 Task: Research Airbnb accommodation in Ustka, Poland from 13th December, 2023 to 17th December, 2023 for 3 adults, 1 child. Place can be room with 3 bedrooms having 4 beds and 2 bathrooms. Property type can be house. Amenities needed are: wifi, washing machine.
Action: Mouse moved to (461, 89)
Screenshot: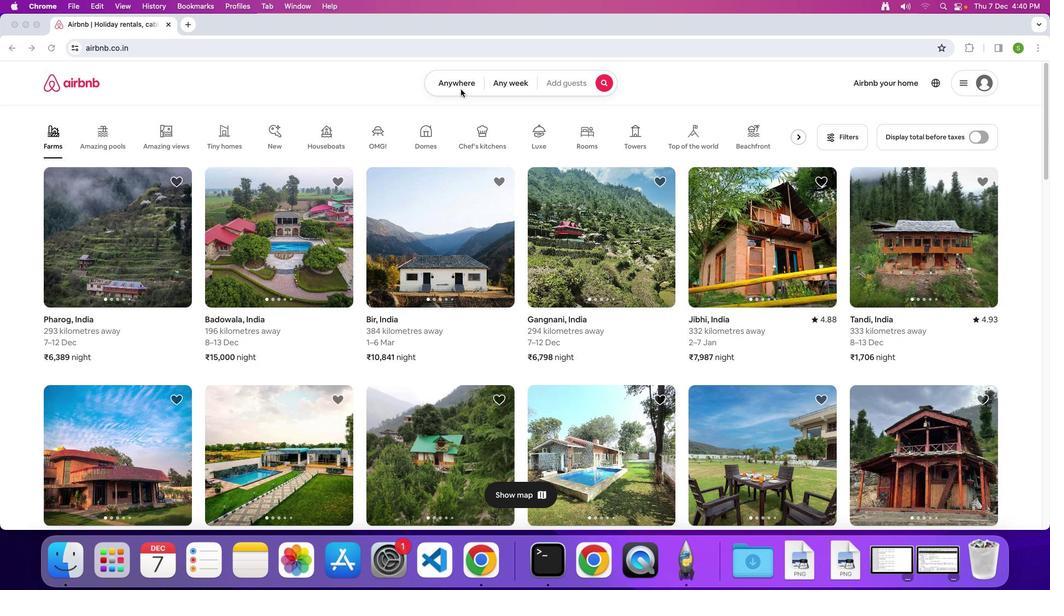 
Action: Mouse pressed left at (461, 89)
Screenshot: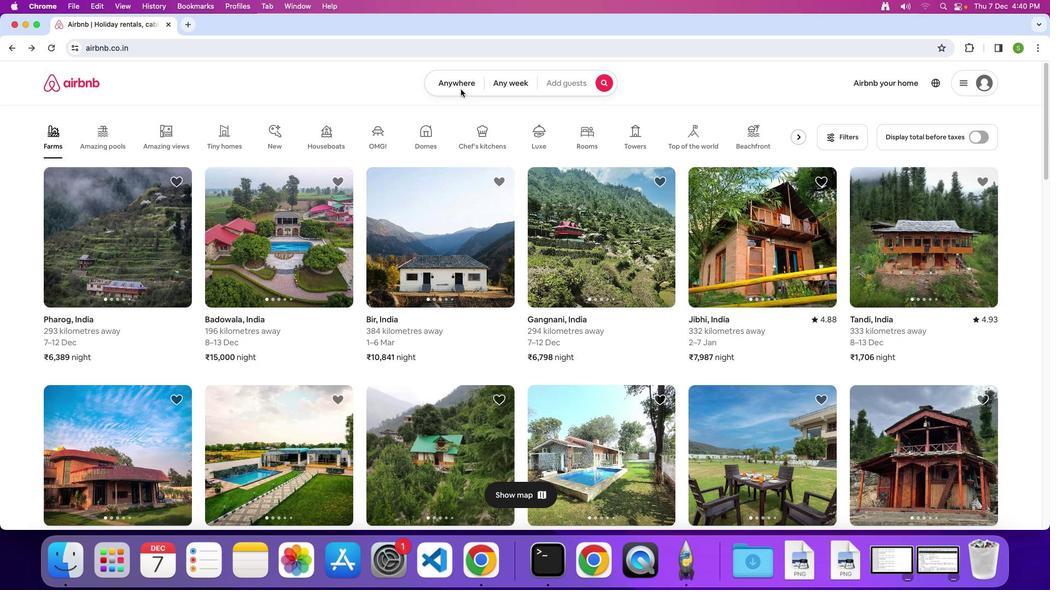 
Action: Mouse moved to (462, 87)
Screenshot: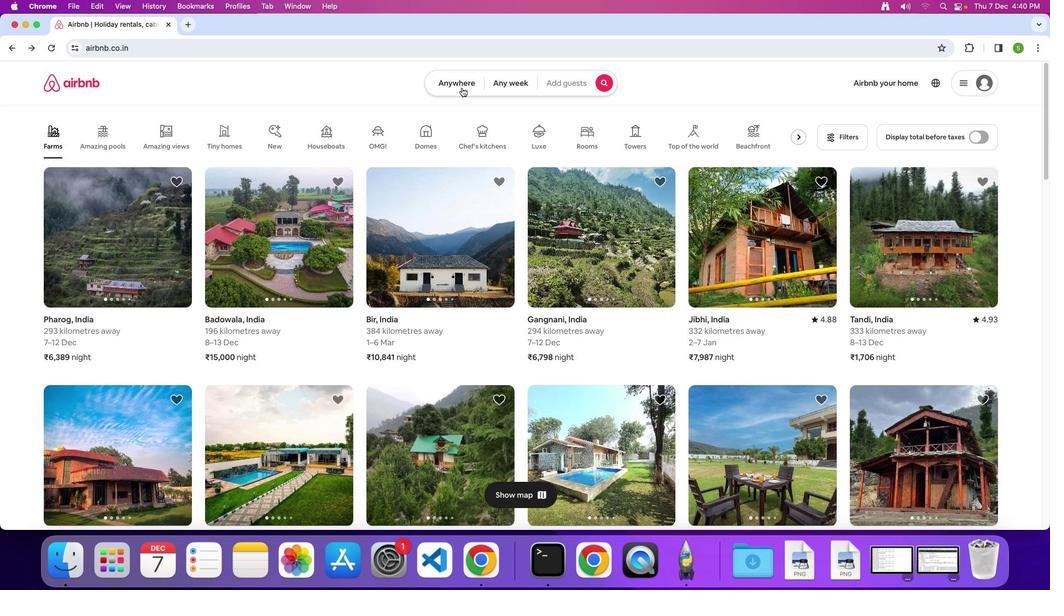 
Action: Mouse pressed left at (462, 87)
Screenshot: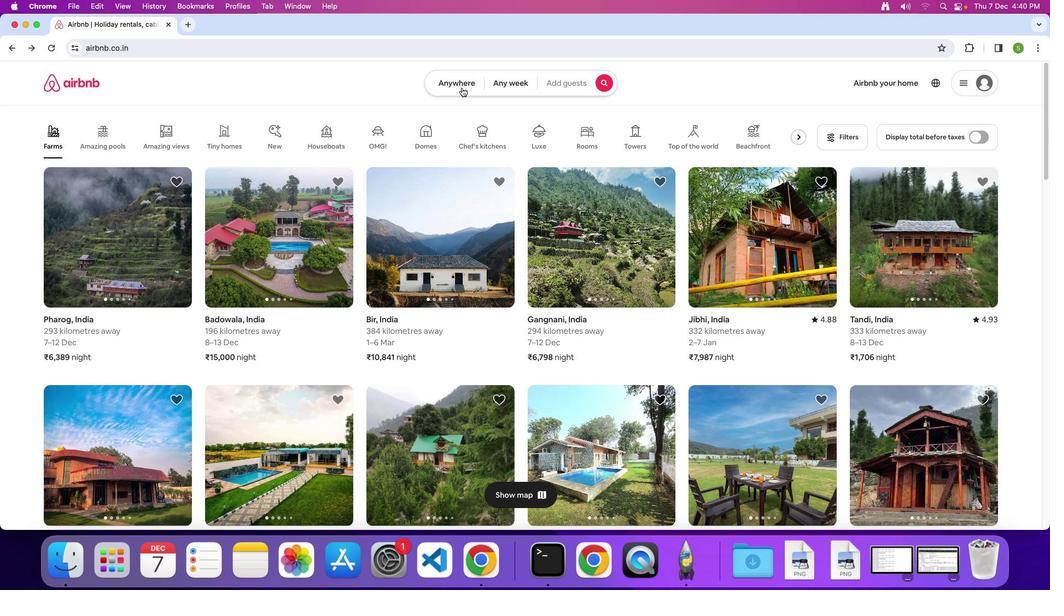 
Action: Mouse moved to (422, 115)
Screenshot: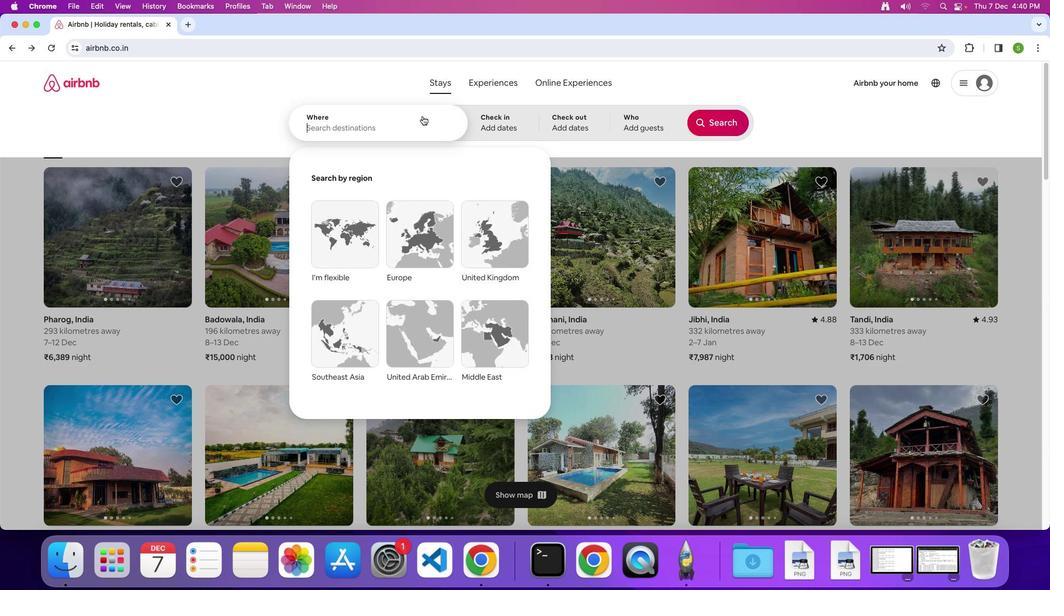 
Action: Mouse pressed left at (422, 115)
Screenshot: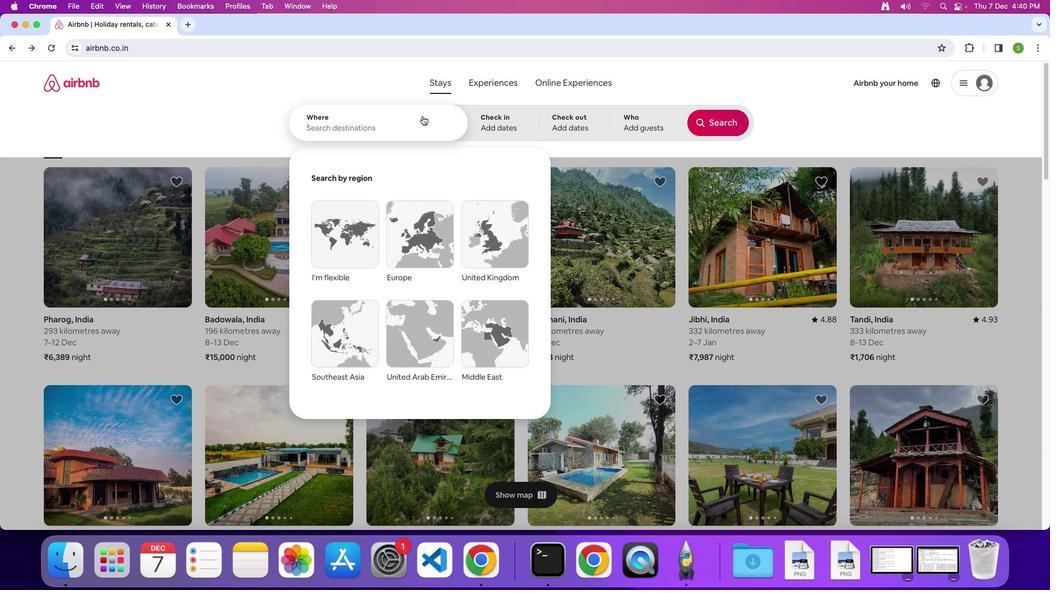 
Action: Mouse moved to (429, 114)
Screenshot: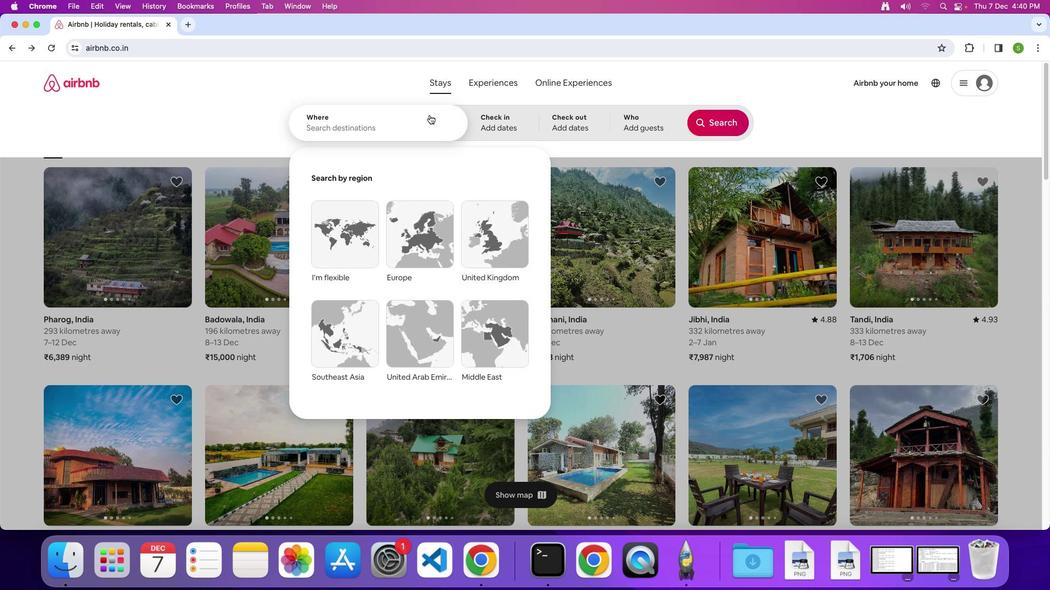 
Action: Key pressed 'U'Key.caps_lock's''t''k''a'','Key.spaceKey.shift'P''o''l''a''n''d'Key.enter
Screenshot: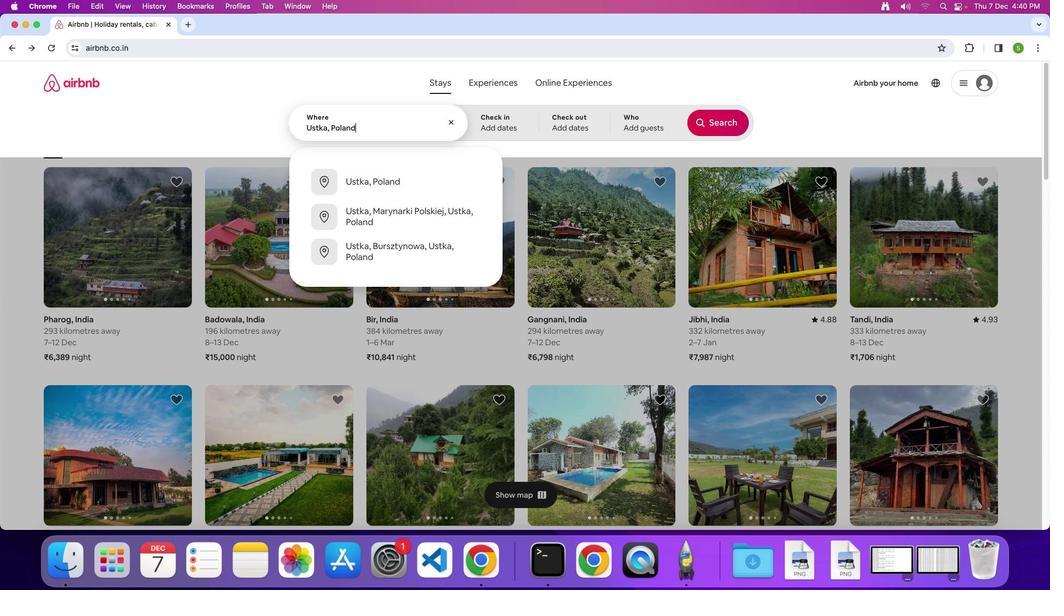 
Action: Mouse moved to (416, 316)
Screenshot: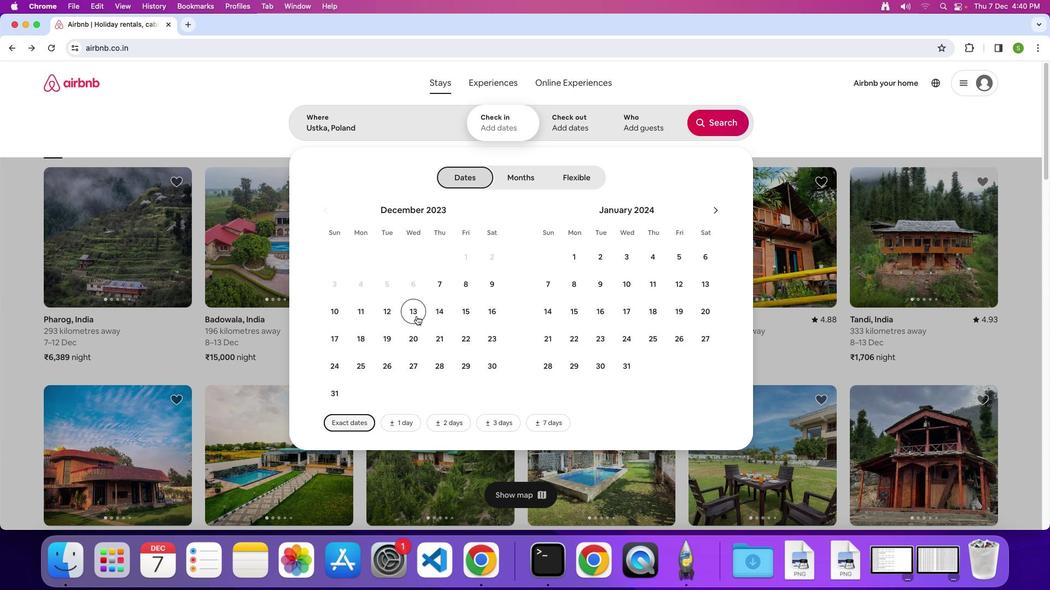 
Action: Mouse pressed left at (416, 316)
Screenshot: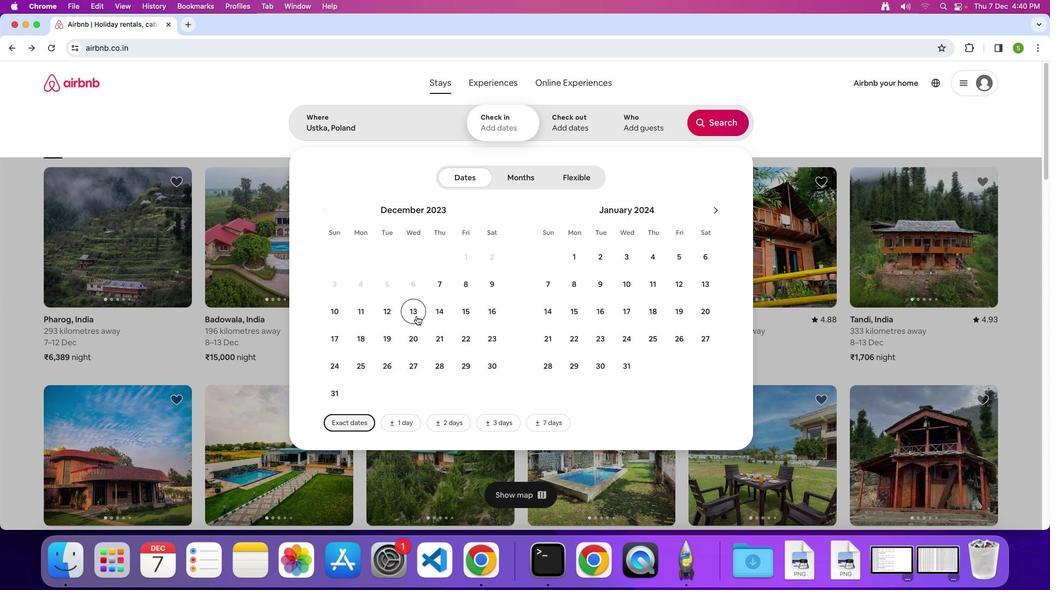 
Action: Mouse moved to (341, 341)
Screenshot: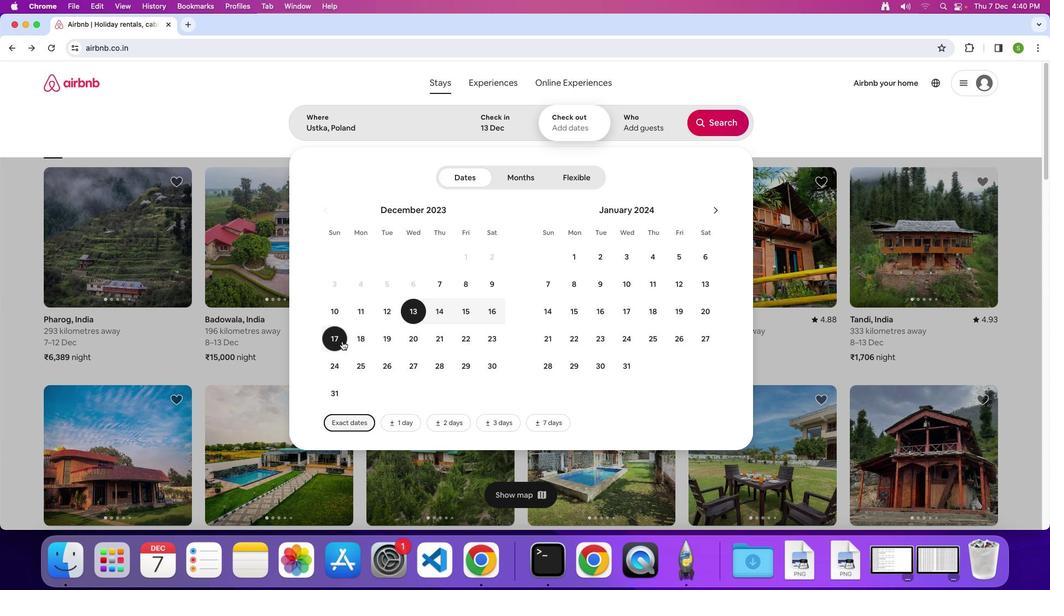 
Action: Mouse pressed left at (341, 341)
Screenshot: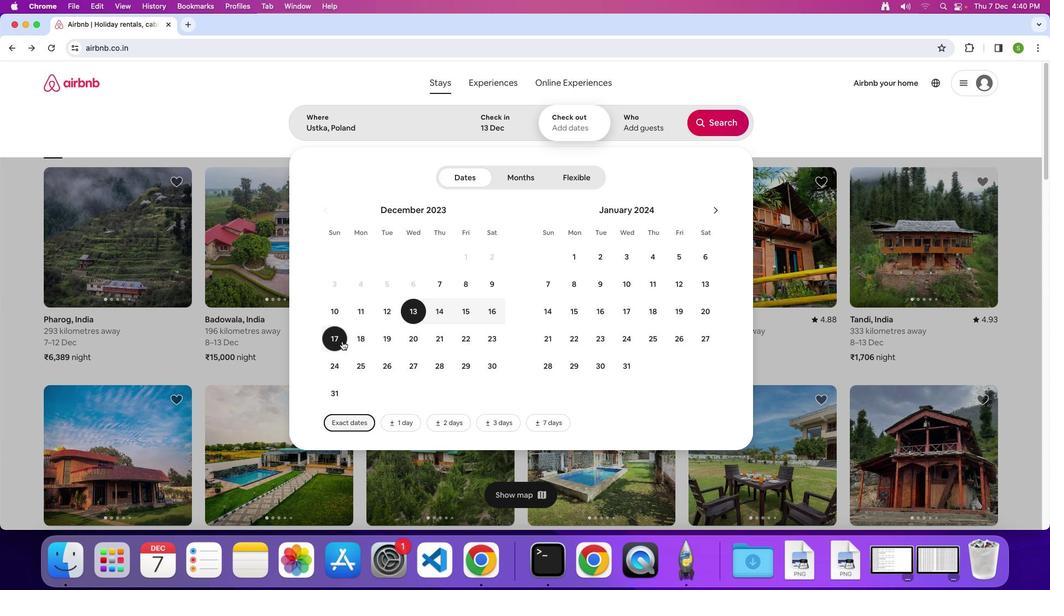 
Action: Mouse moved to (647, 125)
Screenshot: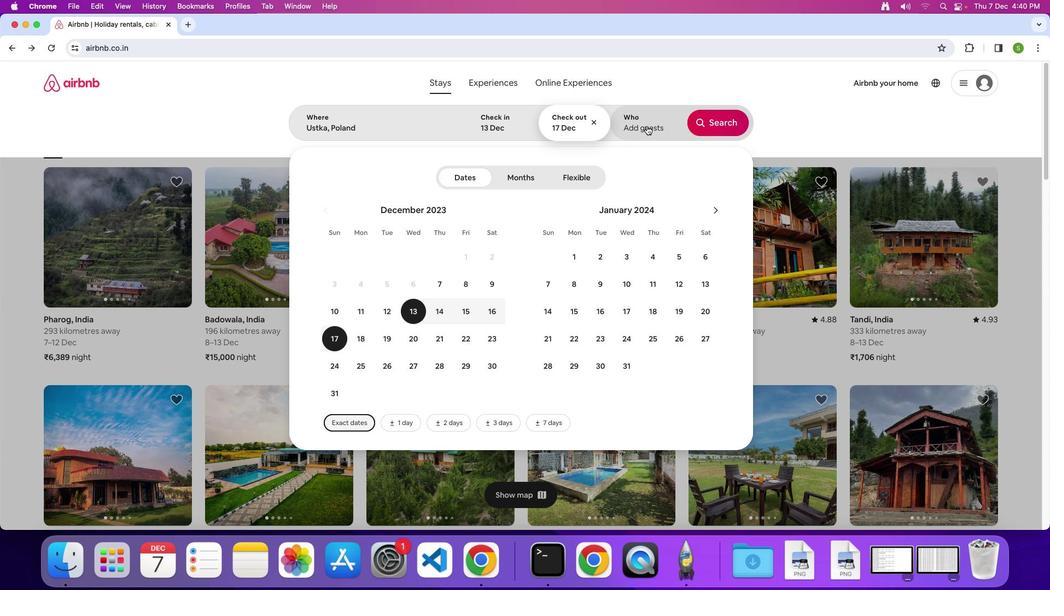 
Action: Mouse pressed left at (647, 125)
Screenshot: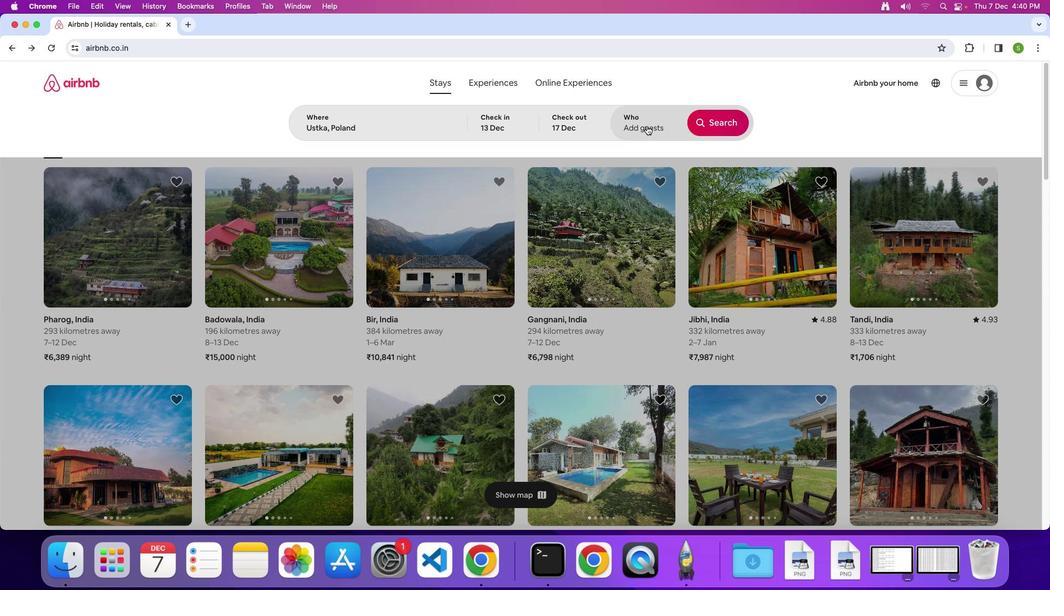 
Action: Mouse moved to (716, 186)
Screenshot: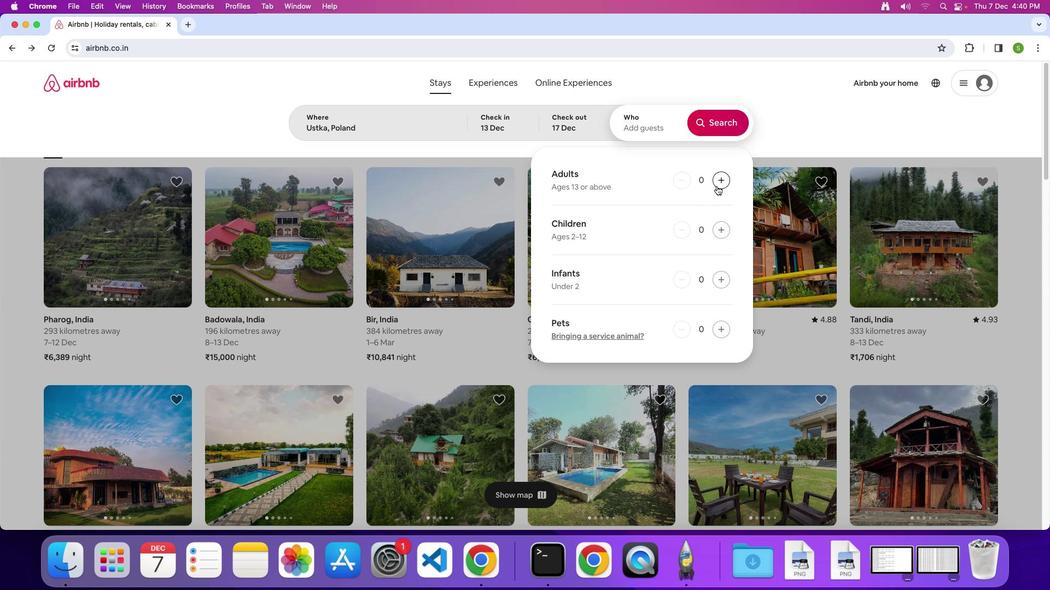 
Action: Mouse pressed left at (716, 186)
Screenshot: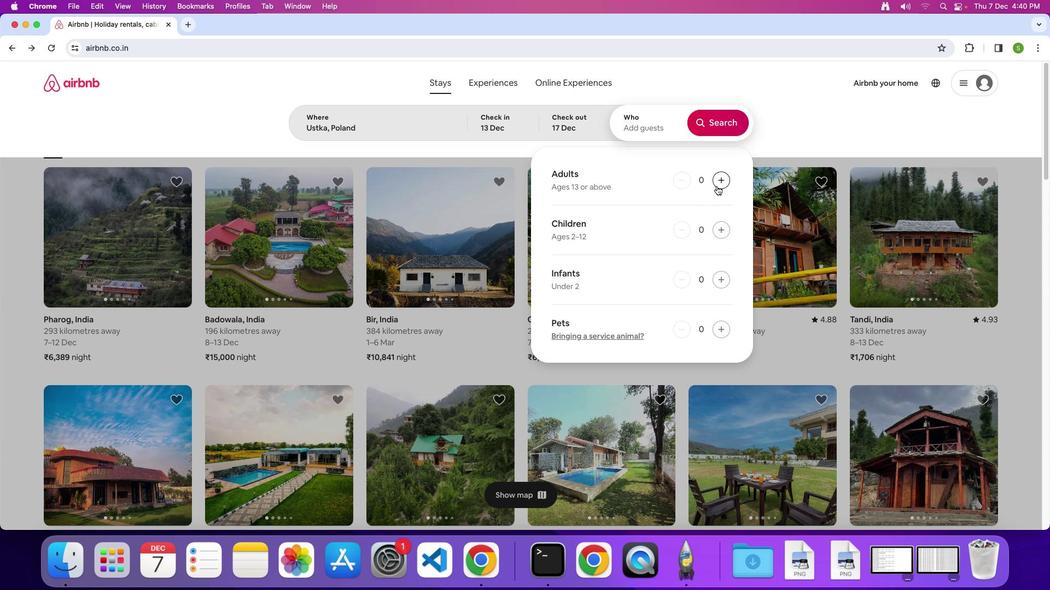 
Action: Mouse moved to (719, 184)
Screenshot: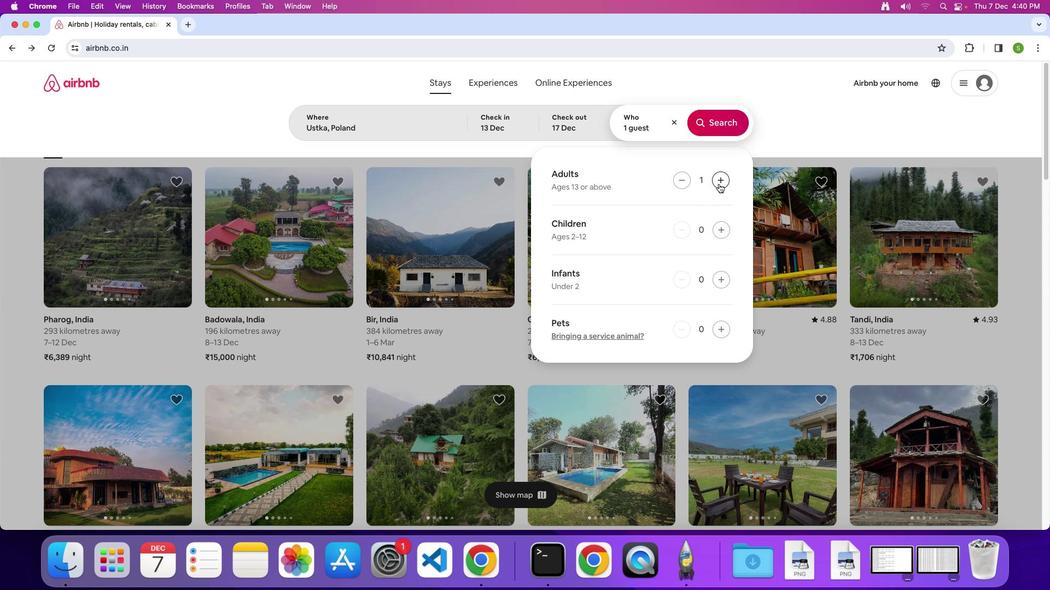 
Action: Mouse pressed left at (719, 184)
Screenshot: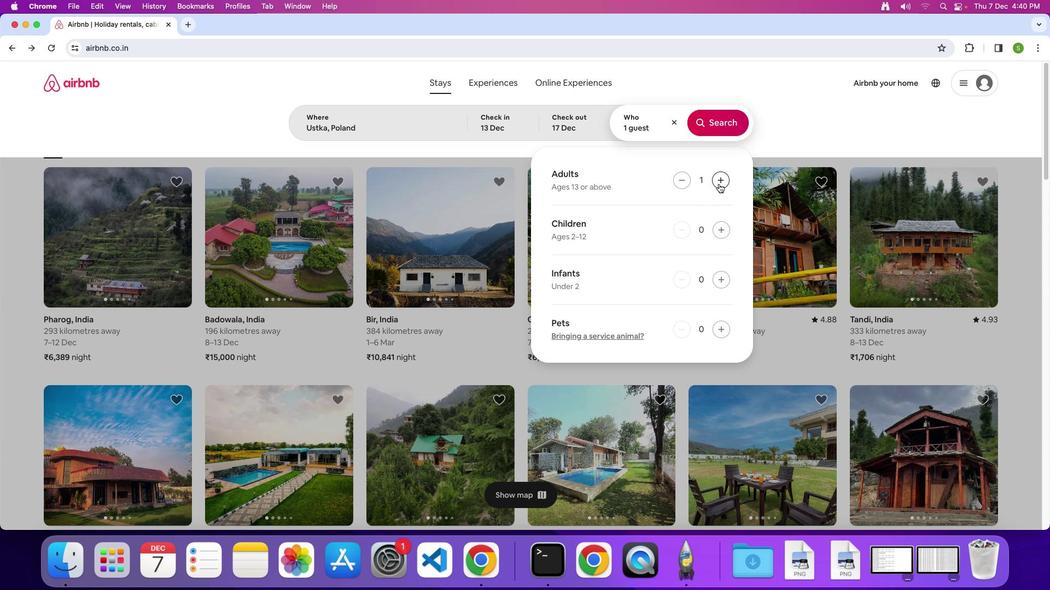 
Action: Mouse pressed left at (719, 184)
Screenshot: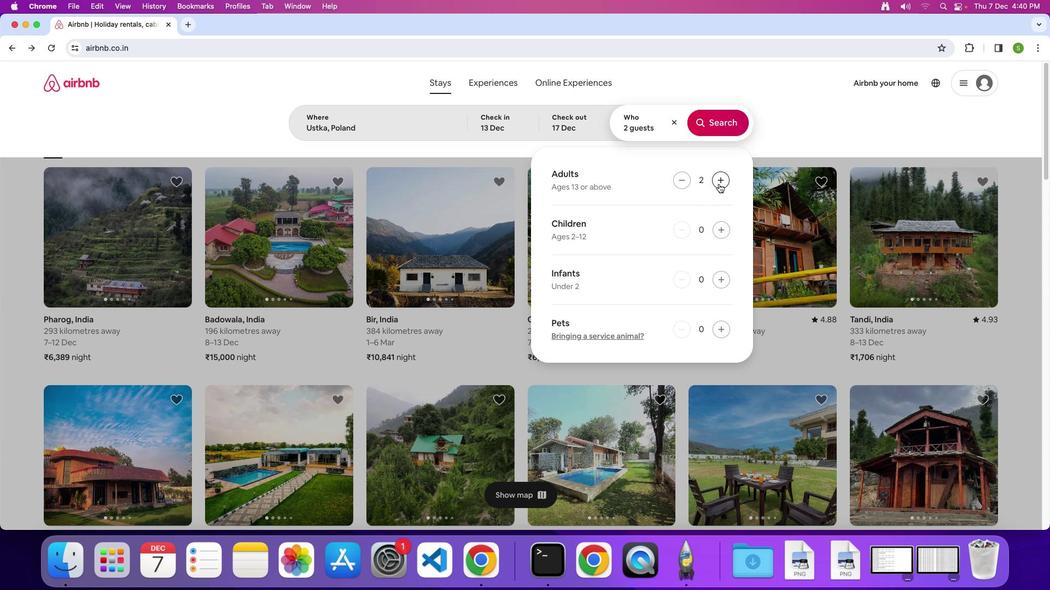 
Action: Mouse moved to (720, 236)
Screenshot: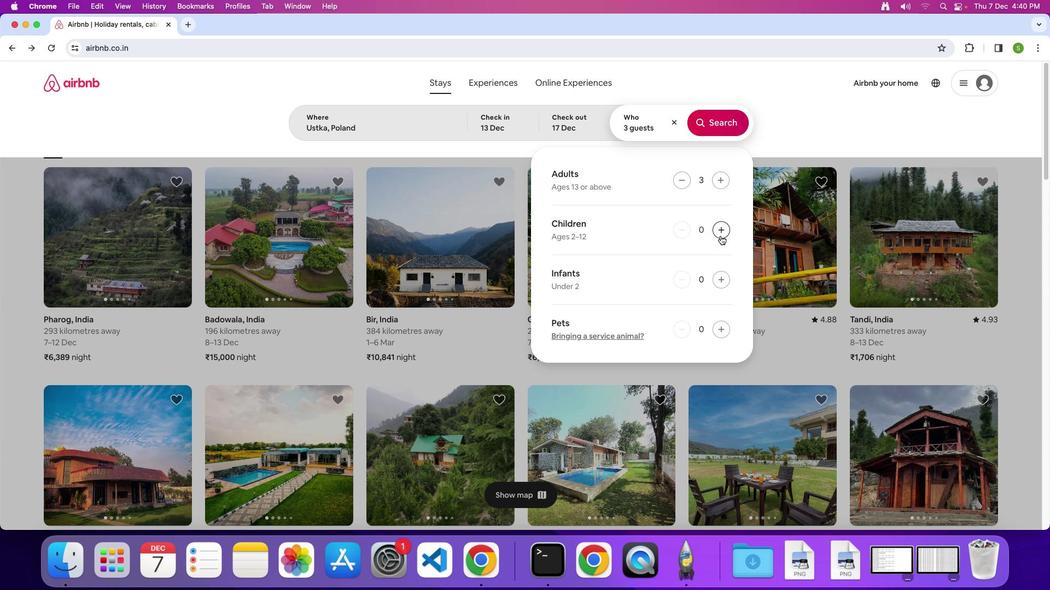 
Action: Mouse pressed left at (720, 236)
Screenshot: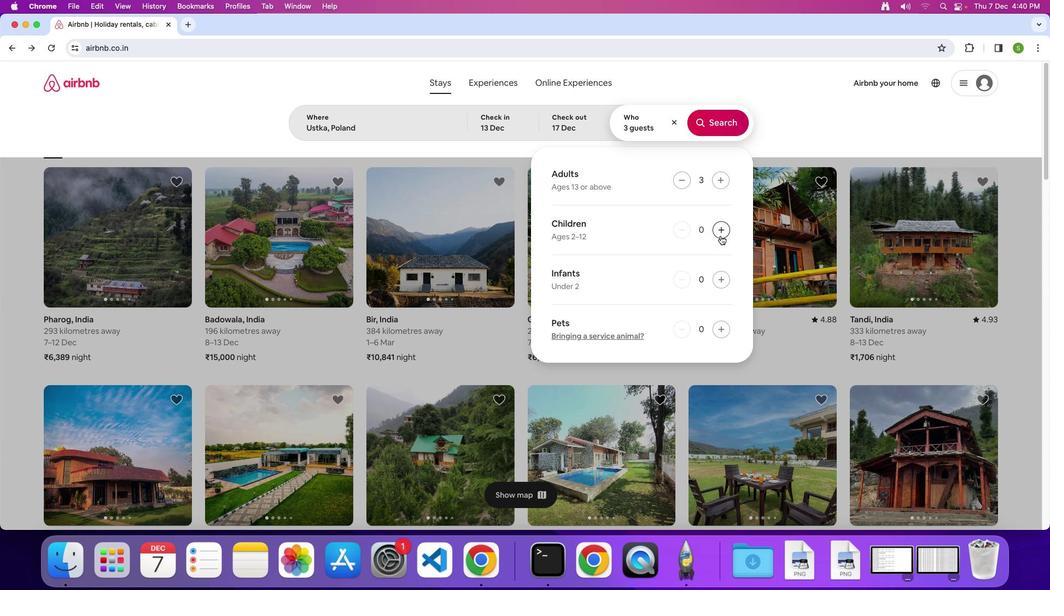 
Action: Mouse moved to (711, 123)
Screenshot: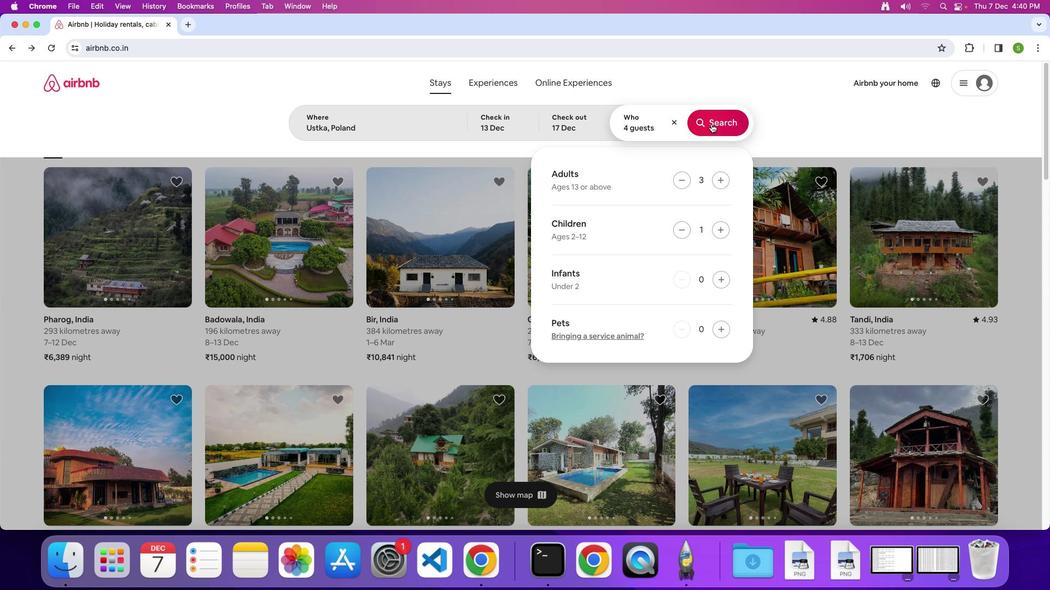 
Action: Mouse pressed left at (711, 123)
Screenshot: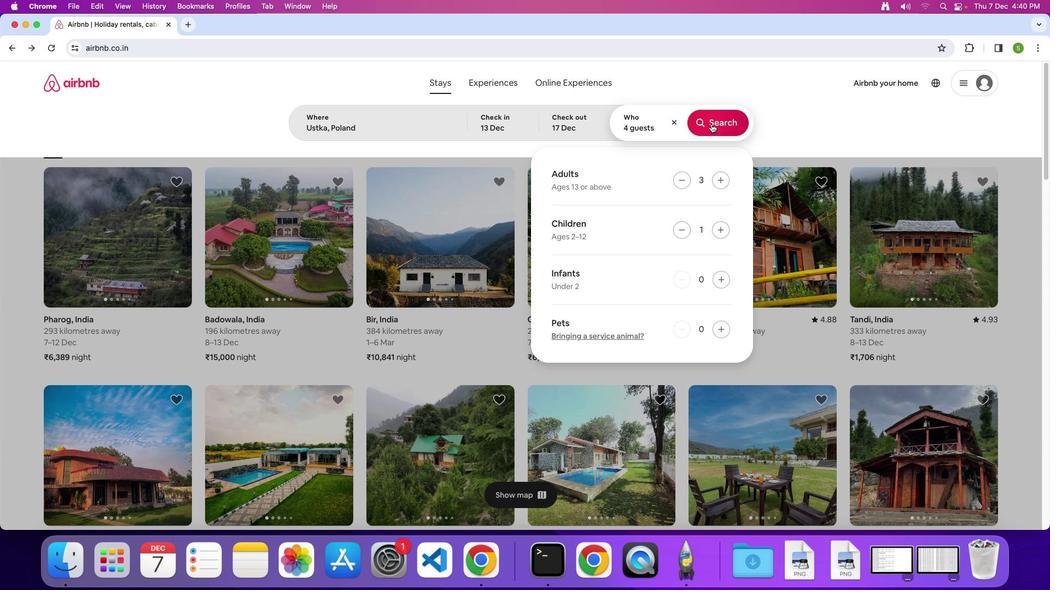 
Action: Mouse moved to (872, 131)
Screenshot: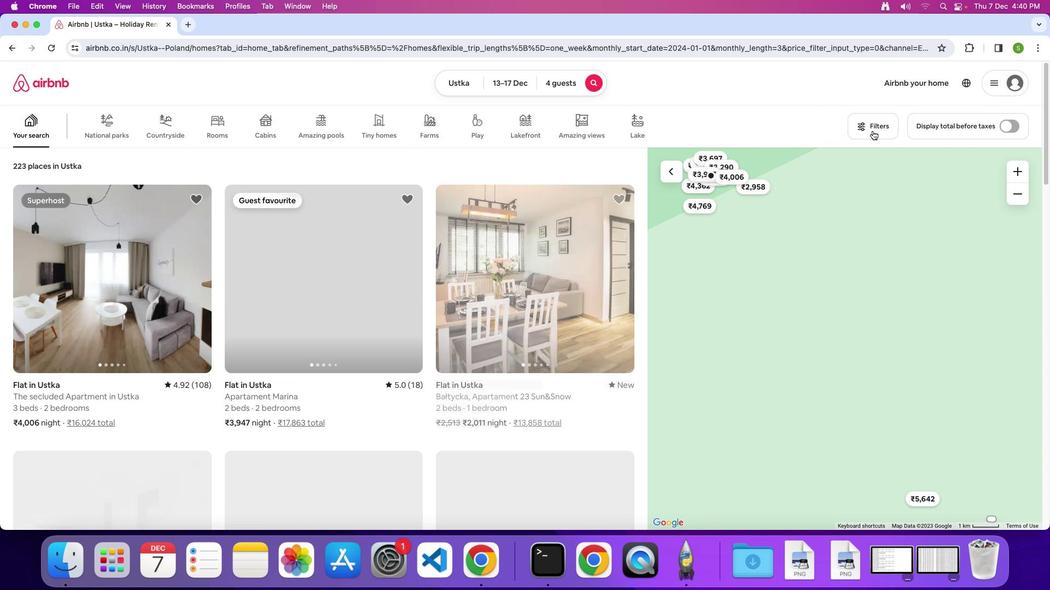 
Action: Mouse pressed left at (872, 131)
Screenshot: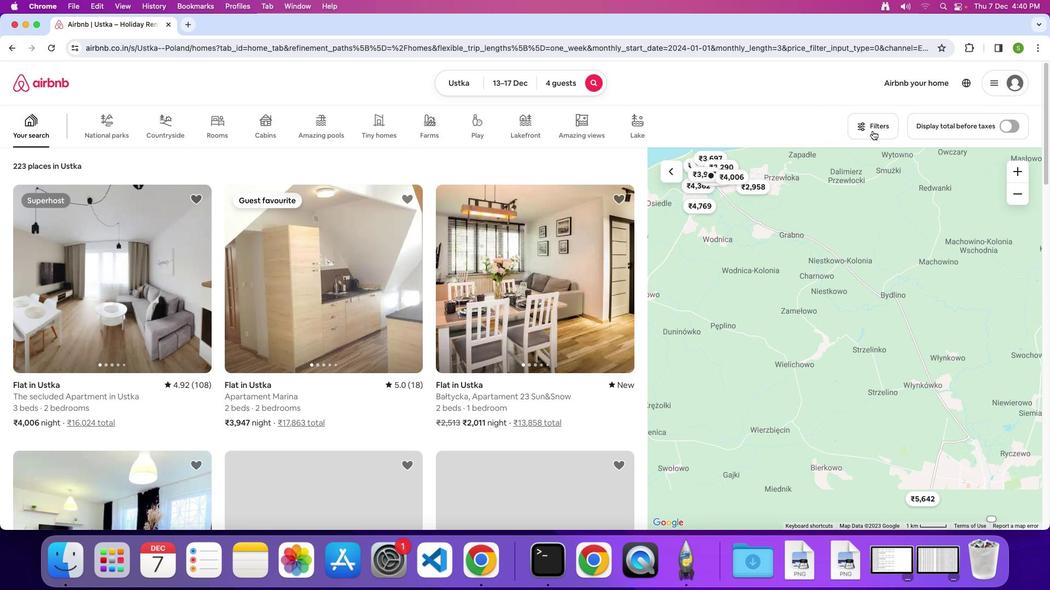 
Action: Mouse moved to (544, 194)
Screenshot: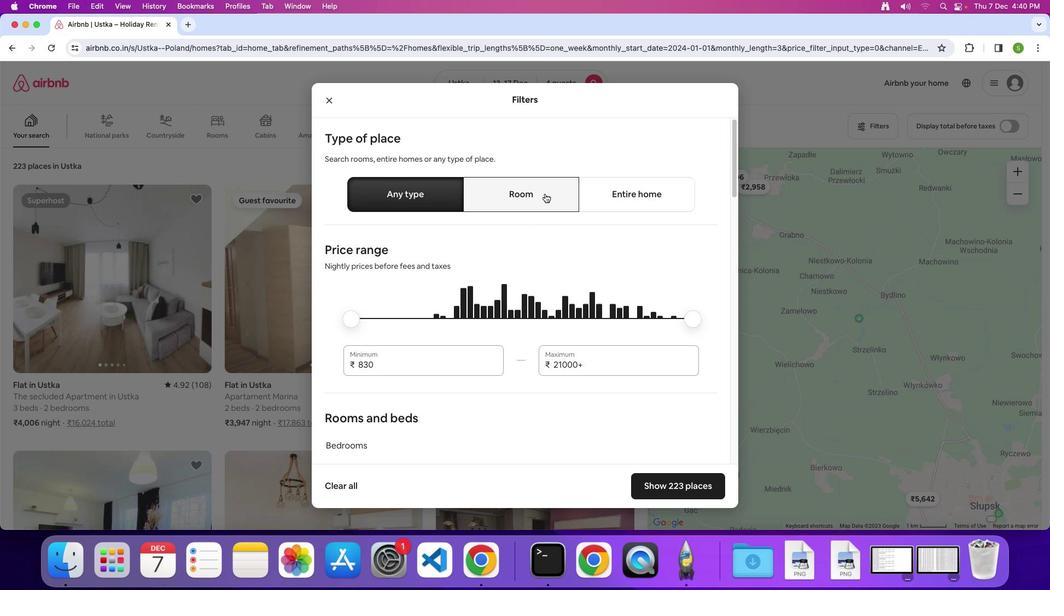 
Action: Mouse pressed left at (544, 194)
Screenshot: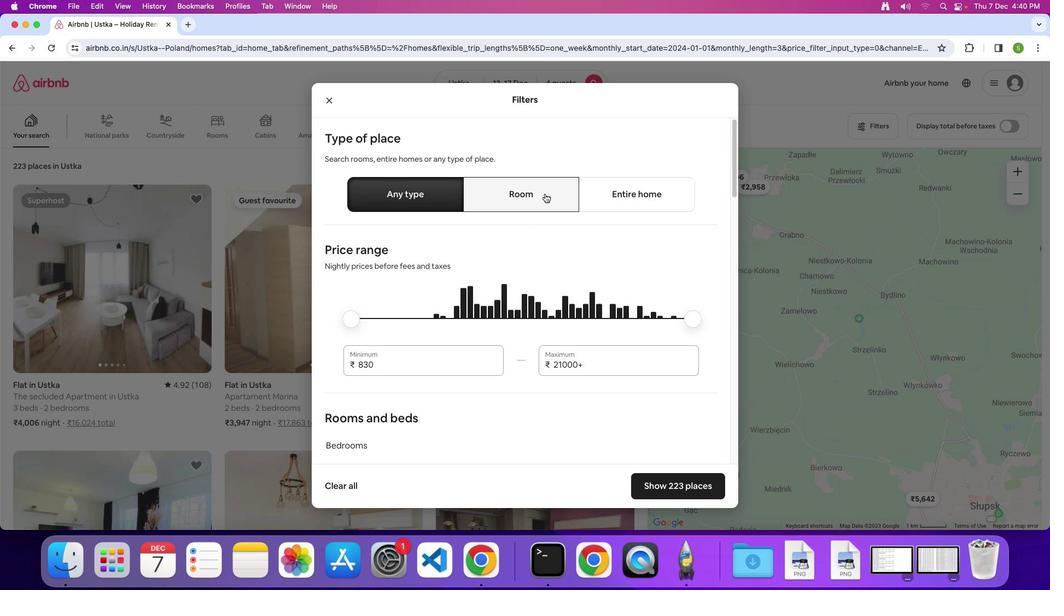 
Action: Mouse moved to (565, 296)
Screenshot: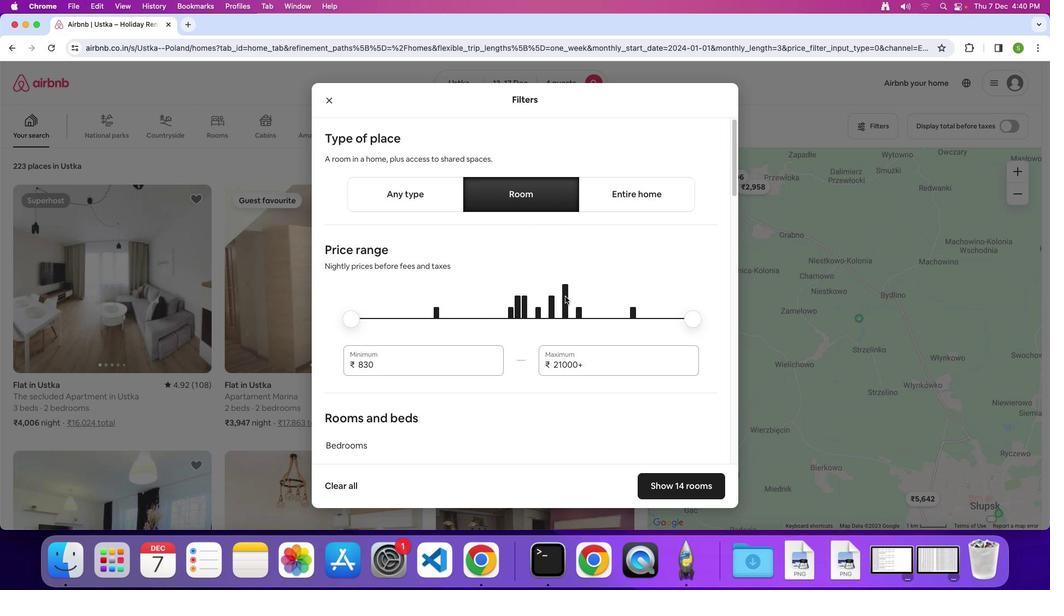 
Action: Mouse scrolled (565, 296) with delta (0, 0)
Screenshot: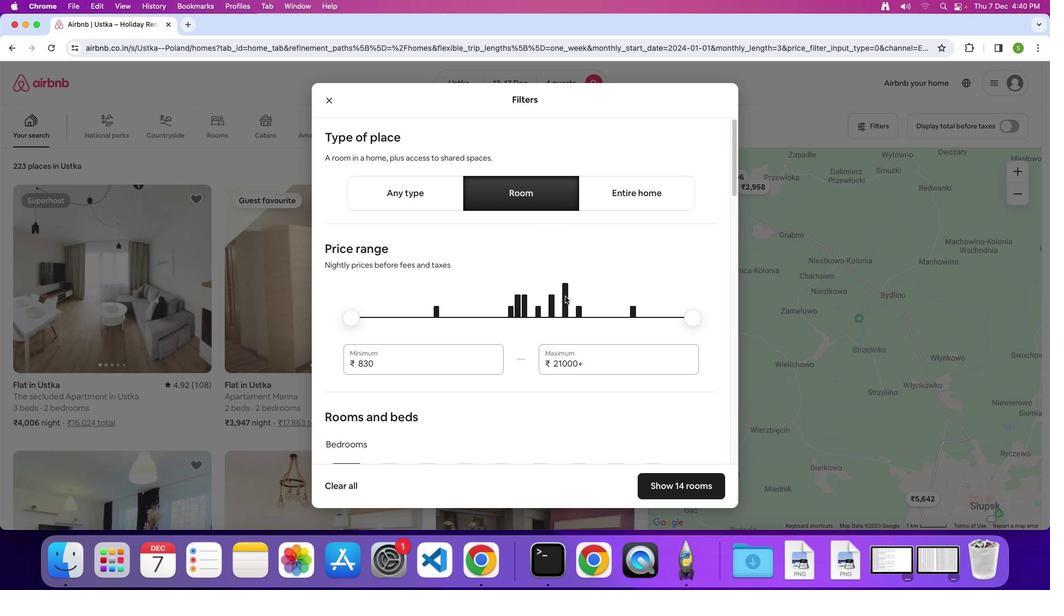 
Action: Mouse scrolled (565, 296) with delta (0, 0)
Screenshot: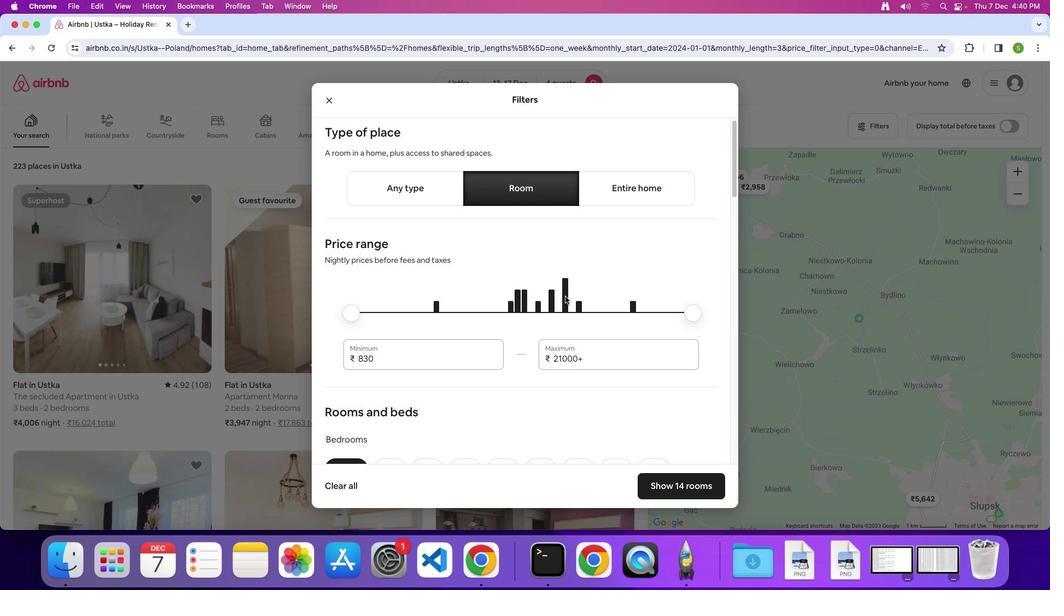 
Action: Mouse scrolled (565, 296) with delta (0, 0)
Screenshot: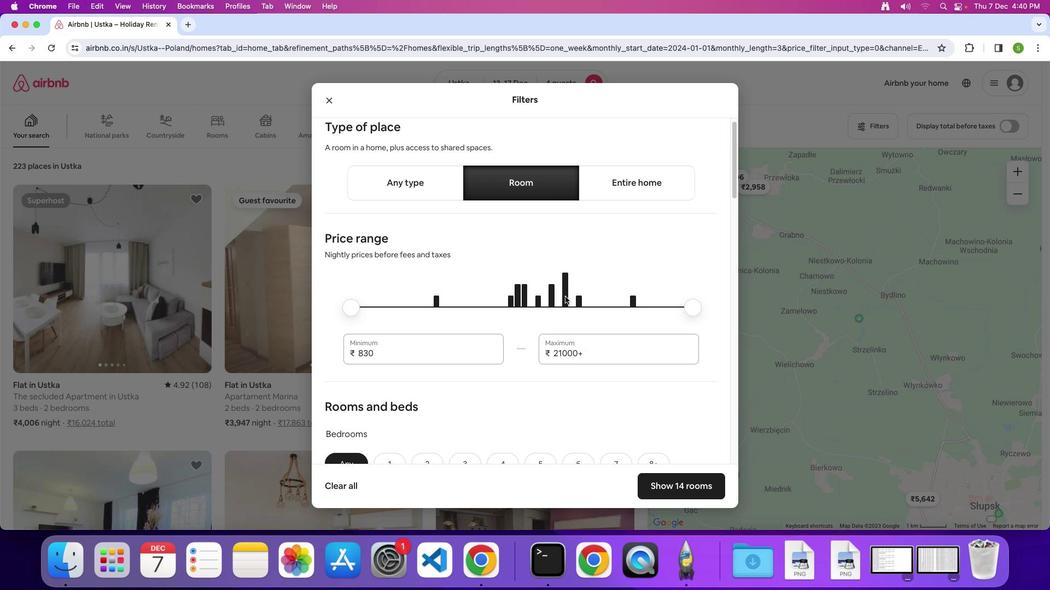 
Action: Mouse scrolled (565, 296) with delta (0, 0)
Screenshot: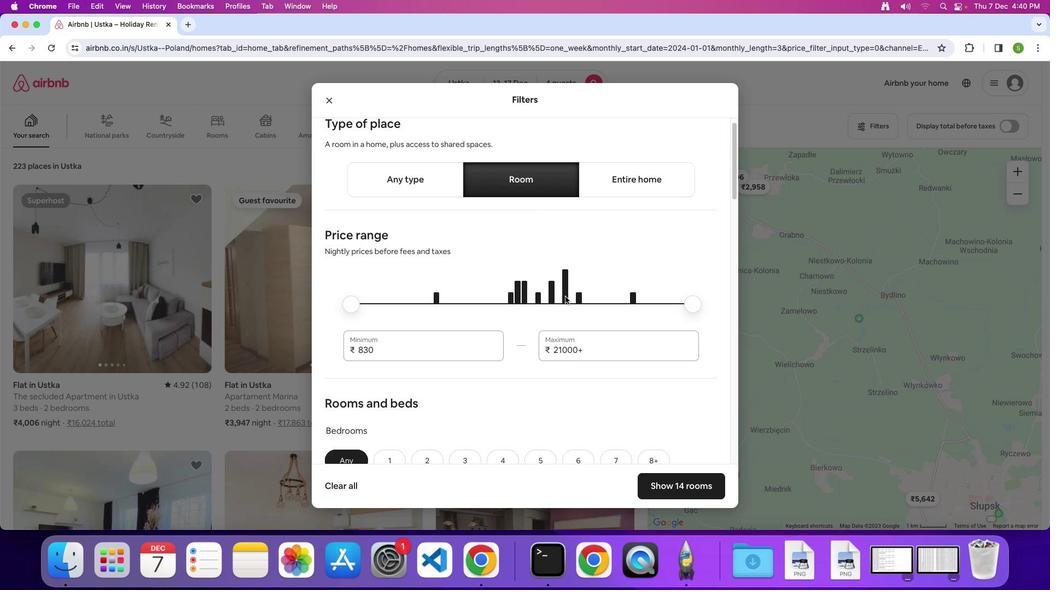 
Action: Mouse moved to (565, 297)
Screenshot: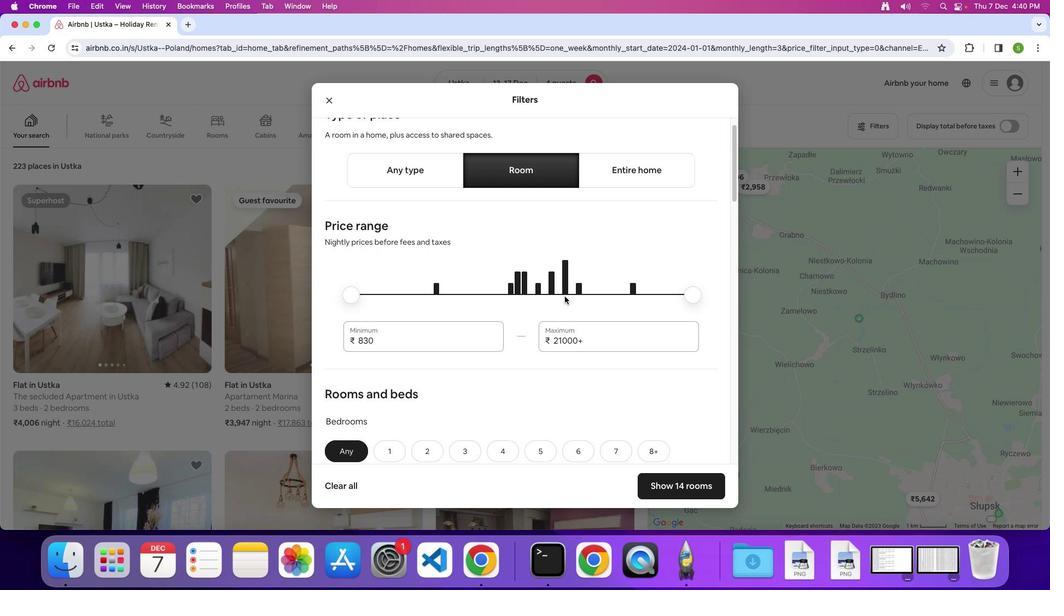
Action: Mouse scrolled (565, 297) with delta (0, 0)
Screenshot: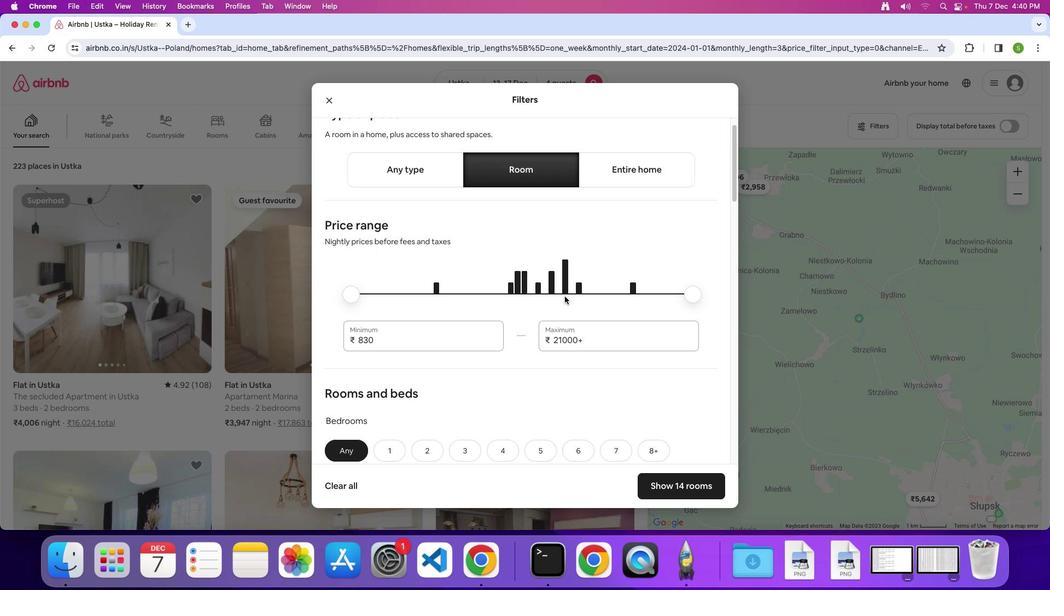 
Action: Mouse scrolled (565, 297) with delta (0, 0)
Screenshot: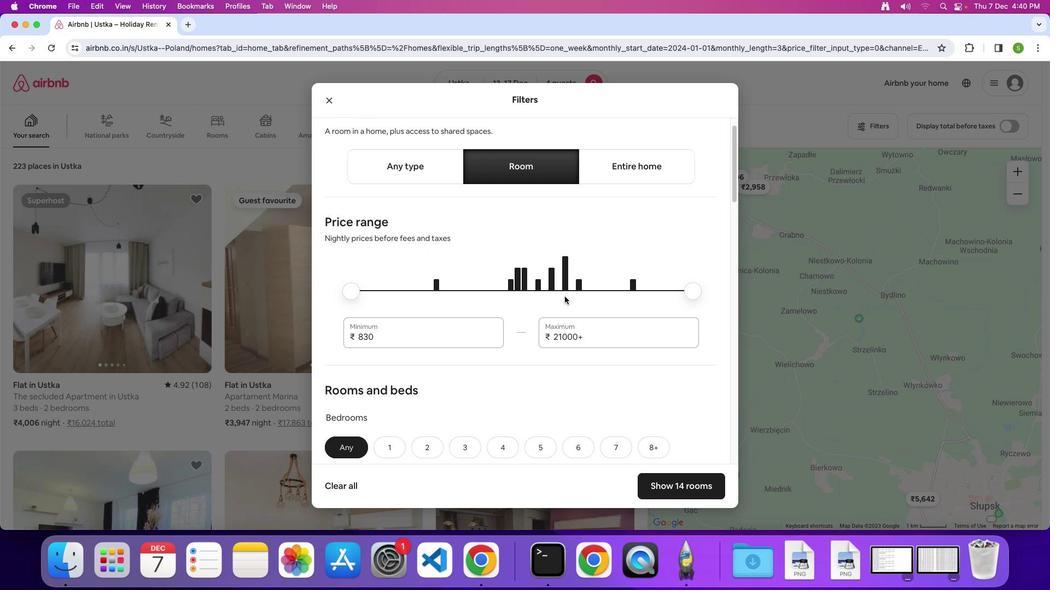 
Action: Mouse scrolled (565, 297) with delta (0, 0)
Screenshot: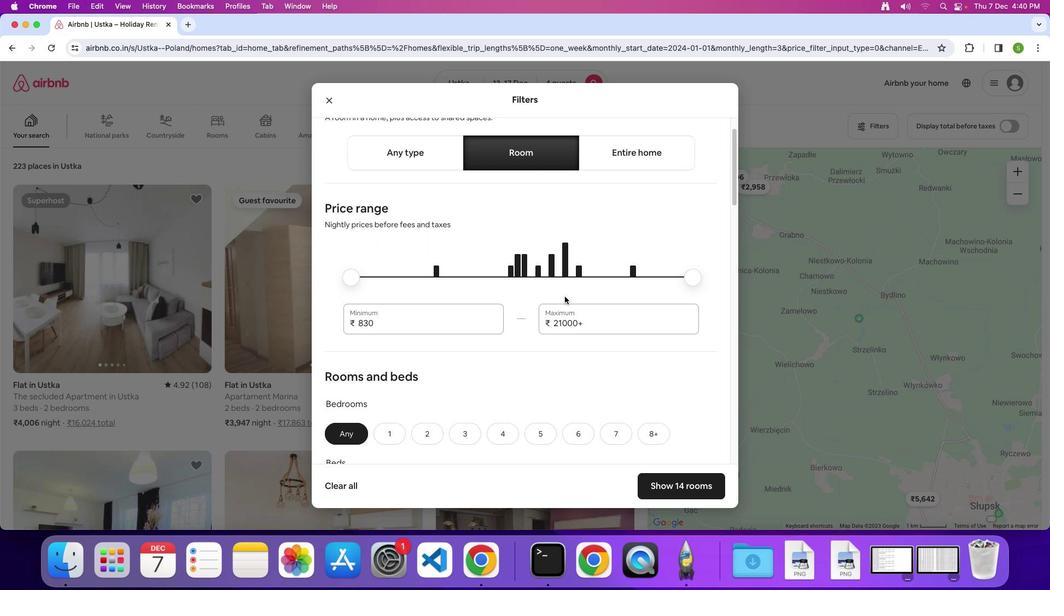 
Action: Mouse scrolled (565, 297) with delta (0, 0)
Screenshot: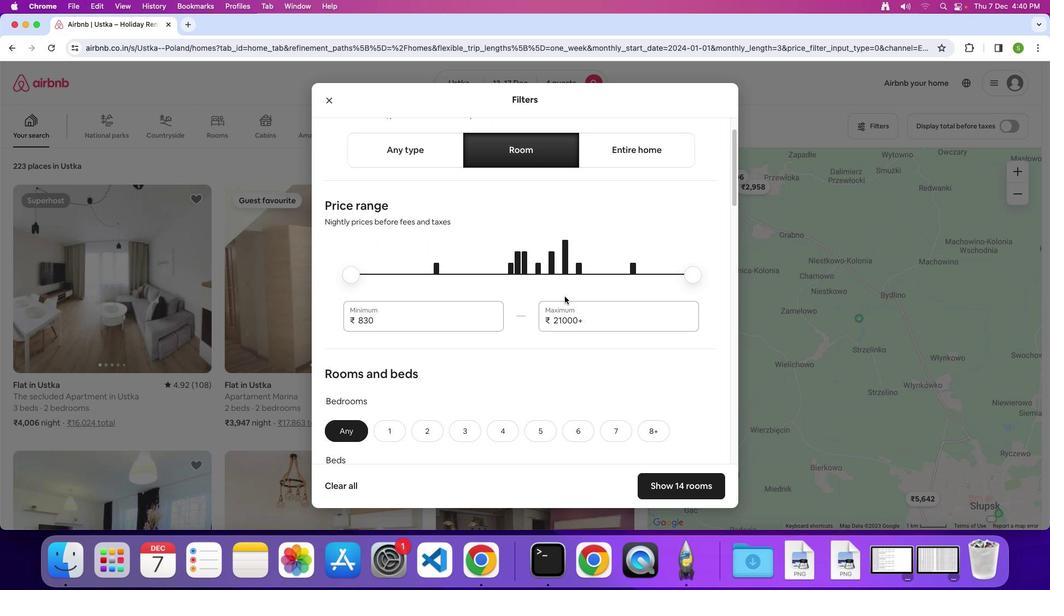 
Action: Mouse scrolled (565, 297) with delta (0, -1)
Screenshot: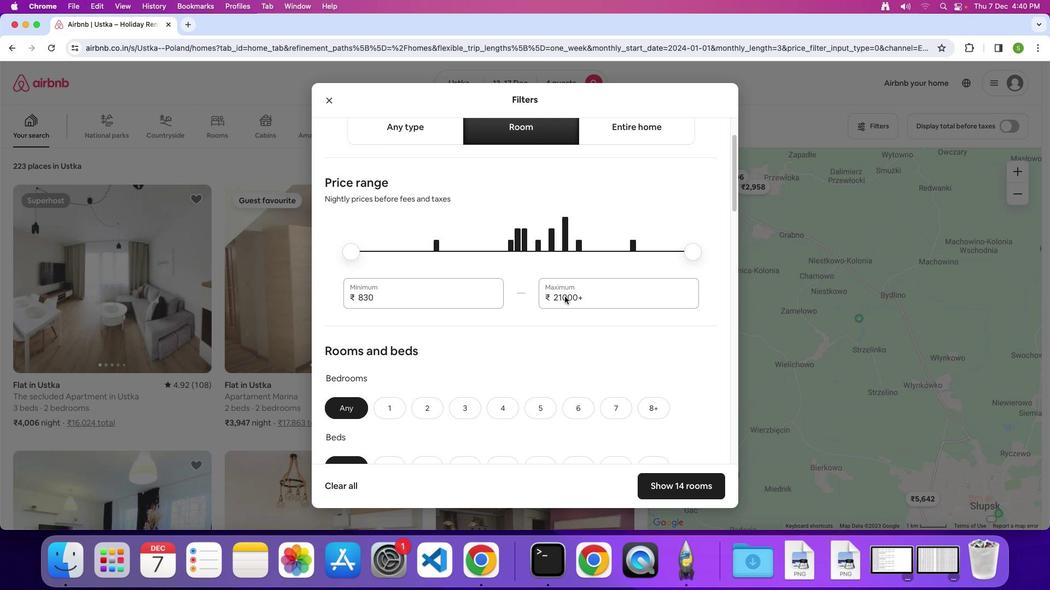 
Action: Mouse scrolled (565, 297) with delta (0, 0)
Screenshot: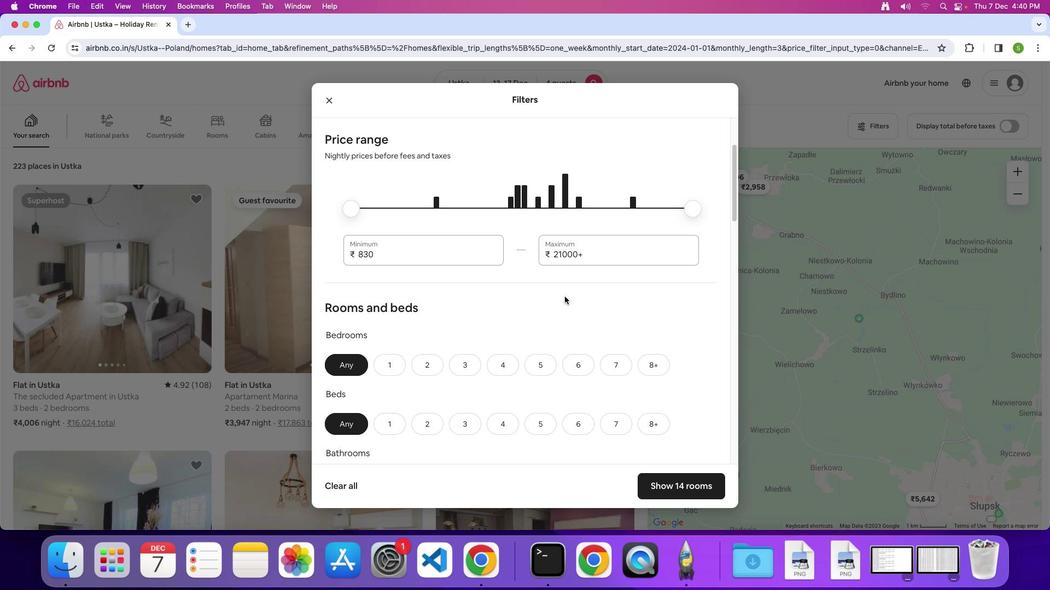 
Action: Mouse scrolled (565, 297) with delta (0, 0)
Screenshot: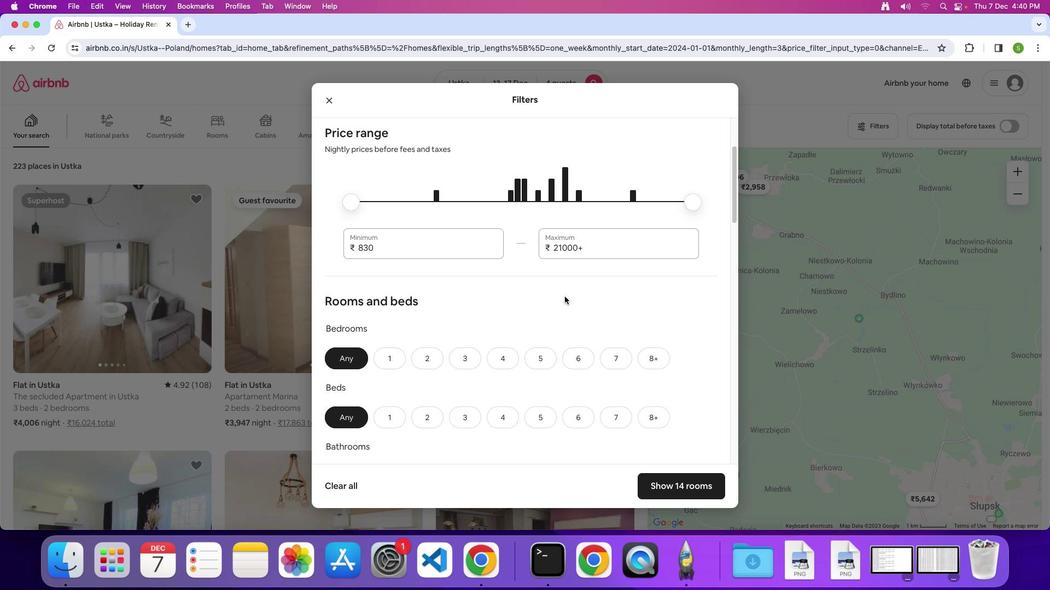 
Action: Mouse scrolled (565, 297) with delta (0, 0)
Screenshot: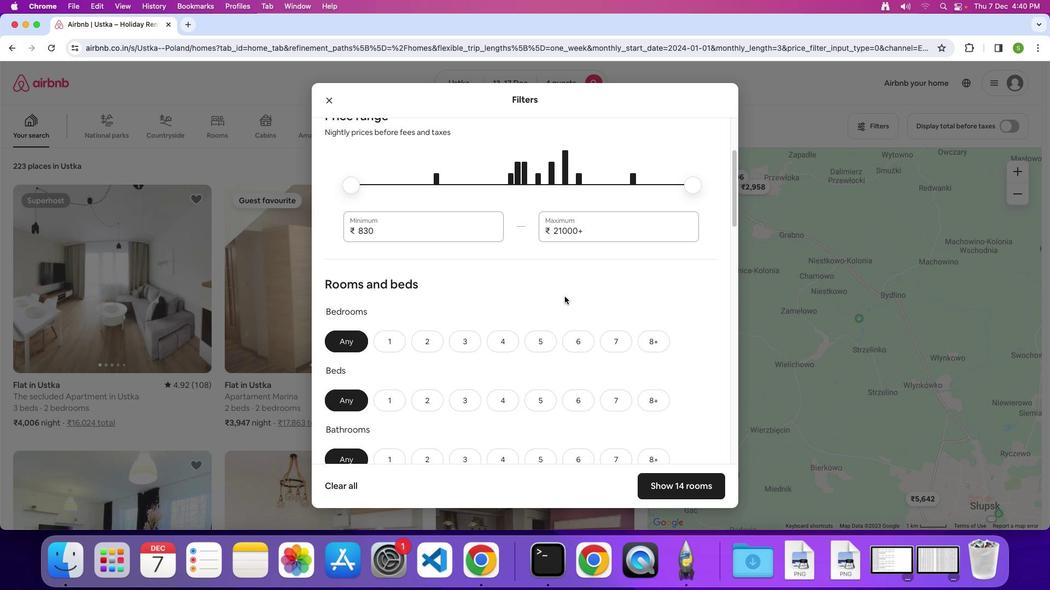 
Action: Mouse scrolled (565, 297) with delta (0, 0)
Screenshot: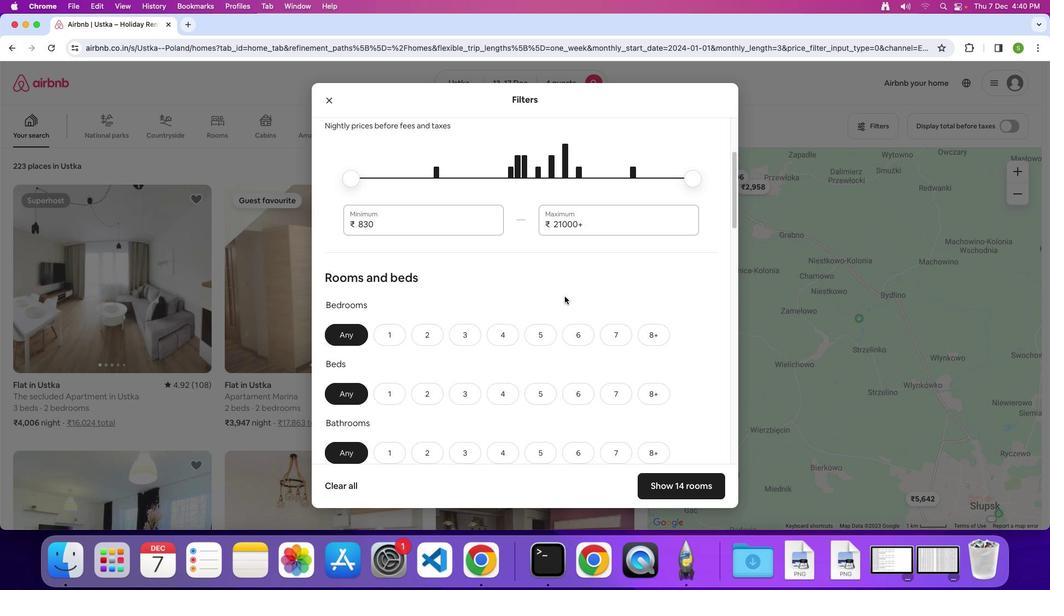 
Action: Mouse scrolled (565, 297) with delta (0, 0)
Screenshot: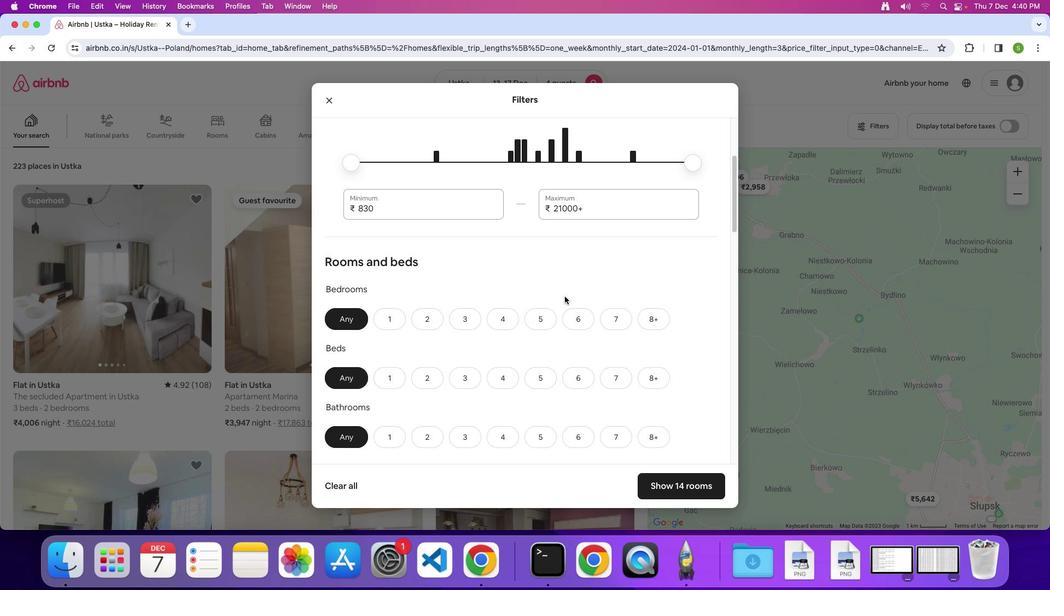
Action: Mouse scrolled (565, 297) with delta (0, 0)
Screenshot: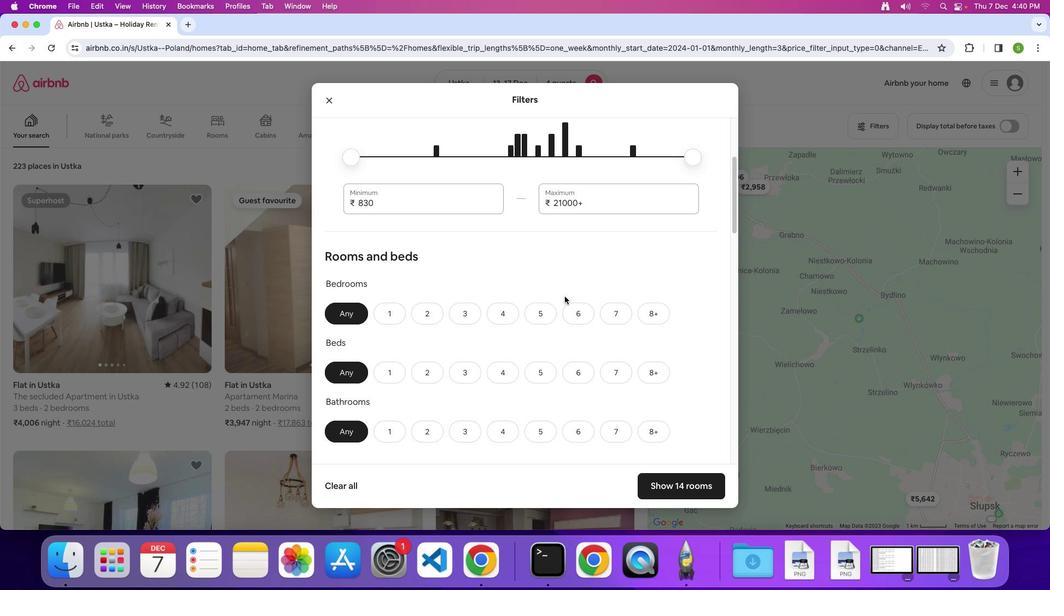 
Action: Mouse scrolled (565, 297) with delta (0, 0)
Screenshot: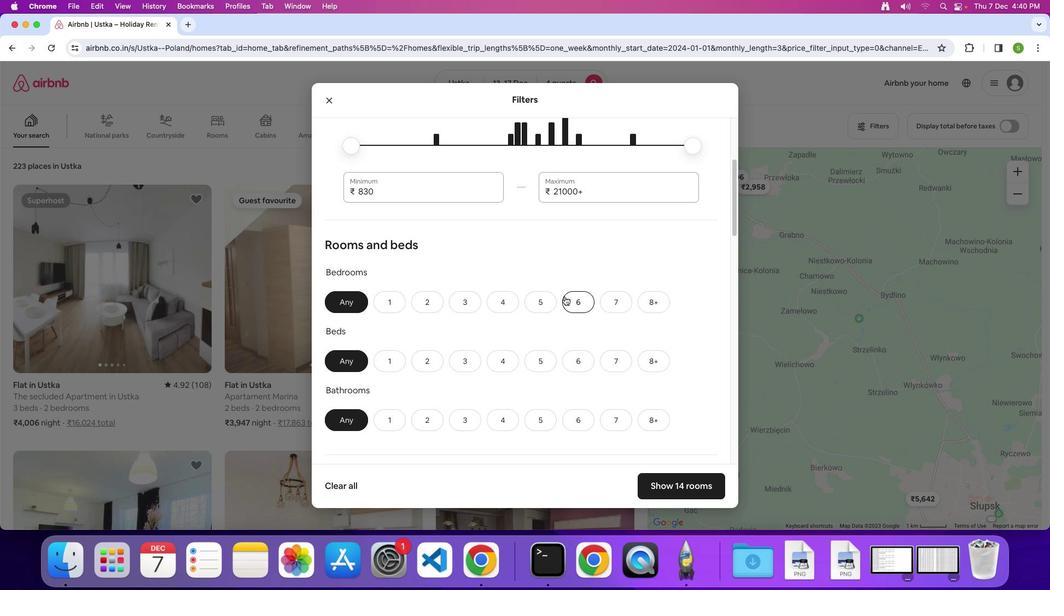 
Action: Mouse scrolled (565, 297) with delta (0, 0)
Screenshot: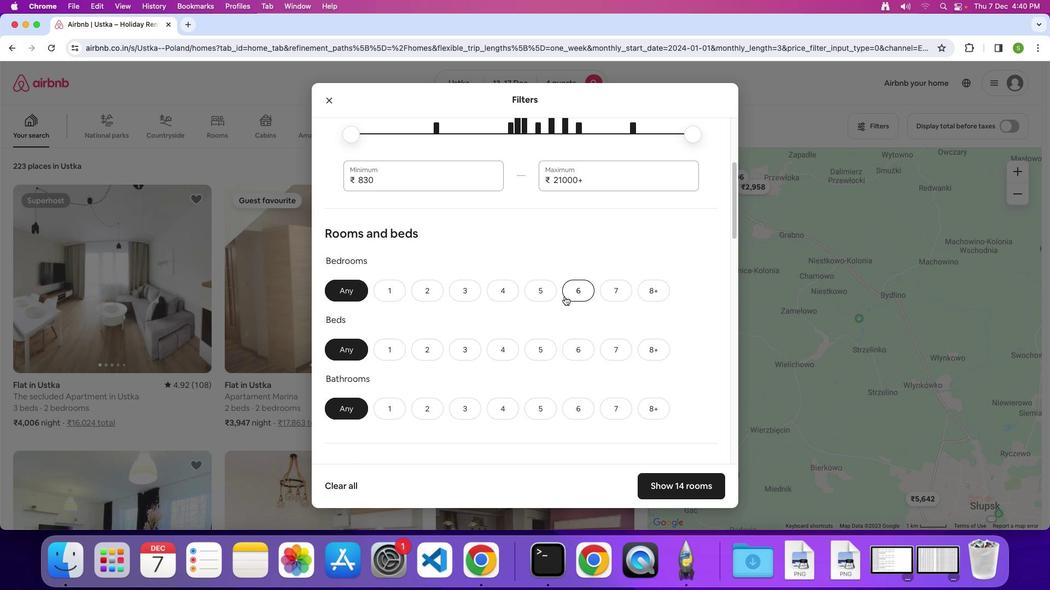 
Action: Mouse scrolled (565, 297) with delta (0, -1)
Screenshot: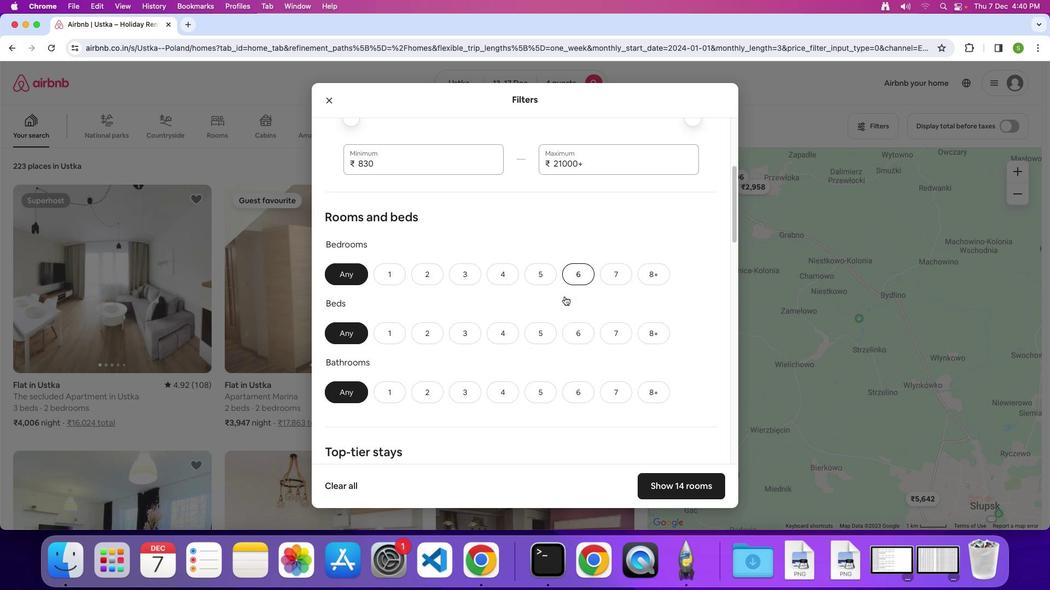 
Action: Mouse moved to (469, 225)
Screenshot: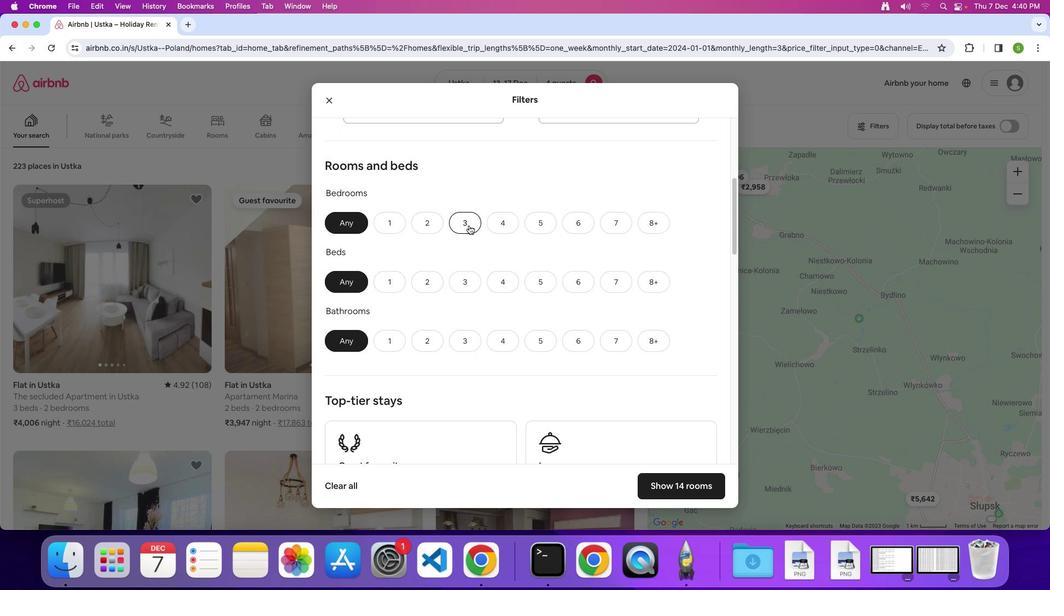 
Action: Mouse pressed left at (469, 225)
Screenshot: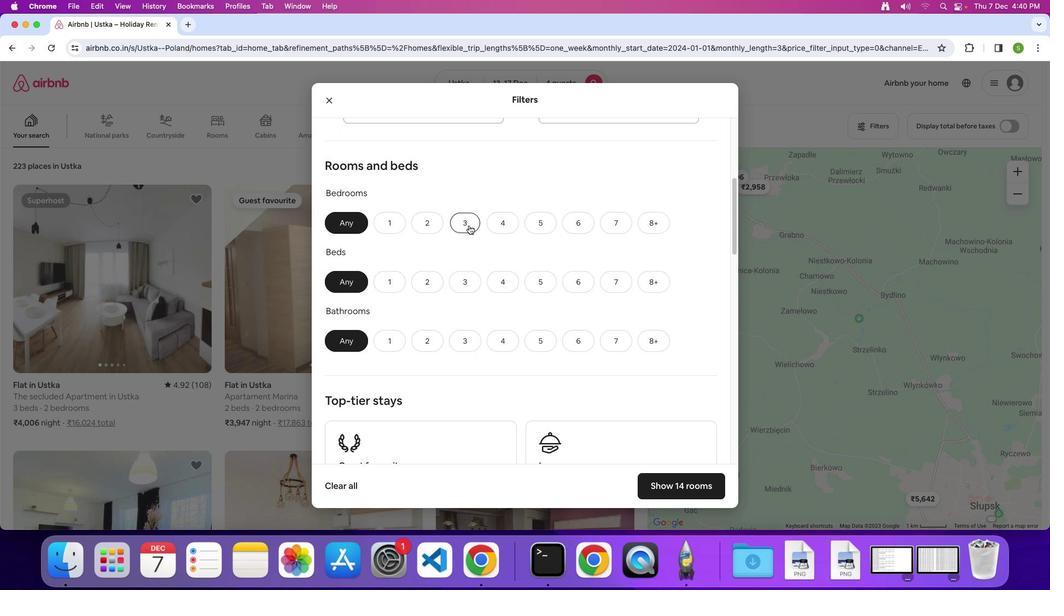 
Action: Mouse moved to (496, 278)
Screenshot: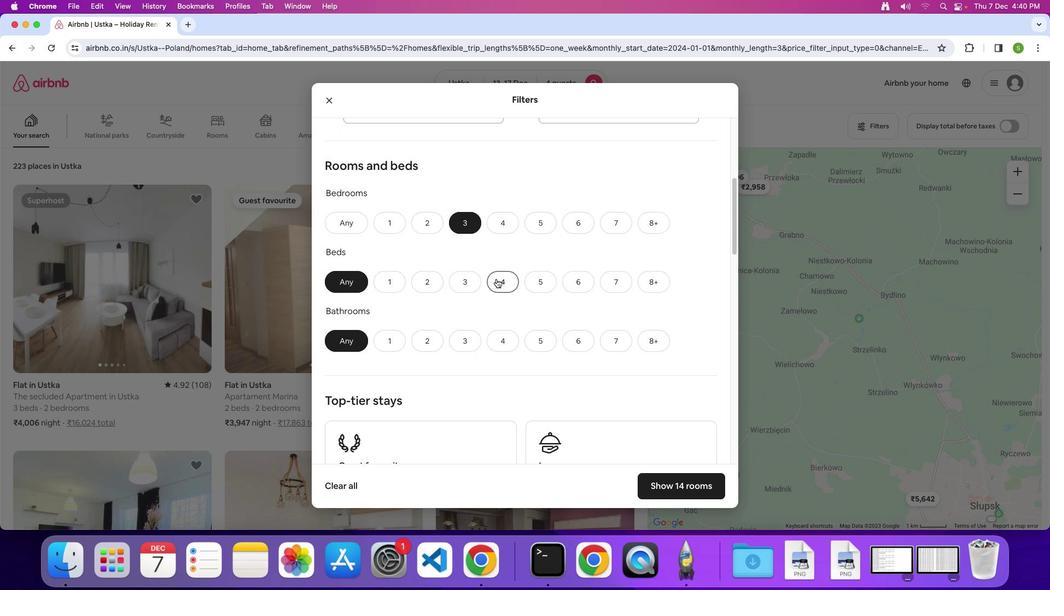 
Action: Mouse pressed left at (496, 278)
Screenshot: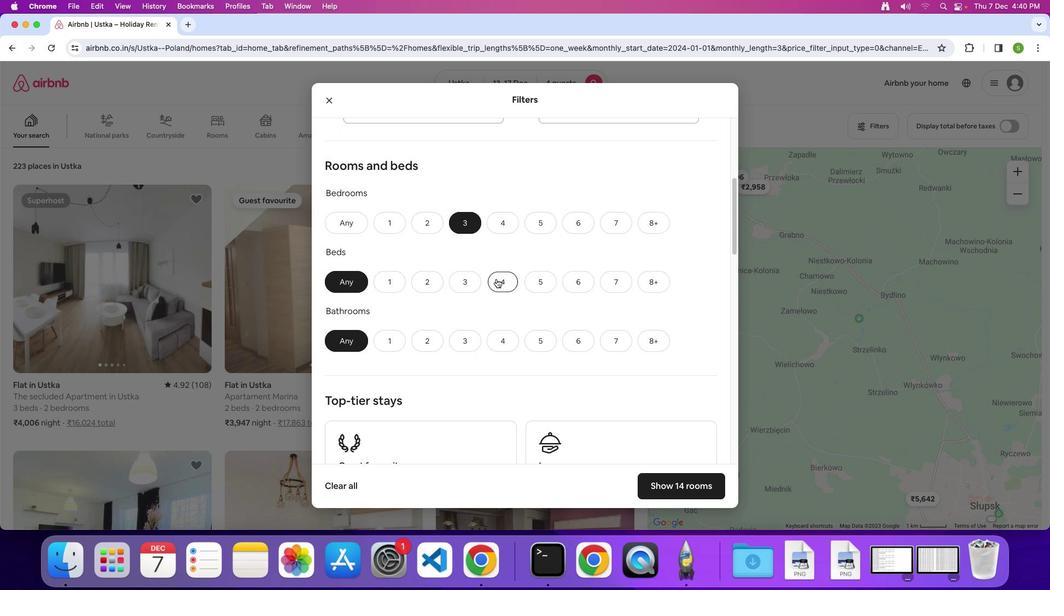
Action: Mouse moved to (427, 339)
Screenshot: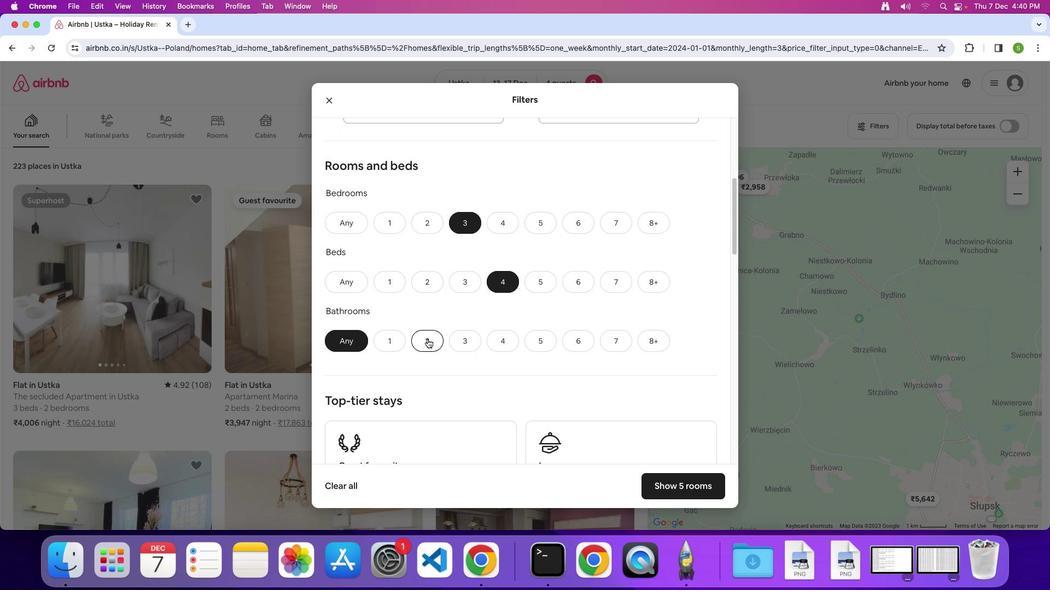
Action: Mouse pressed left at (427, 339)
Screenshot: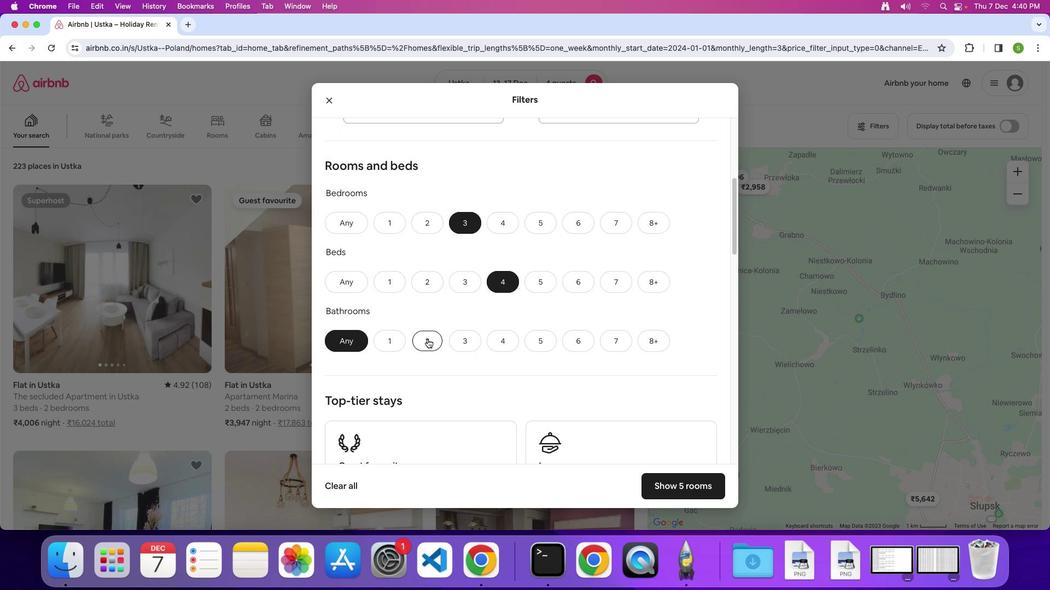 
Action: Mouse moved to (548, 349)
Screenshot: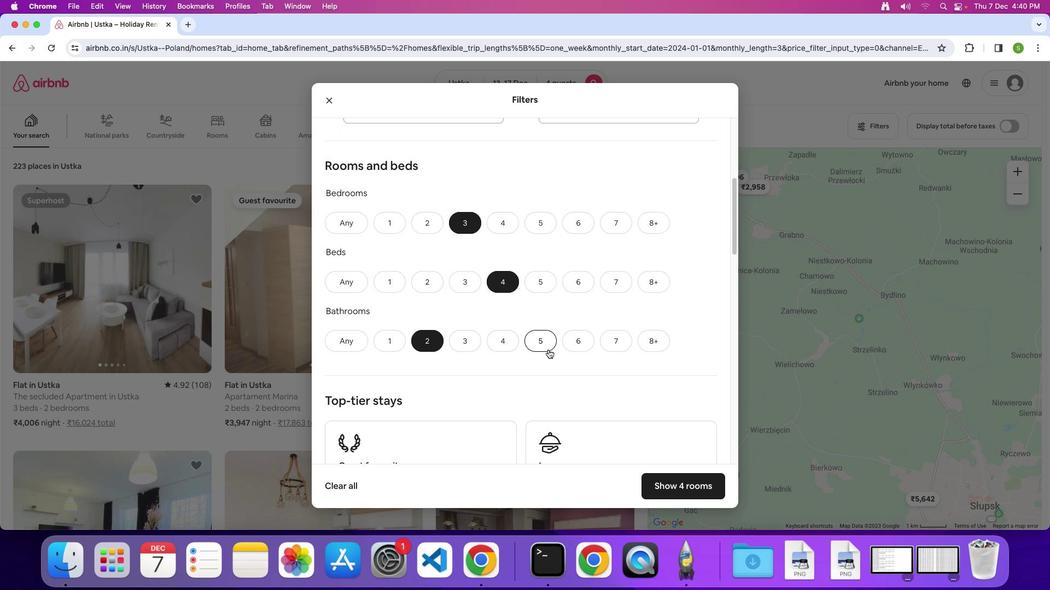 
Action: Mouse scrolled (548, 349) with delta (0, 0)
Screenshot: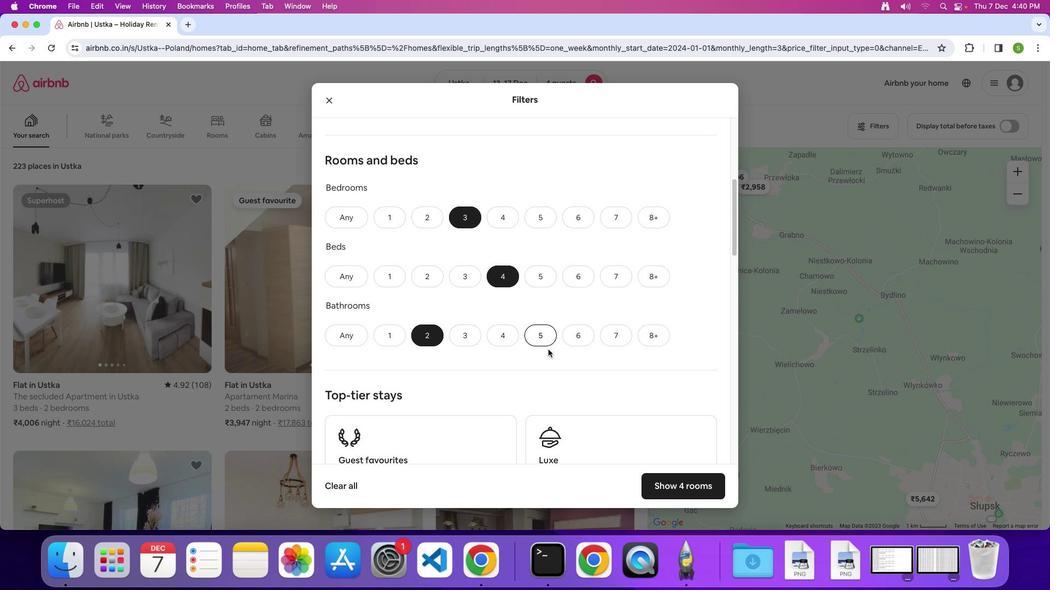 
Action: Mouse scrolled (548, 349) with delta (0, 0)
Screenshot: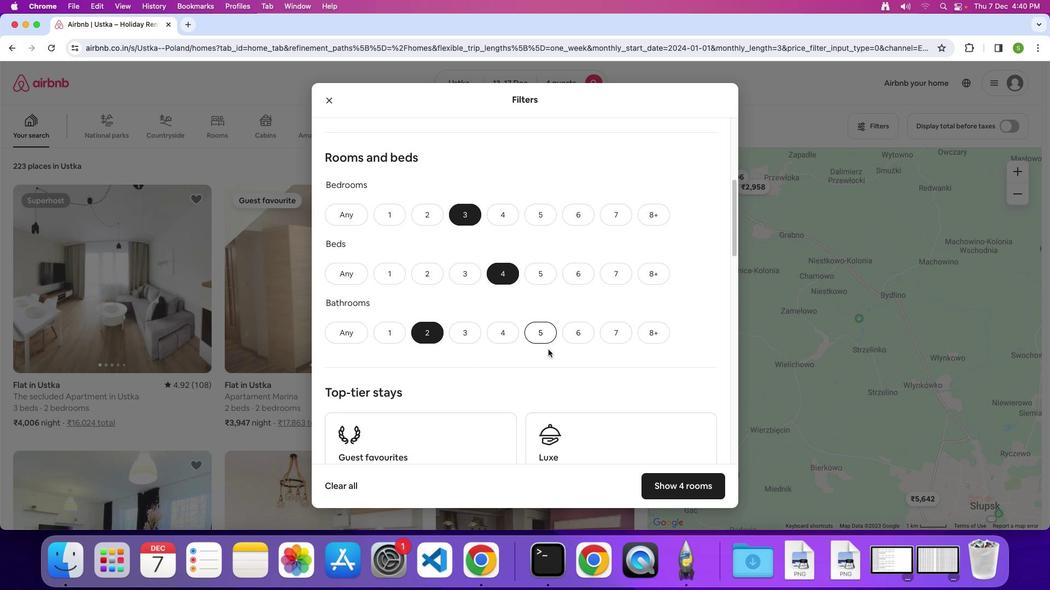 
Action: Mouse scrolled (548, 349) with delta (0, -1)
Screenshot: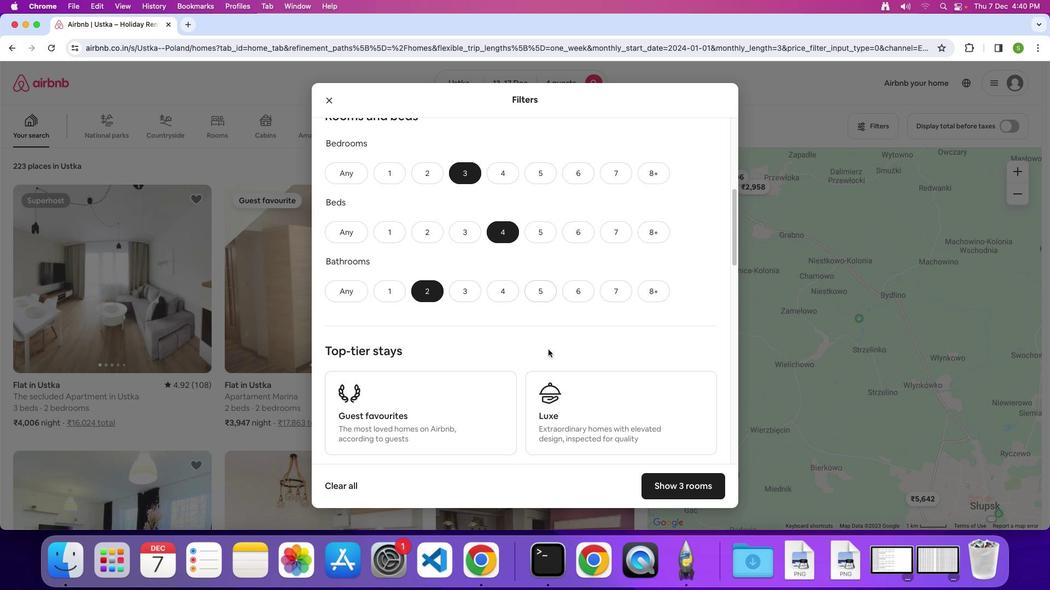 
Action: Mouse scrolled (548, 349) with delta (0, 0)
Screenshot: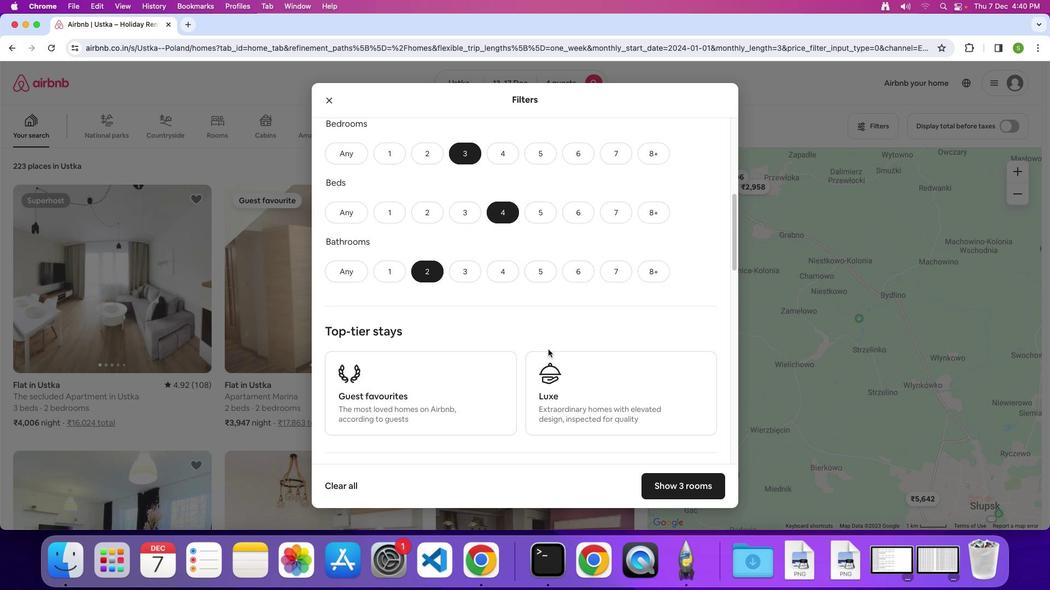 
Action: Mouse scrolled (548, 349) with delta (0, 0)
Screenshot: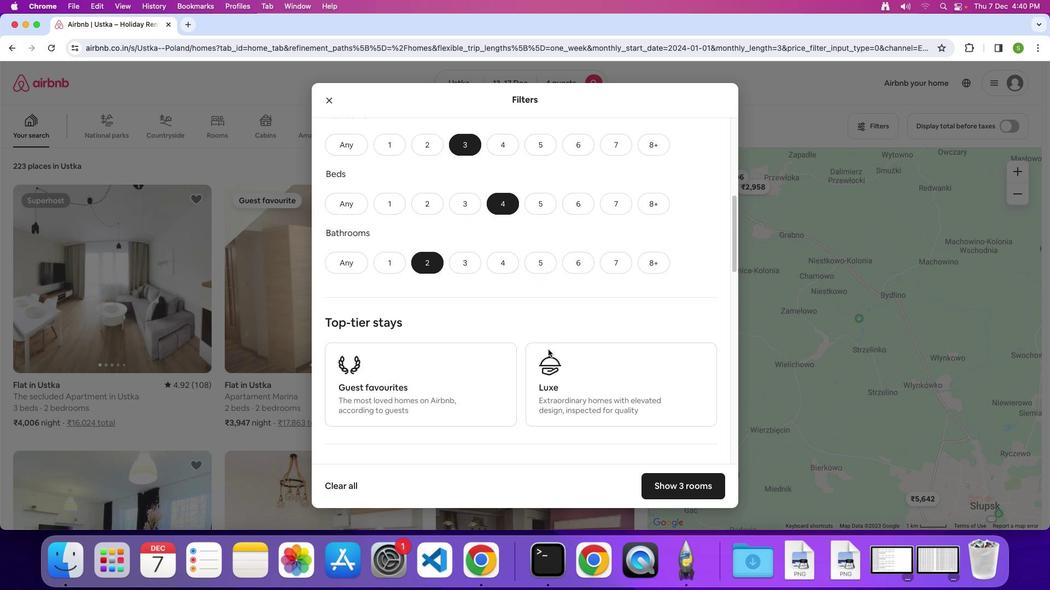 
Action: Mouse scrolled (548, 349) with delta (0, 0)
Screenshot: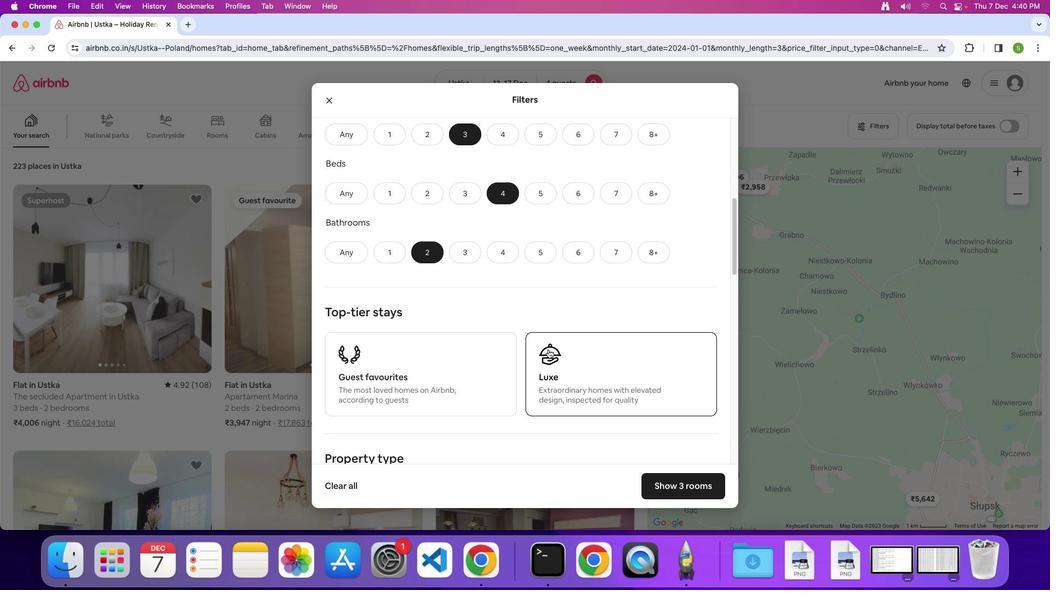 
Action: Mouse scrolled (548, 349) with delta (0, 0)
Screenshot: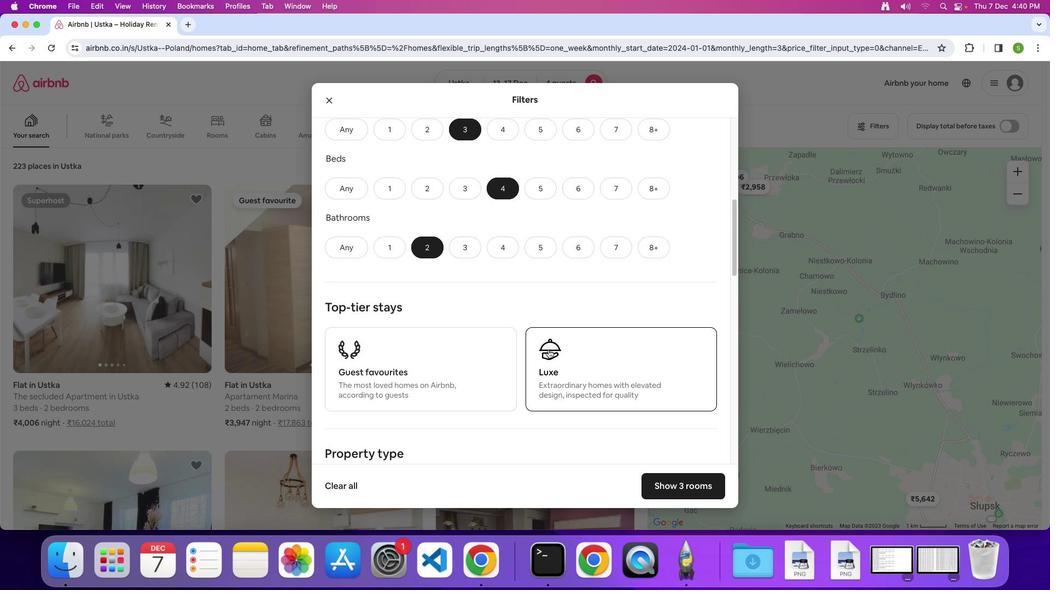 
Action: Mouse scrolled (548, 349) with delta (0, 0)
Screenshot: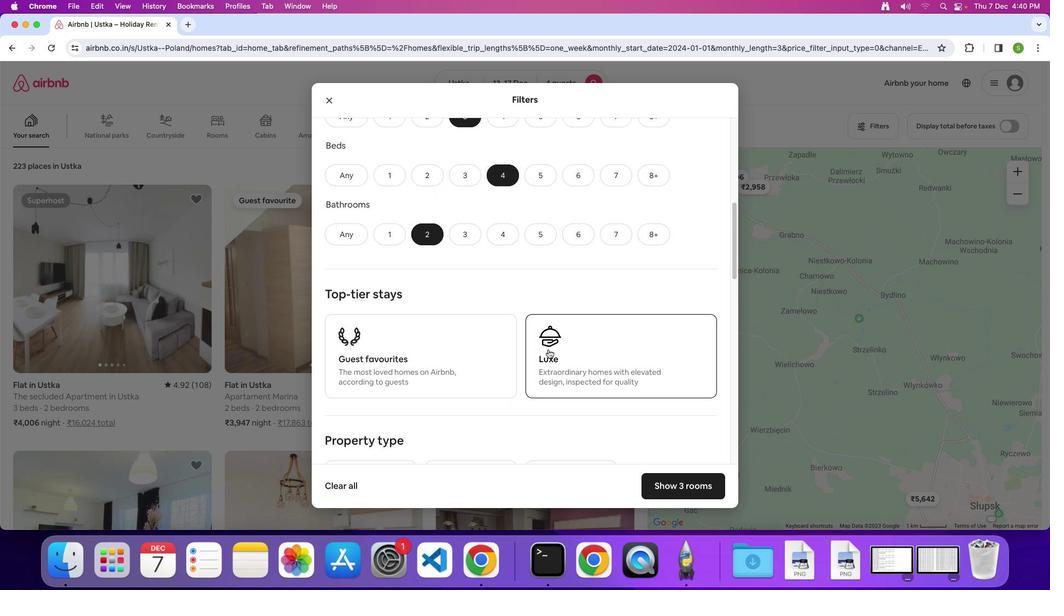 
Action: Mouse scrolled (548, 349) with delta (0, 0)
Screenshot: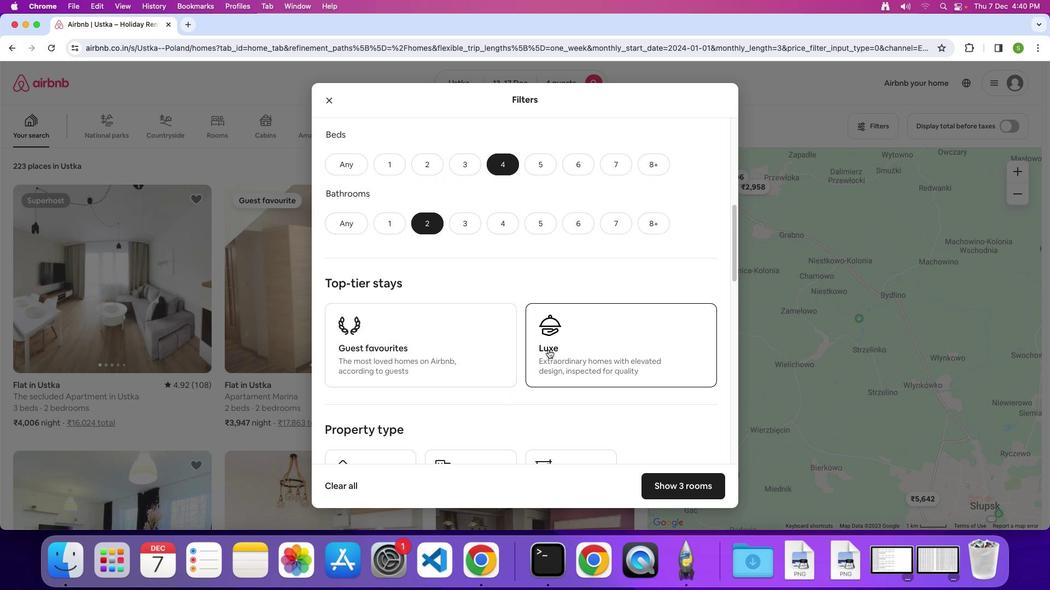 
Action: Mouse scrolled (548, 349) with delta (0, 0)
Screenshot: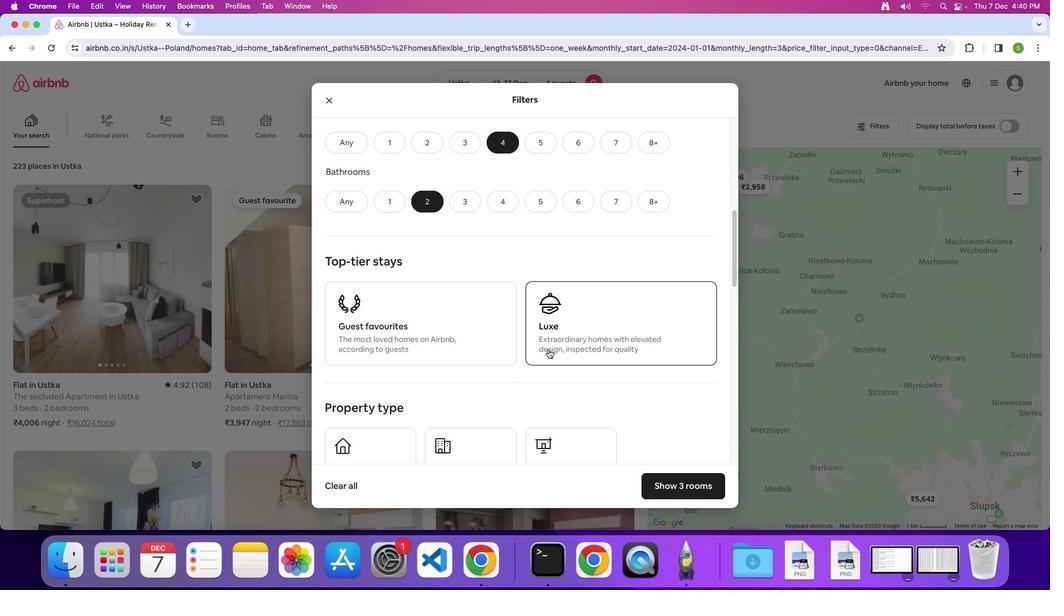 
Action: Mouse scrolled (548, 349) with delta (0, 0)
Screenshot: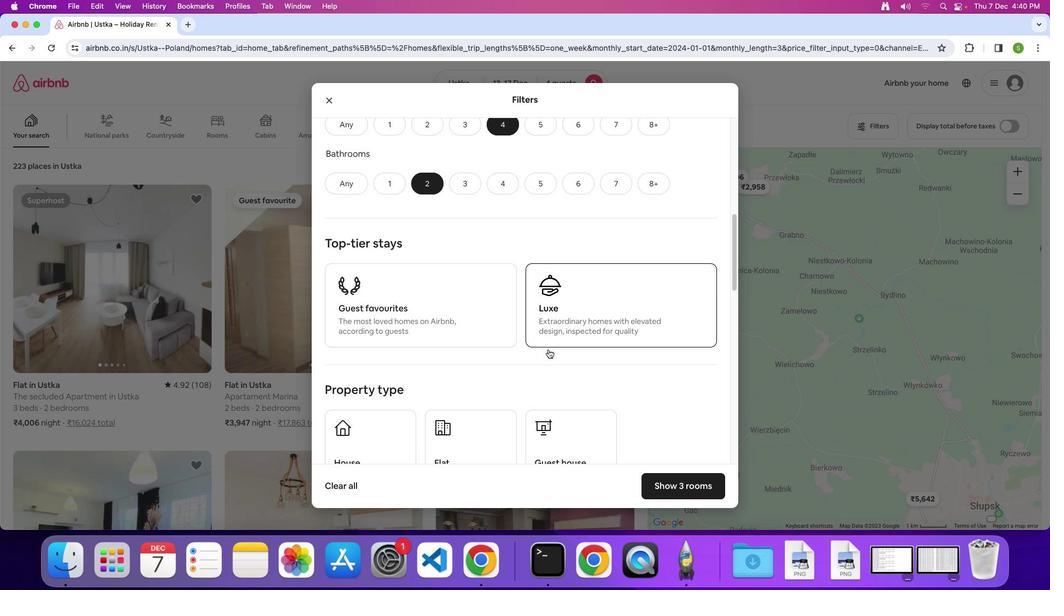 
Action: Mouse scrolled (548, 349) with delta (0, 0)
Screenshot: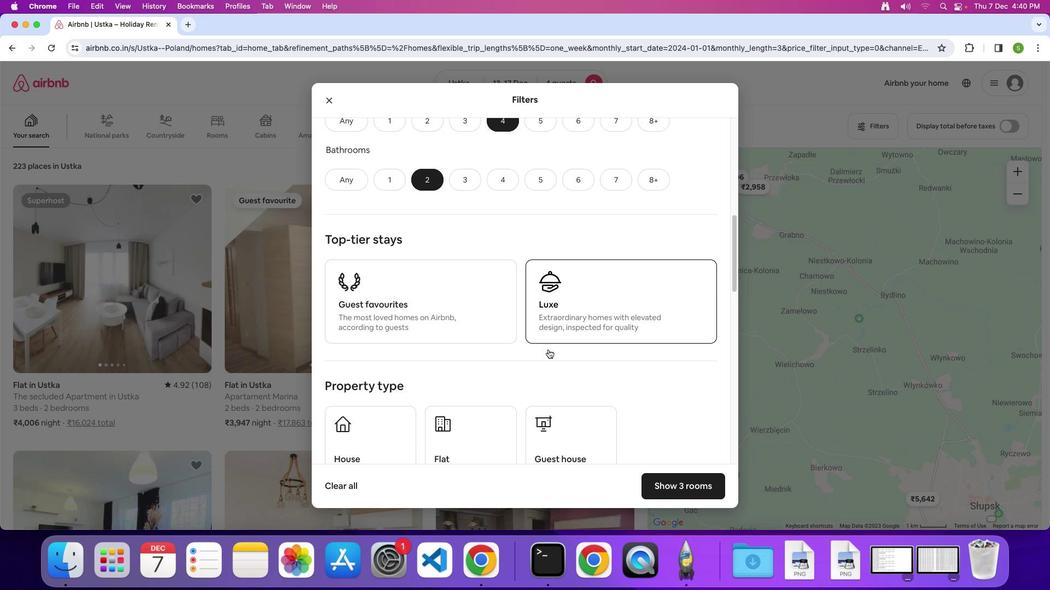 
Action: Mouse moved to (373, 400)
Screenshot: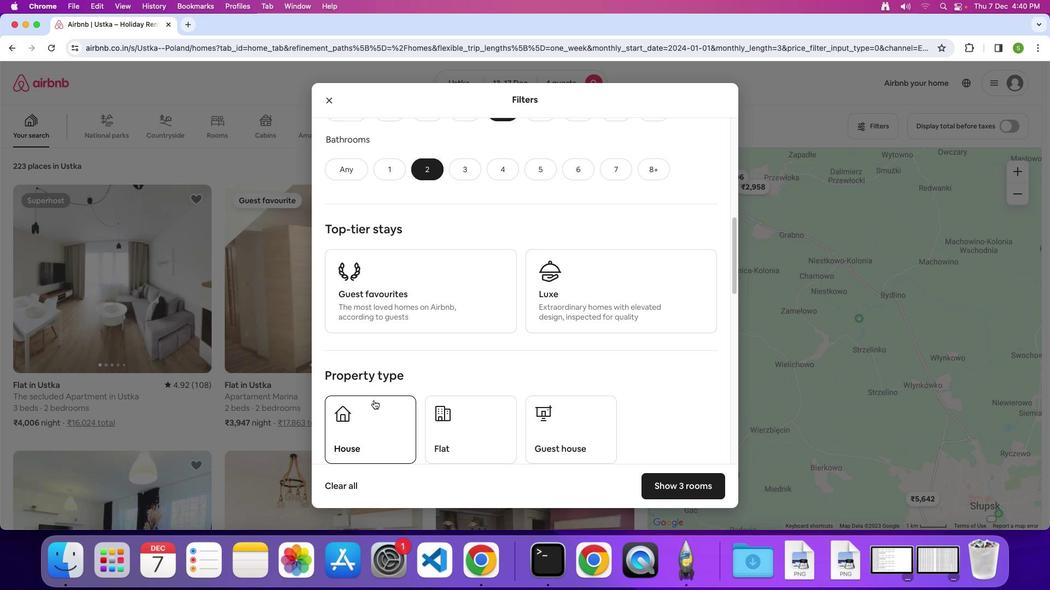 
Action: Mouse pressed left at (373, 400)
Screenshot: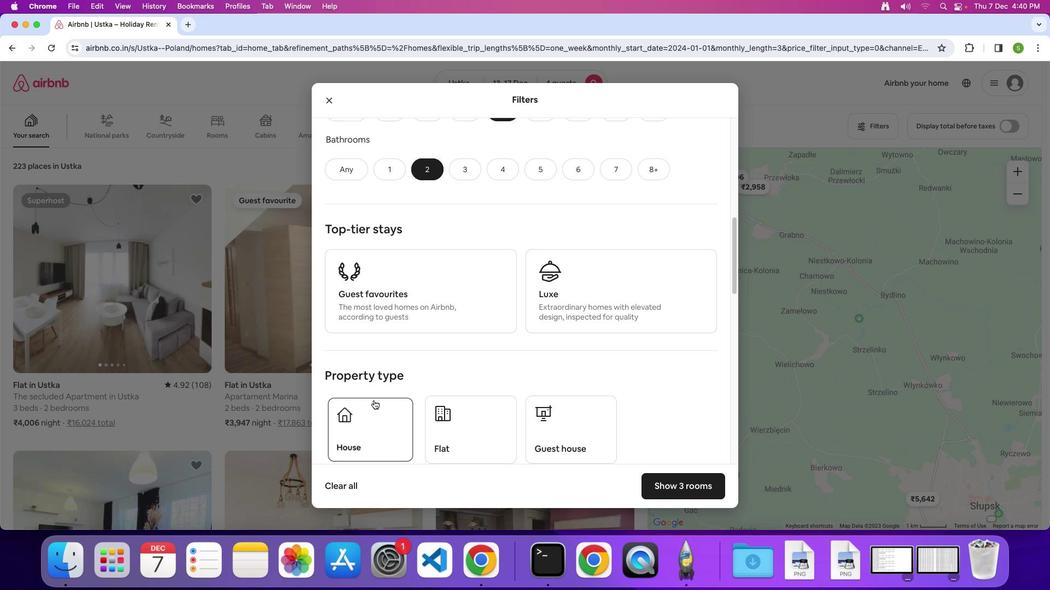 
Action: Mouse moved to (525, 349)
Screenshot: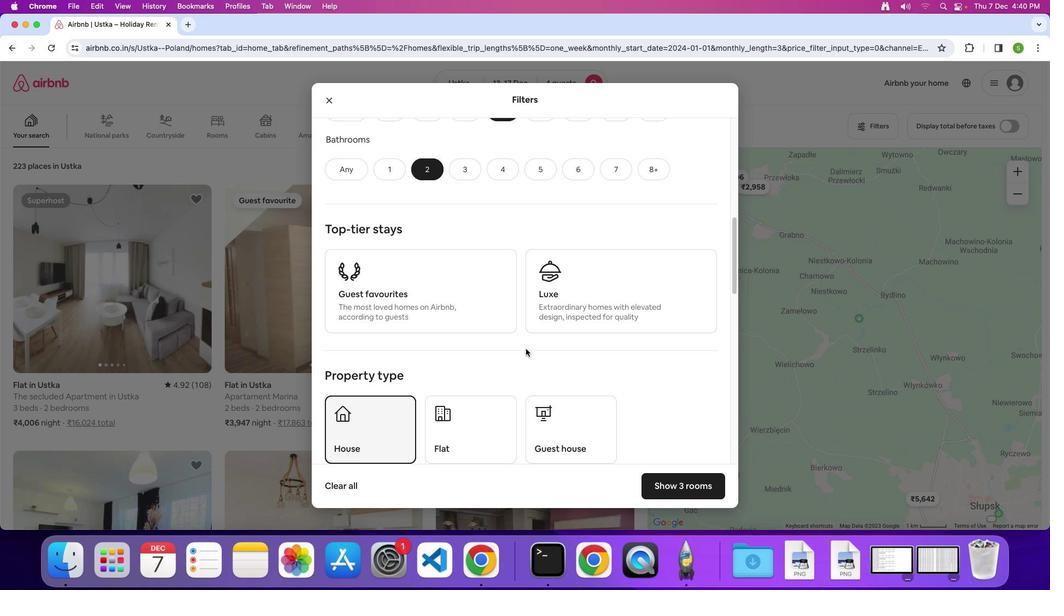 
Action: Mouse scrolled (525, 349) with delta (0, 0)
Screenshot: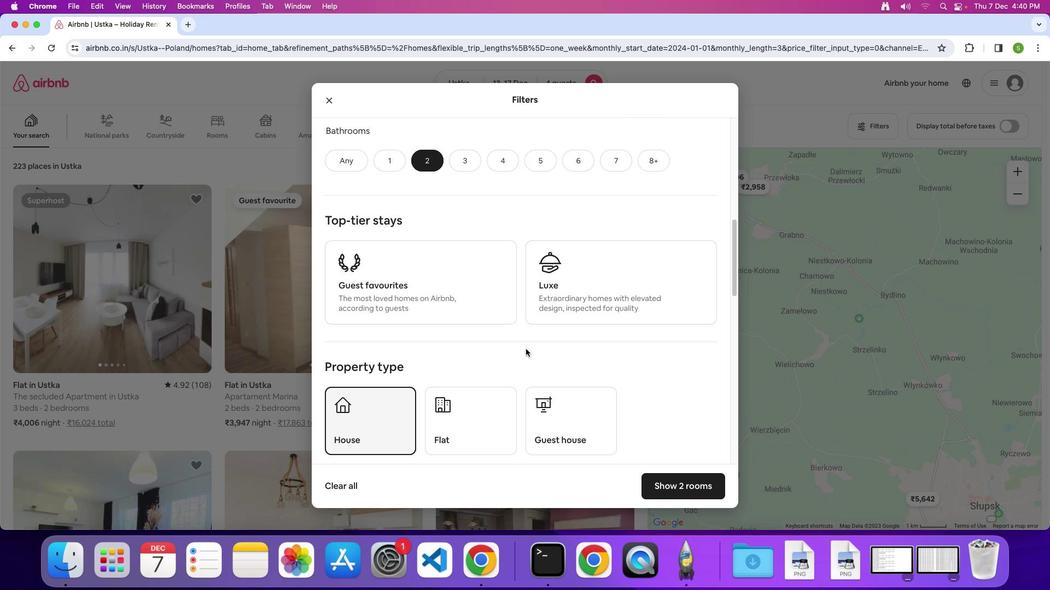
Action: Mouse scrolled (525, 349) with delta (0, 0)
Screenshot: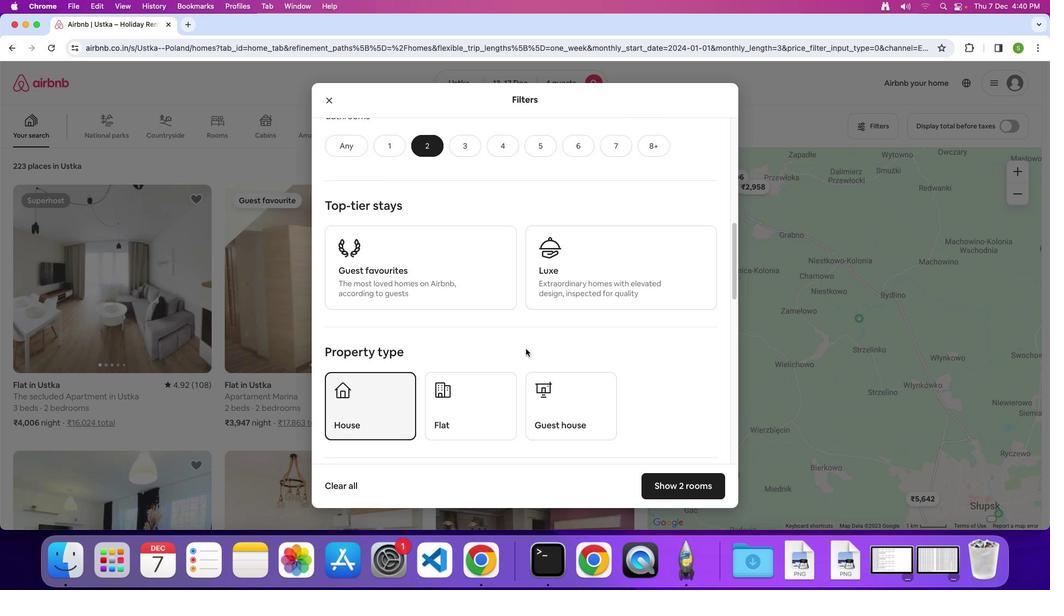 
Action: Mouse scrolled (525, 349) with delta (0, -1)
Screenshot: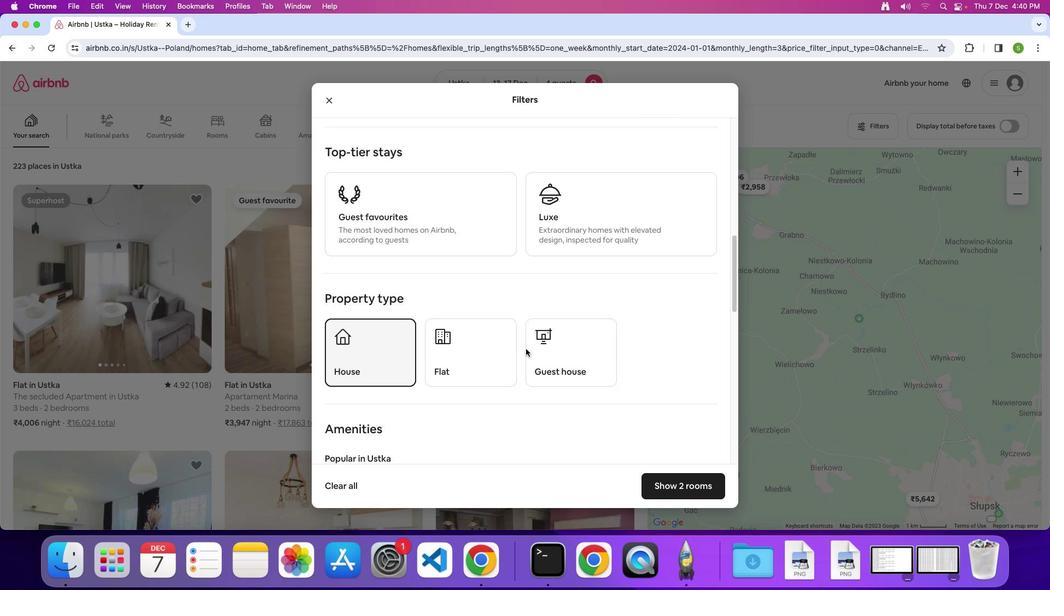 
Action: Mouse scrolled (525, 349) with delta (0, 0)
Screenshot: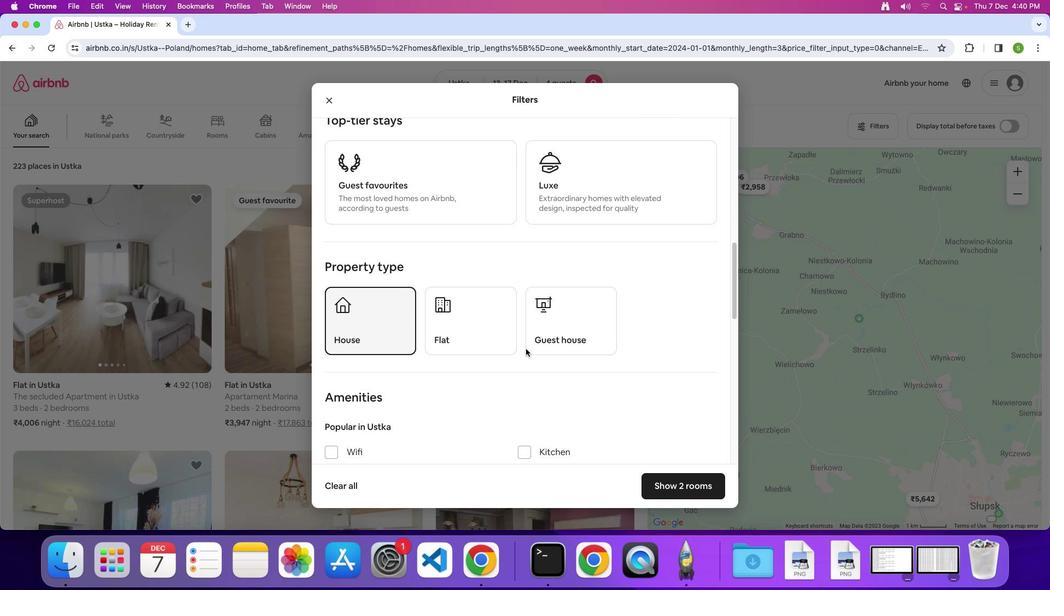 
Action: Mouse scrolled (525, 349) with delta (0, 0)
Screenshot: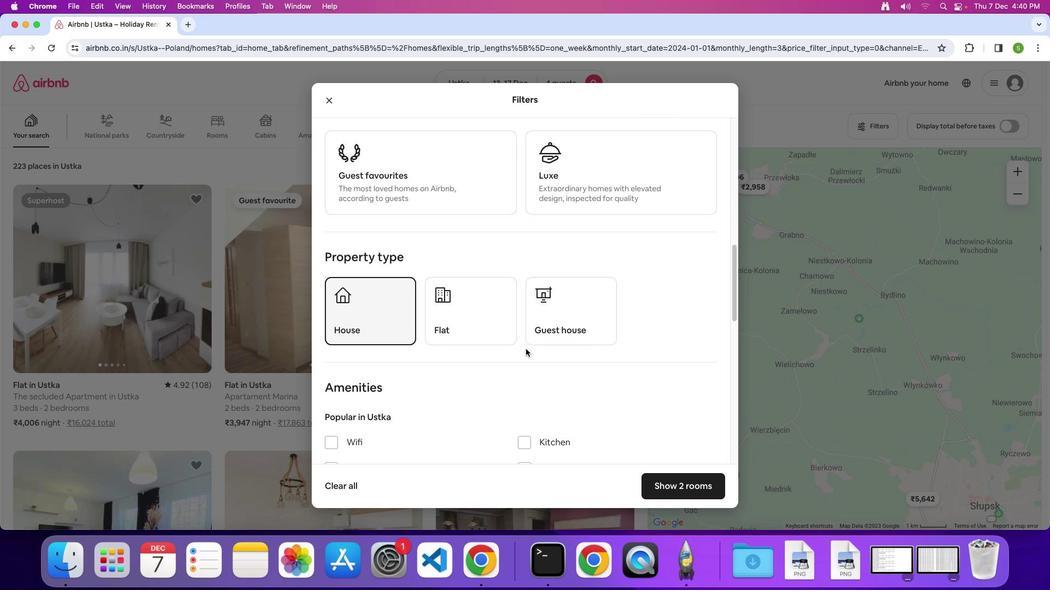 
Action: Mouse scrolled (525, 349) with delta (0, 0)
Screenshot: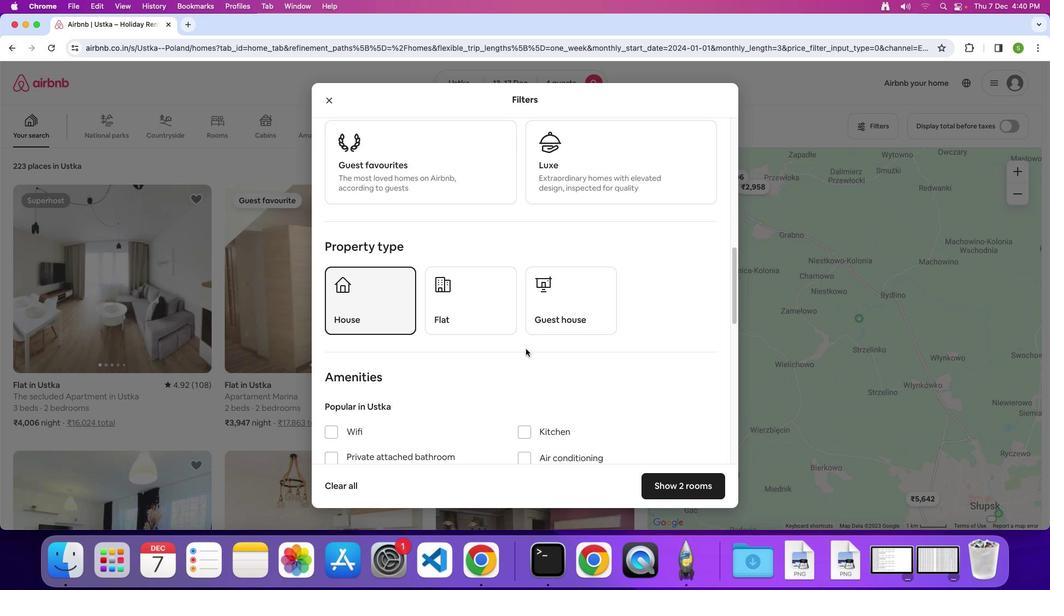 
Action: Mouse scrolled (525, 349) with delta (0, 0)
Screenshot: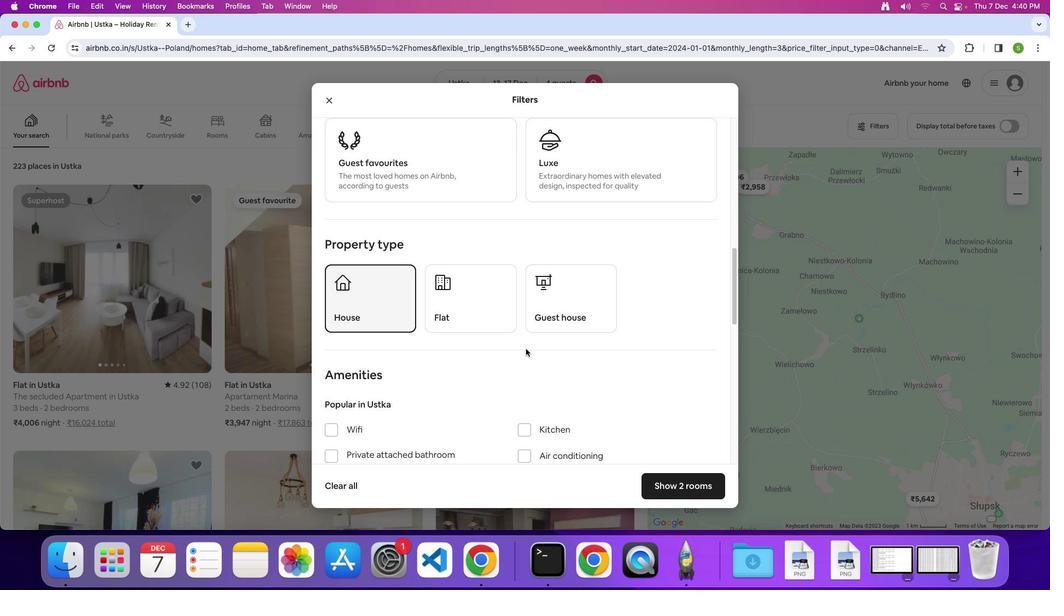 
Action: Mouse scrolled (525, 349) with delta (0, 0)
Screenshot: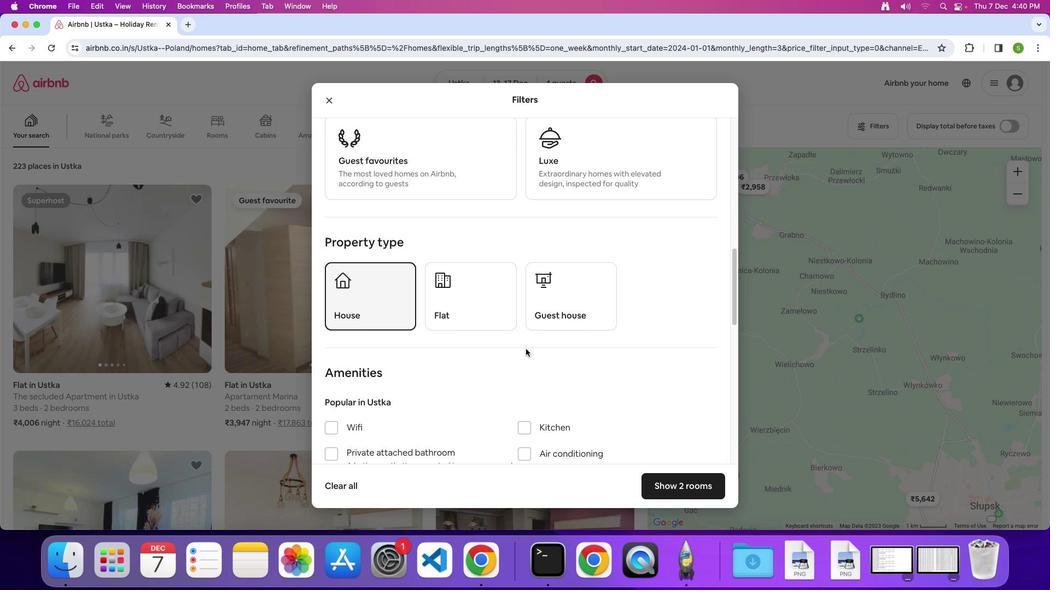 
Action: Mouse scrolled (525, 349) with delta (0, 0)
Screenshot: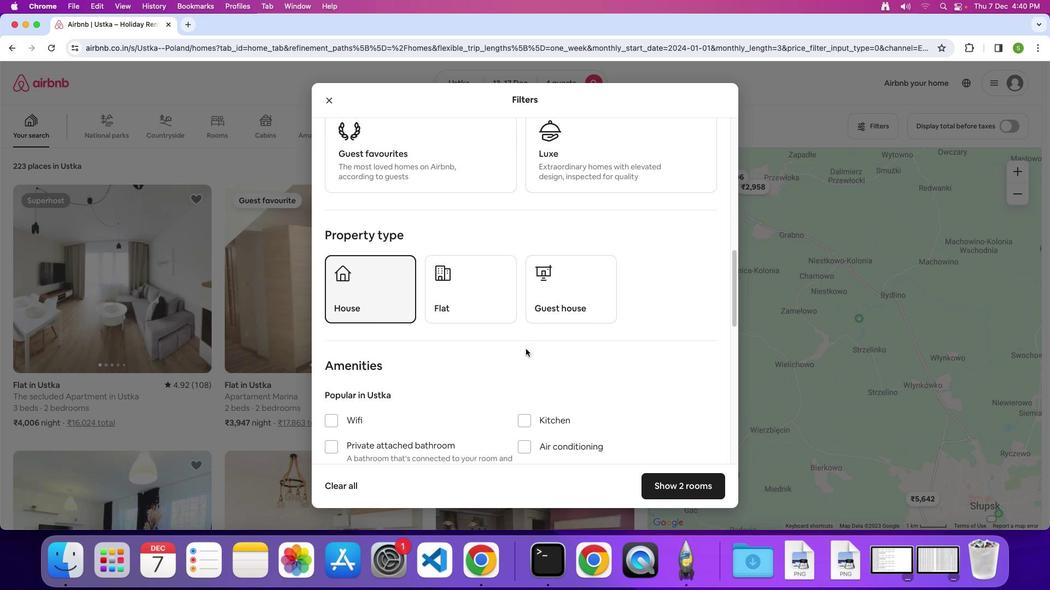 
Action: Mouse scrolled (525, 349) with delta (0, 0)
Screenshot: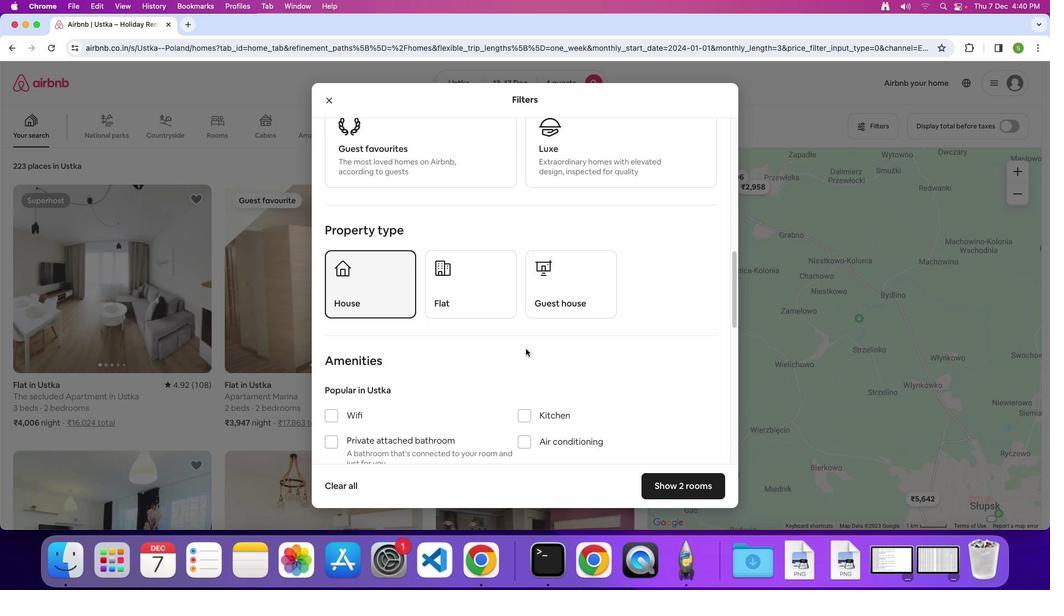 
Action: Mouse scrolled (525, 349) with delta (0, 0)
Screenshot: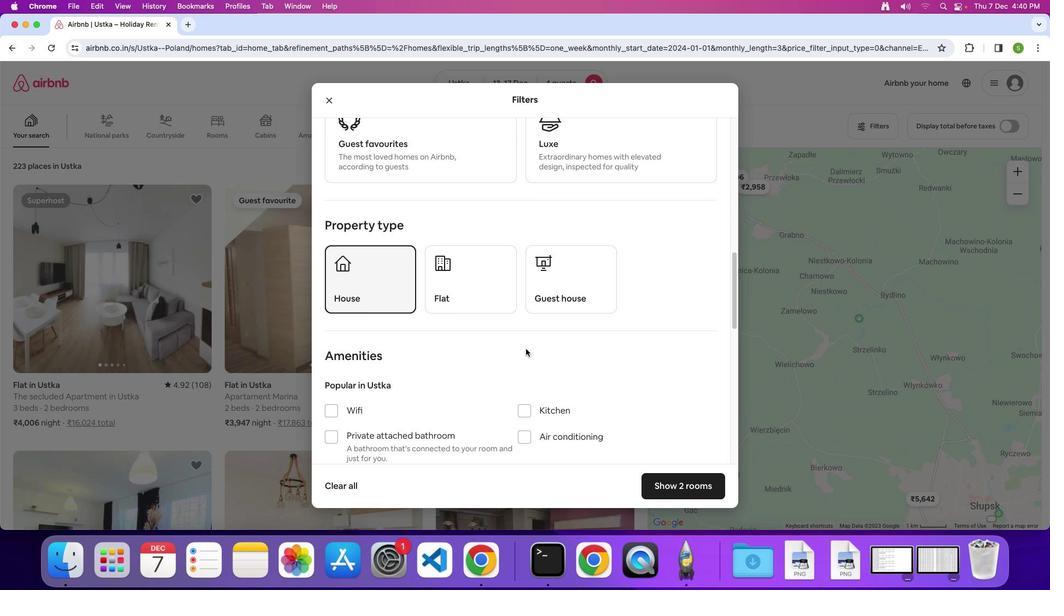 
Action: Mouse scrolled (525, 349) with delta (0, 0)
Screenshot: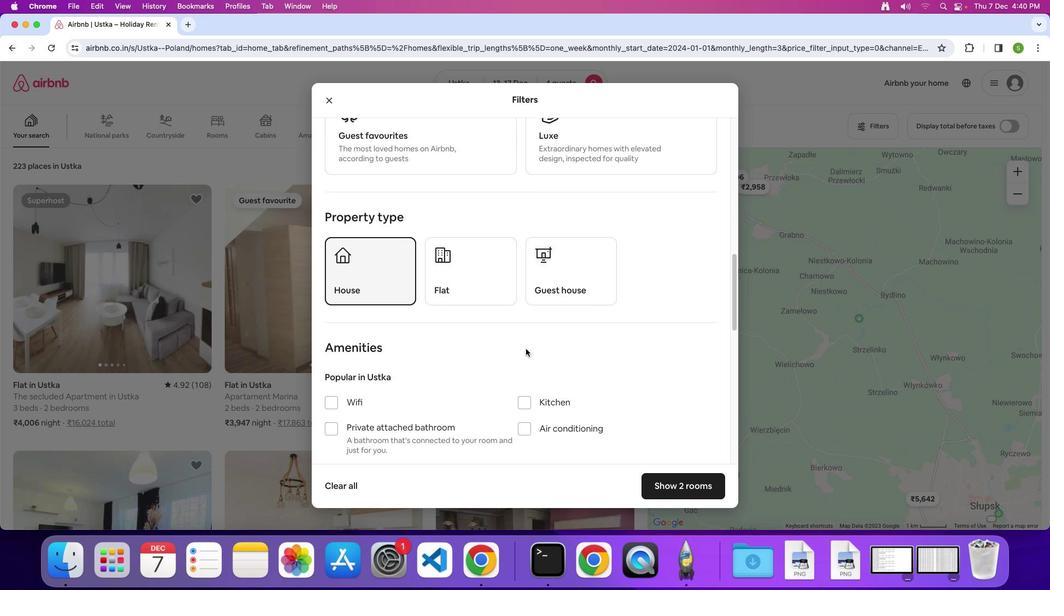 
Action: Mouse scrolled (525, 349) with delta (0, 0)
Screenshot: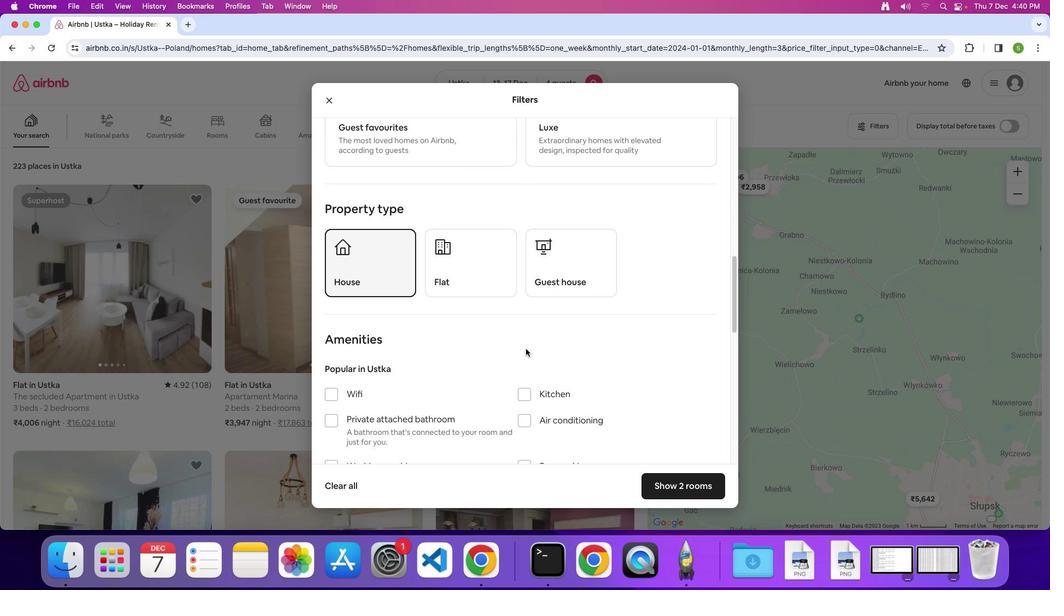 
Action: Mouse scrolled (525, 349) with delta (0, 0)
Screenshot: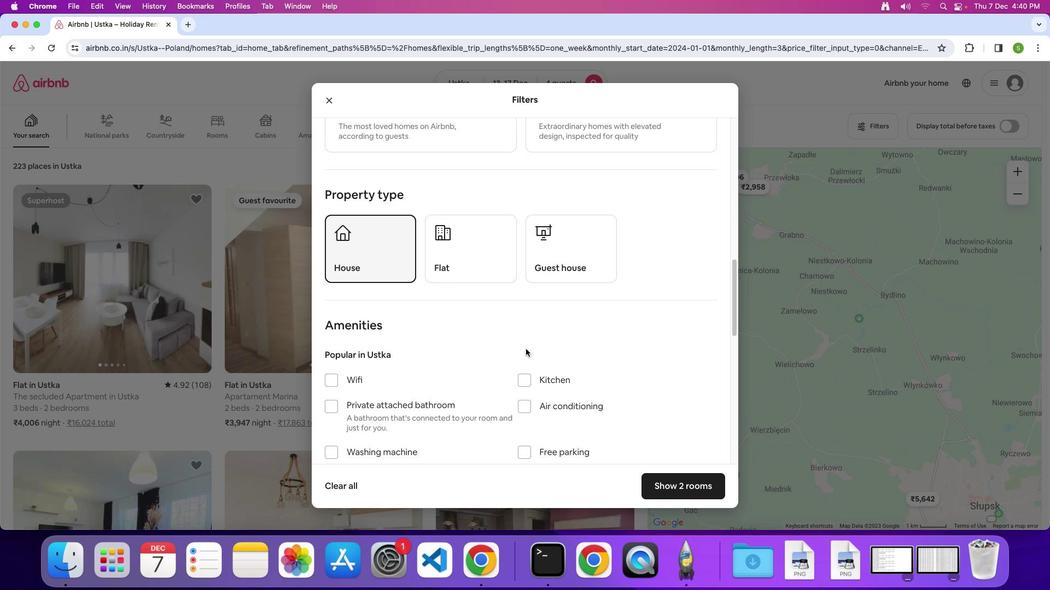 
Action: Mouse scrolled (525, 349) with delta (0, 0)
Screenshot: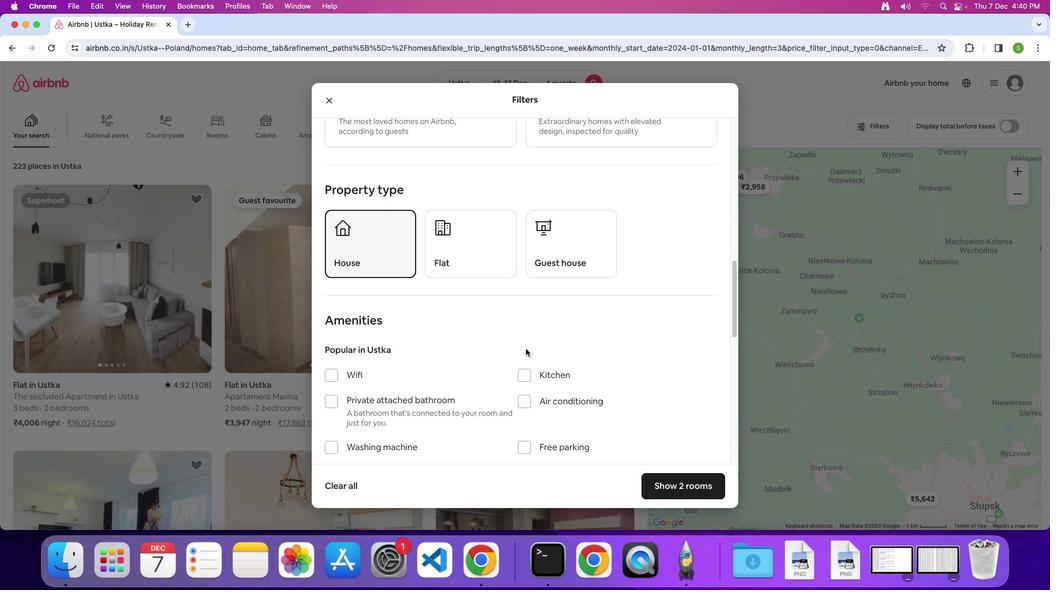 
Action: Mouse scrolled (525, 349) with delta (0, 0)
Screenshot: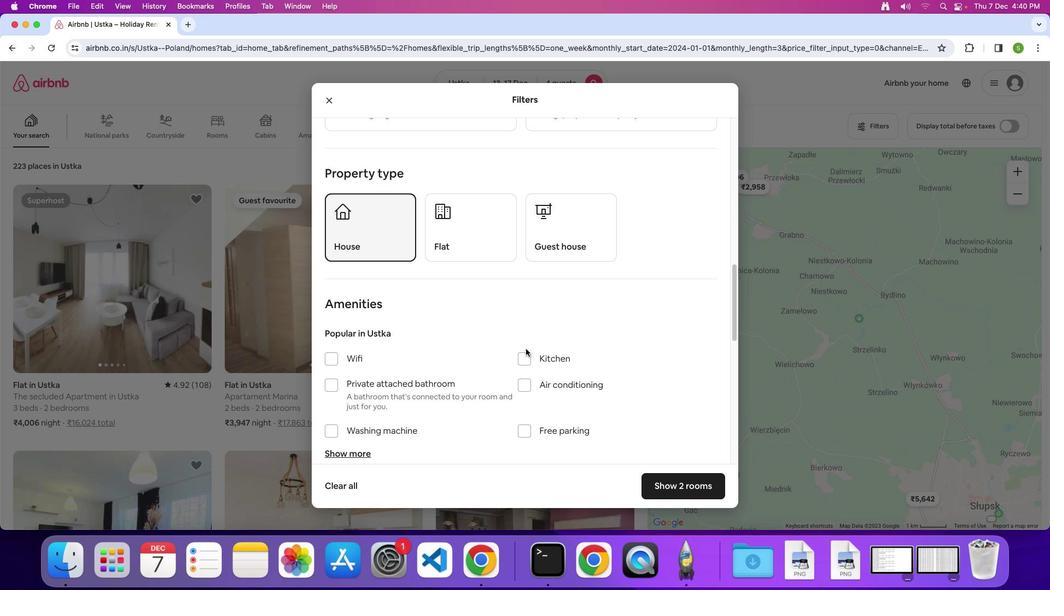 
Action: Mouse scrolled (525, 349) with delta (0, 0)
Screenshot: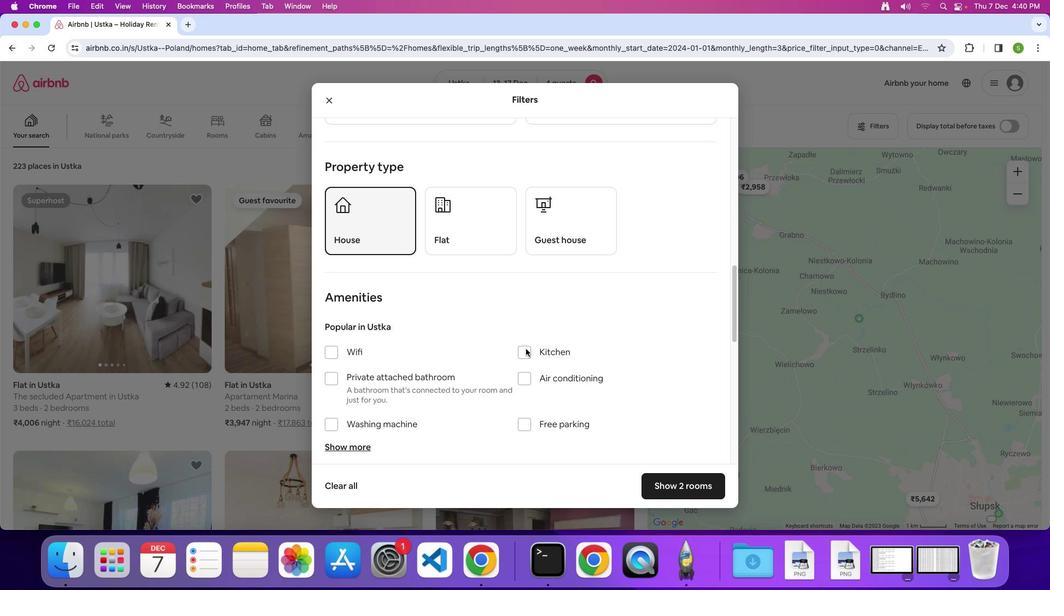 
Action: Mouse scrolled (525, 349) with delta (0, 0)
Screenshot: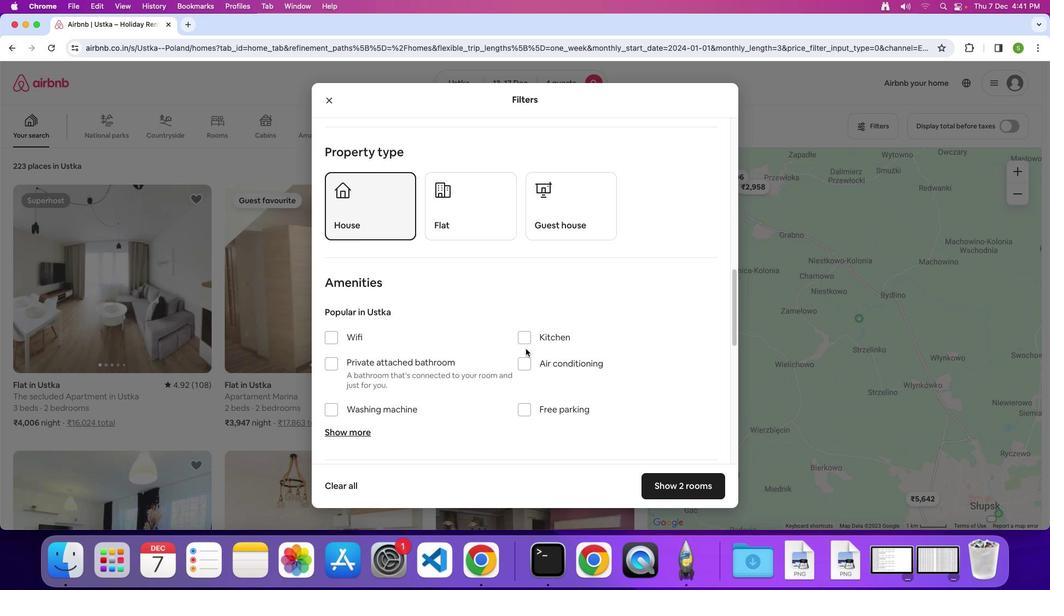 
Action: Mouse scrolled (525, 349) with delta (0, 0)
Screenshot: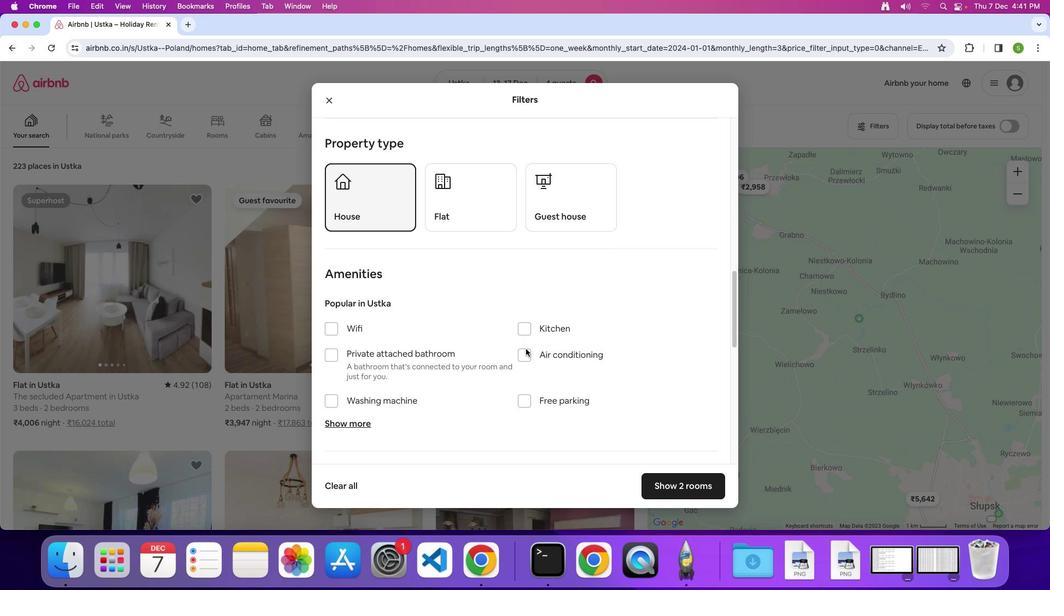 
Action: Mouse moved to (324, 319)
Screenshot: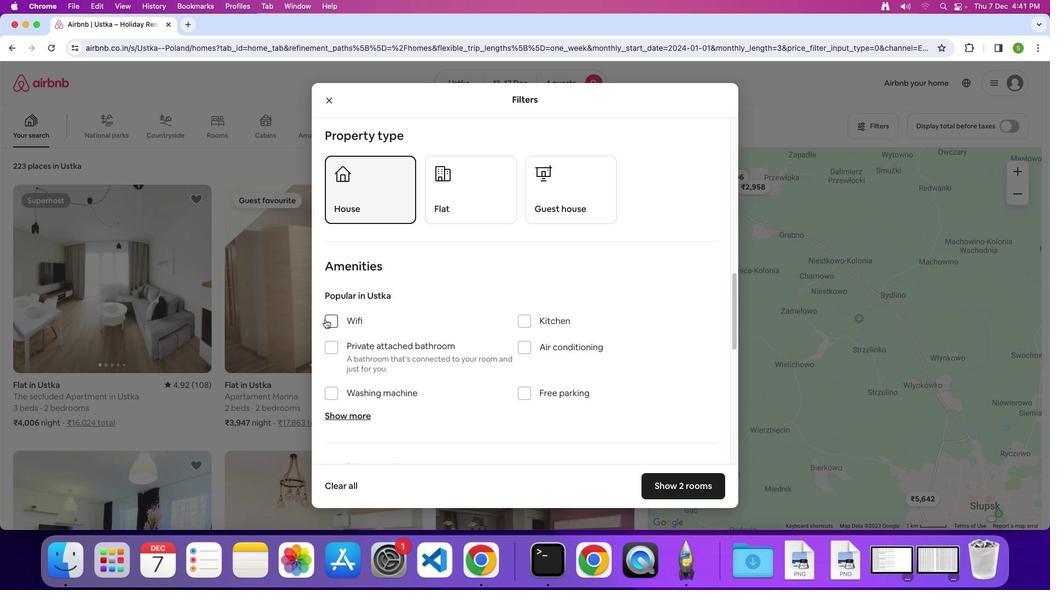 
Action: Mouse pressed left at (324, 319)
Screenshot: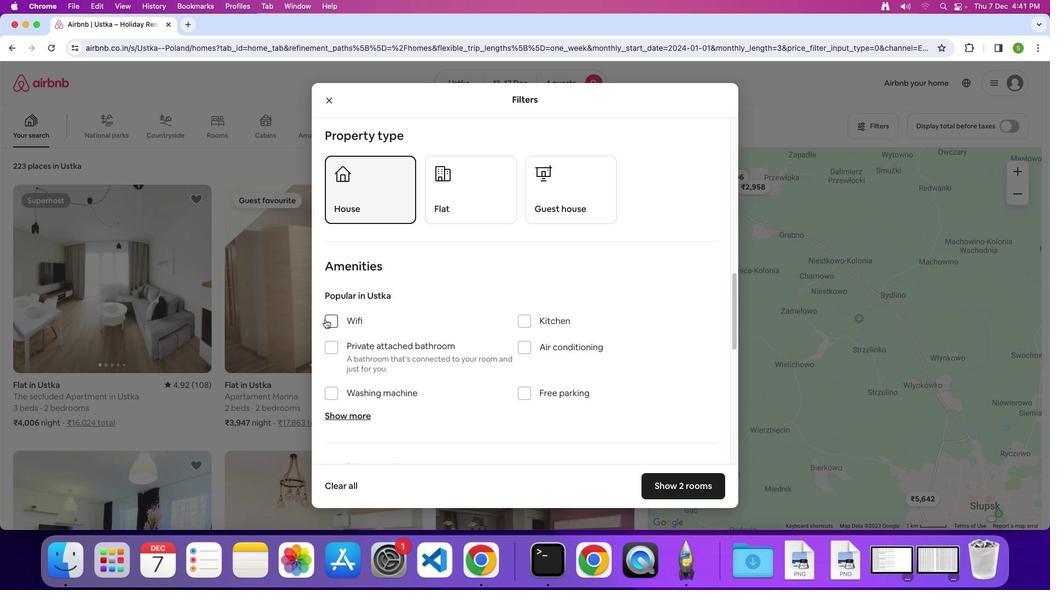 
Action: Mouse moved to (332, 390)
Screenshot: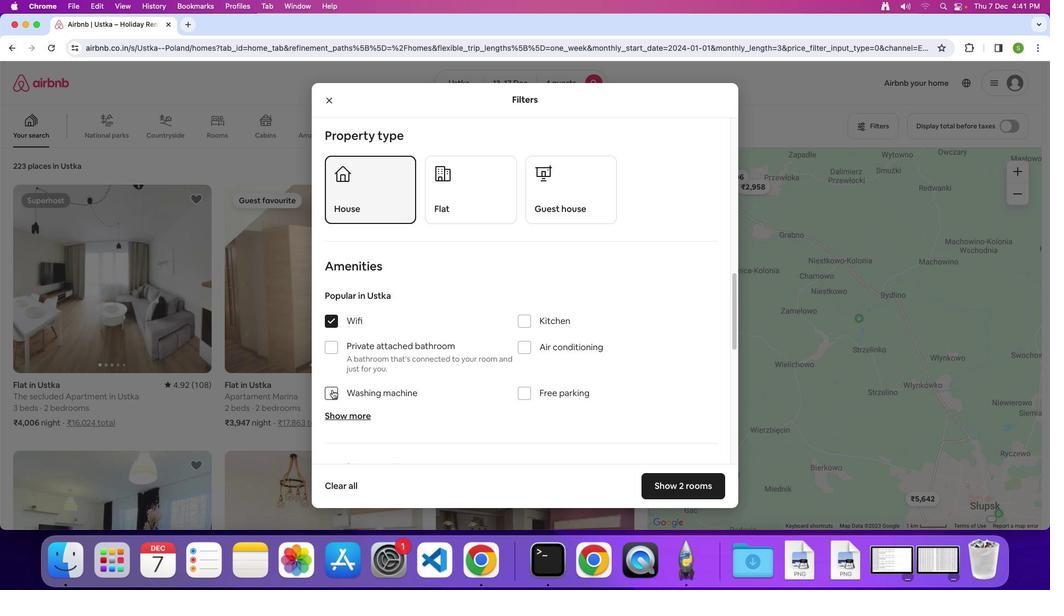 
Action: Mouse pressed left at (332, 390)
Screenshot: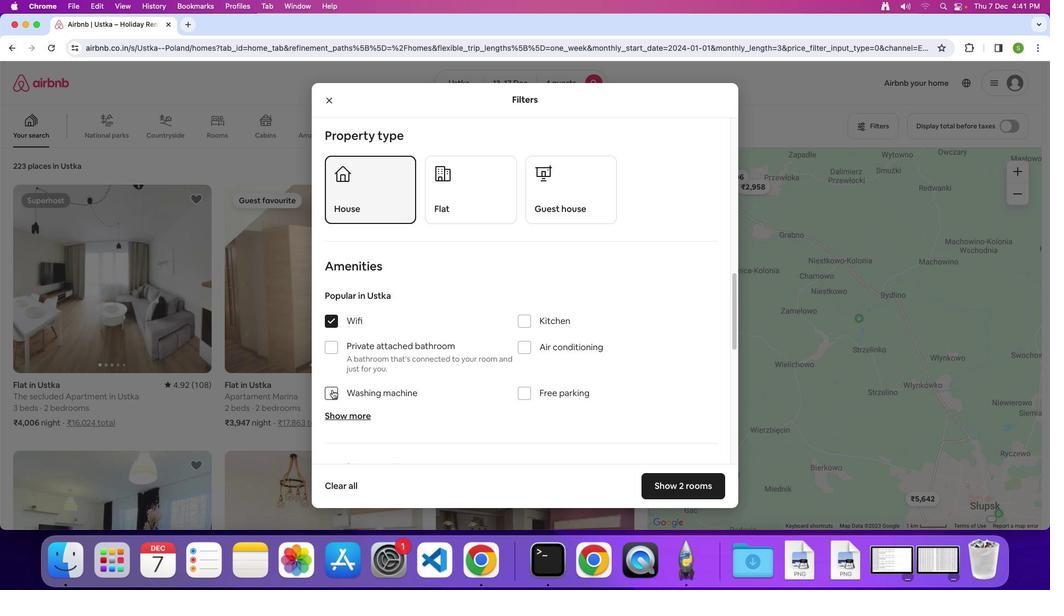 
Action: Mouse moved to (575, 355)
Screenshot: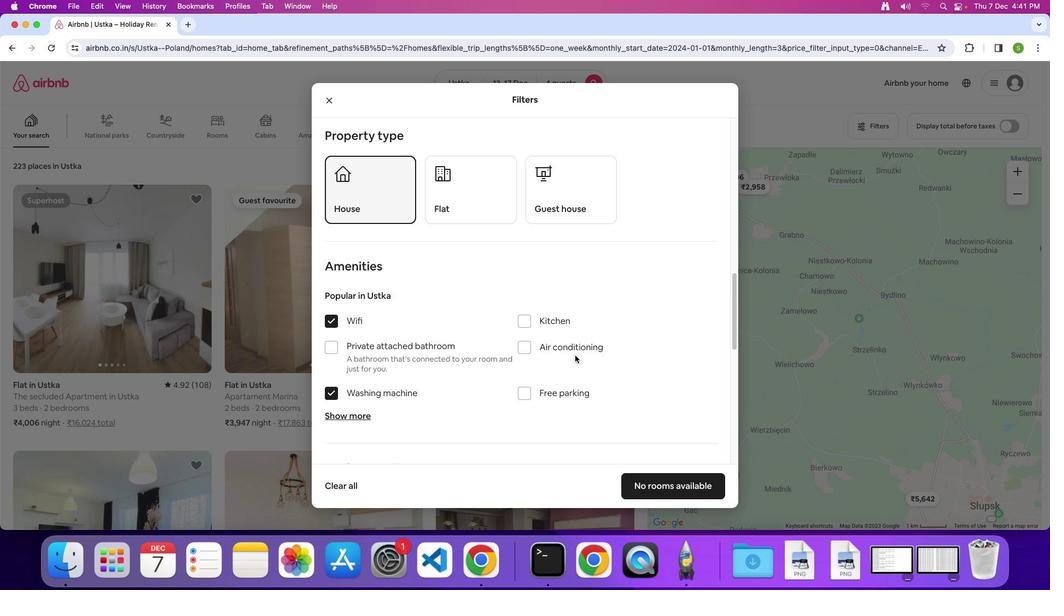 
Action: Mouse scrolled (575, 355) with delta (0, 0)
Screenshot: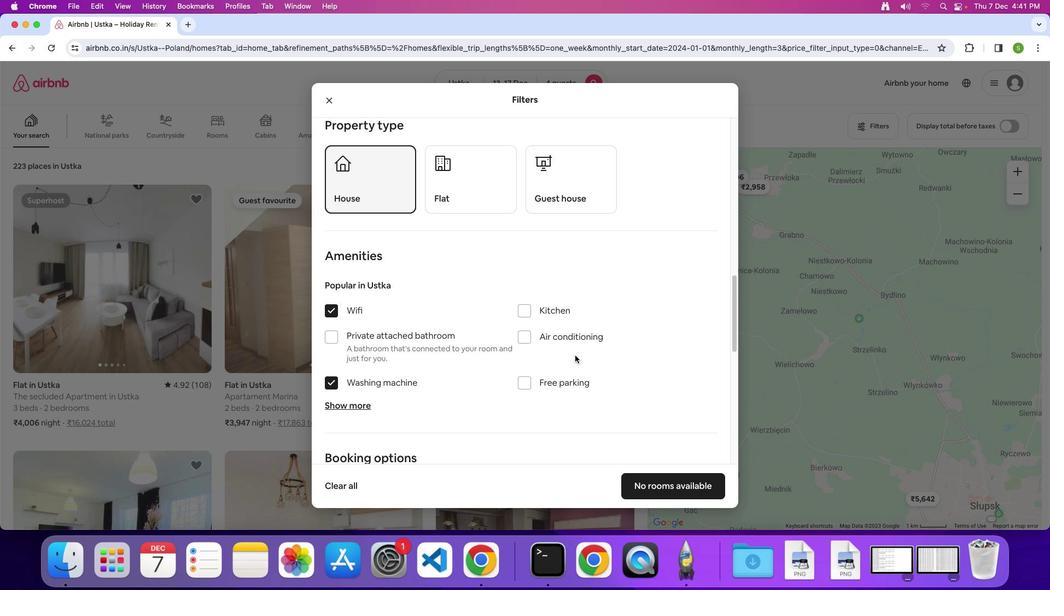 
Action: Mouse scrolled (575, 355) with delta (0, 0)
Screenshot: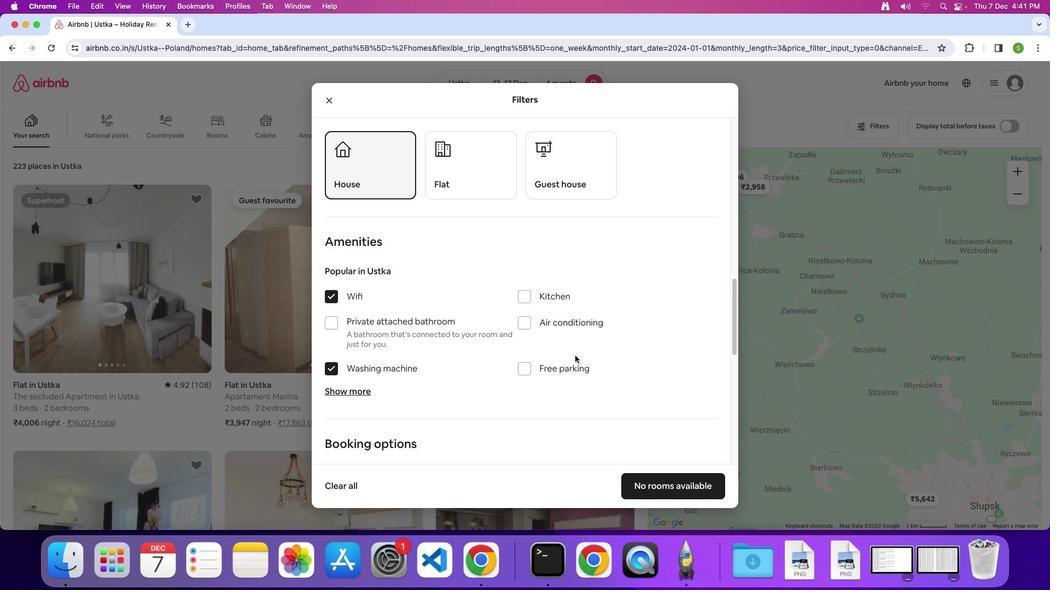 
Action: Mouse scrolled (575, 355) with delta (0, -1)
Screenshot: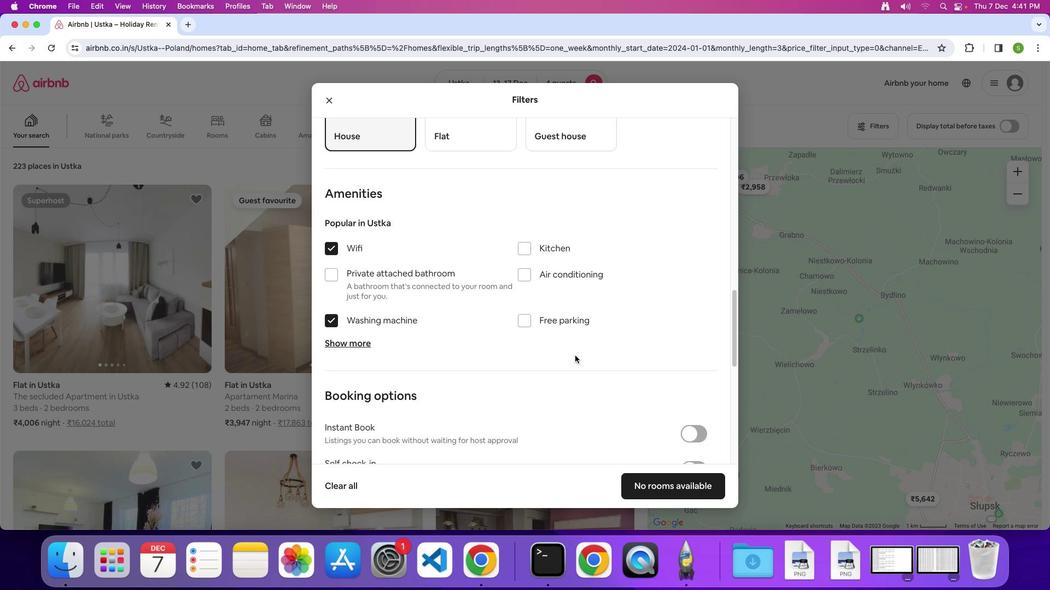 
Action: Mouse scrolled (575, 355) with delta (0, 0)
Screenshot: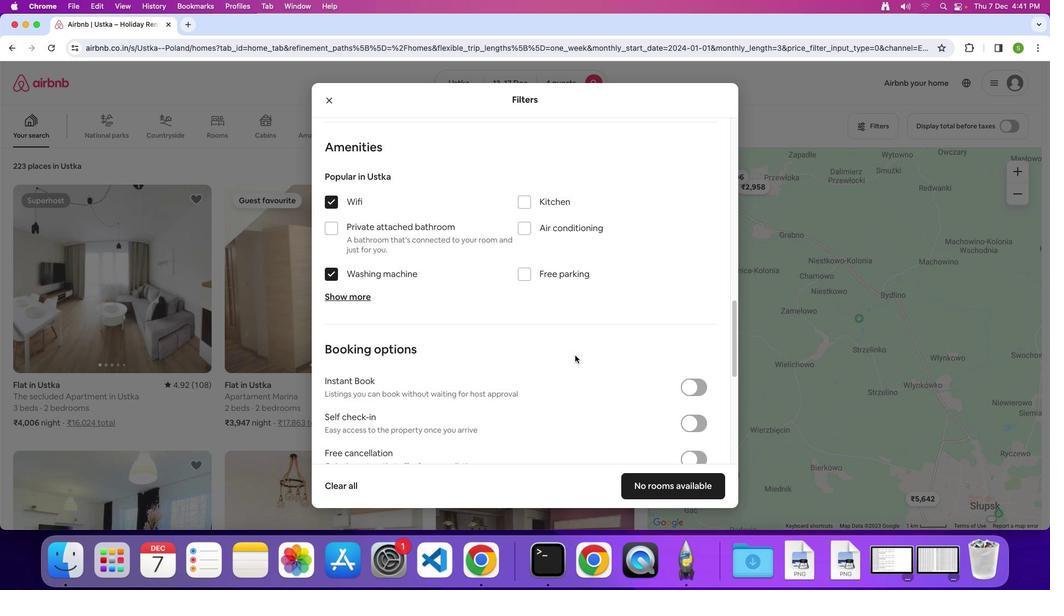 
Action: Mouse scrolled (575, 355) with delta (0, 0)
Screenshot: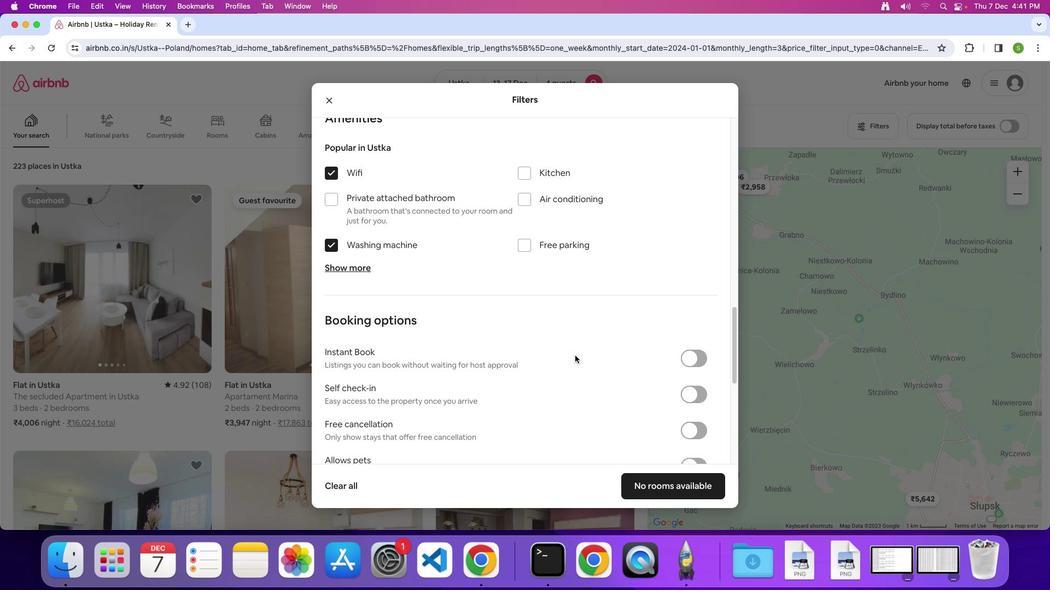 
Action: Mouse scrolled (575, 355) with delta (0, -2)
Screenshot: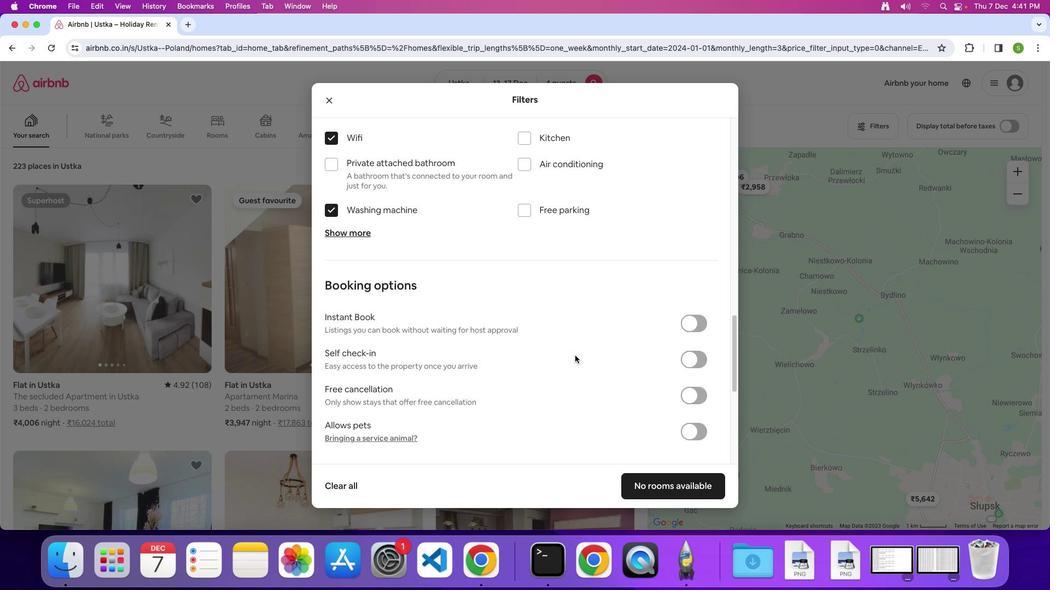 
Action: Mouse scrolled (575, 355) with delta (0, 0)
Screenshot: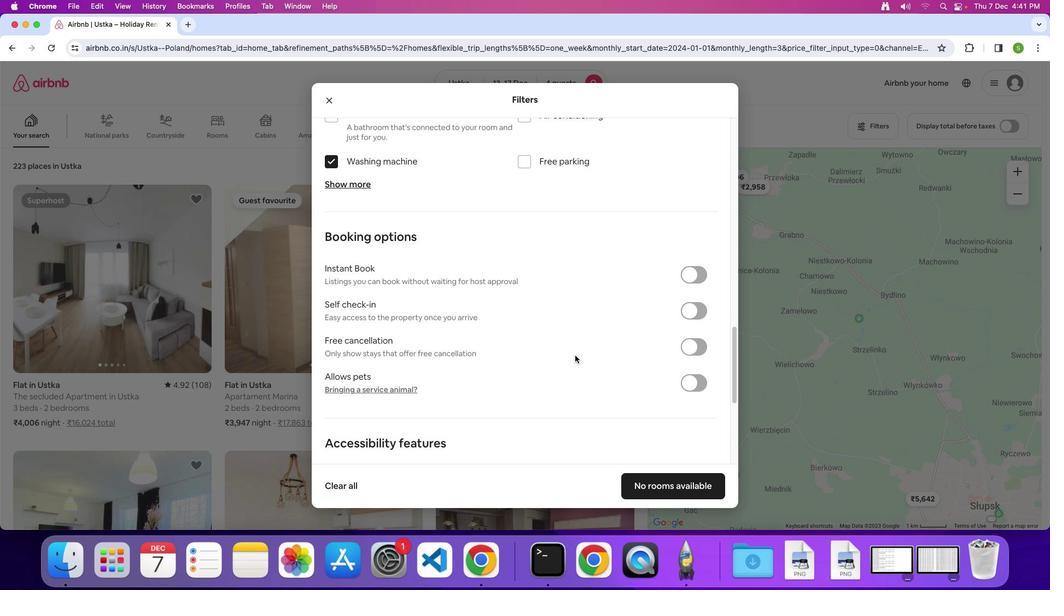 
Action: Mouse scrolled (575, 355) with delta (0, 0)
Screenshot: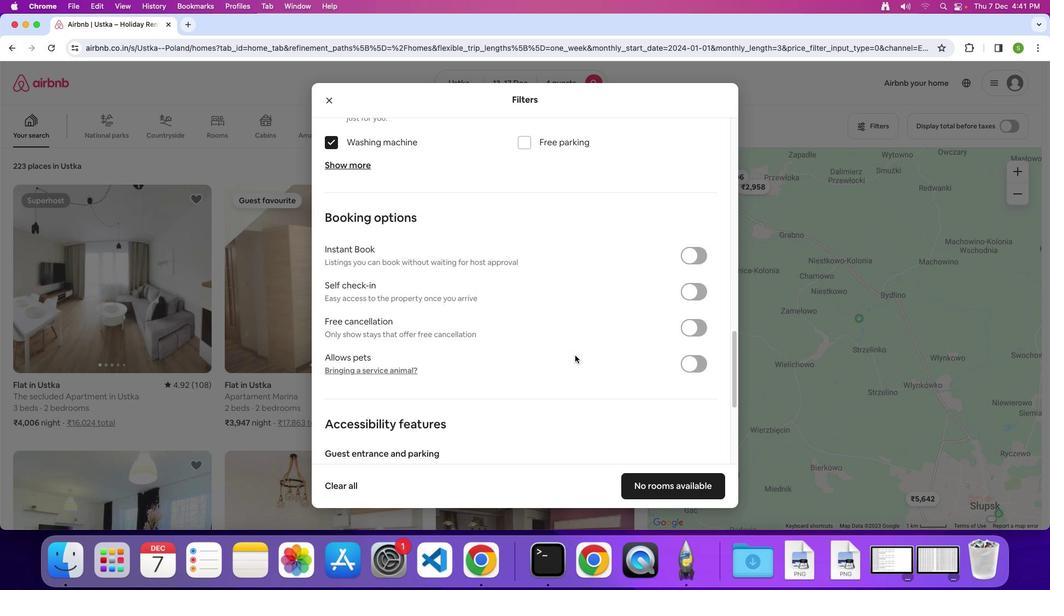 
Action: Mouse scrolled (575, 355) with delta (0, -1)
Screenshot: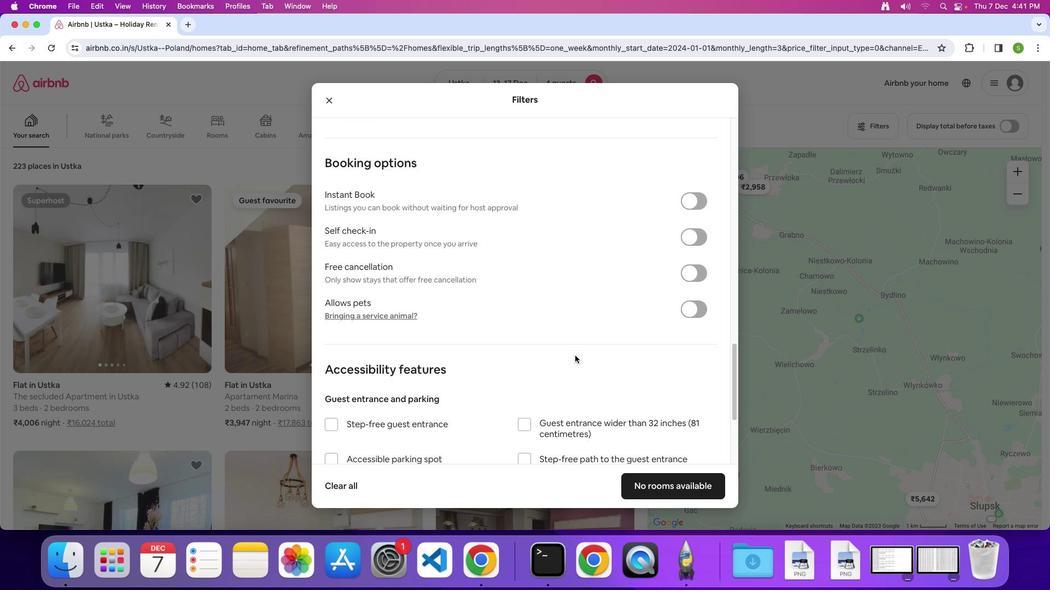 
Action: Mouse scrolled (575, 355) with delta (0, 0)
Screenshot: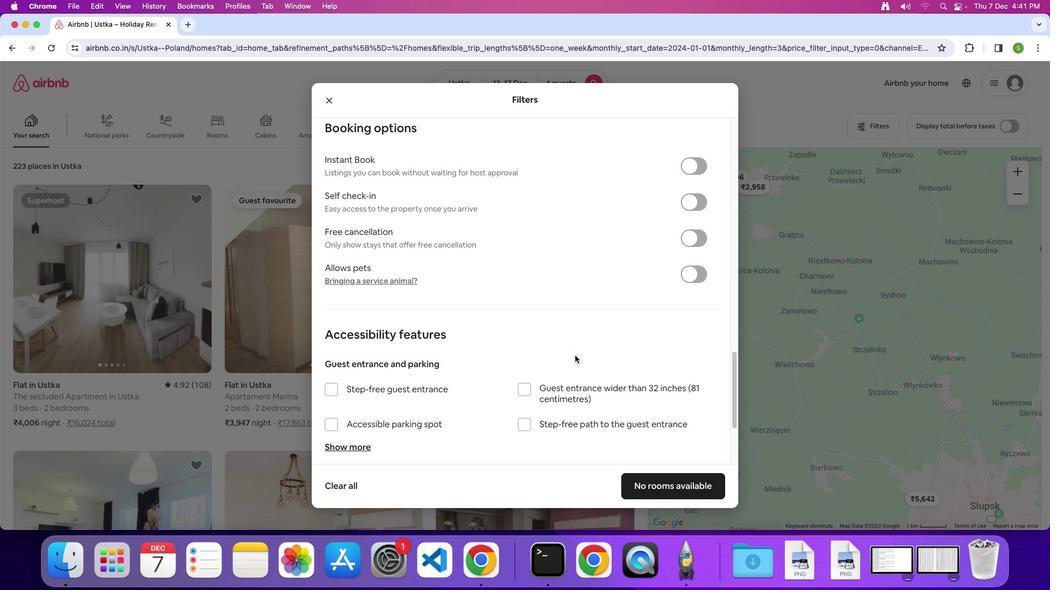 
Action: Mouse scrolled (575, 355) with delta (0, 0)
Screenshot: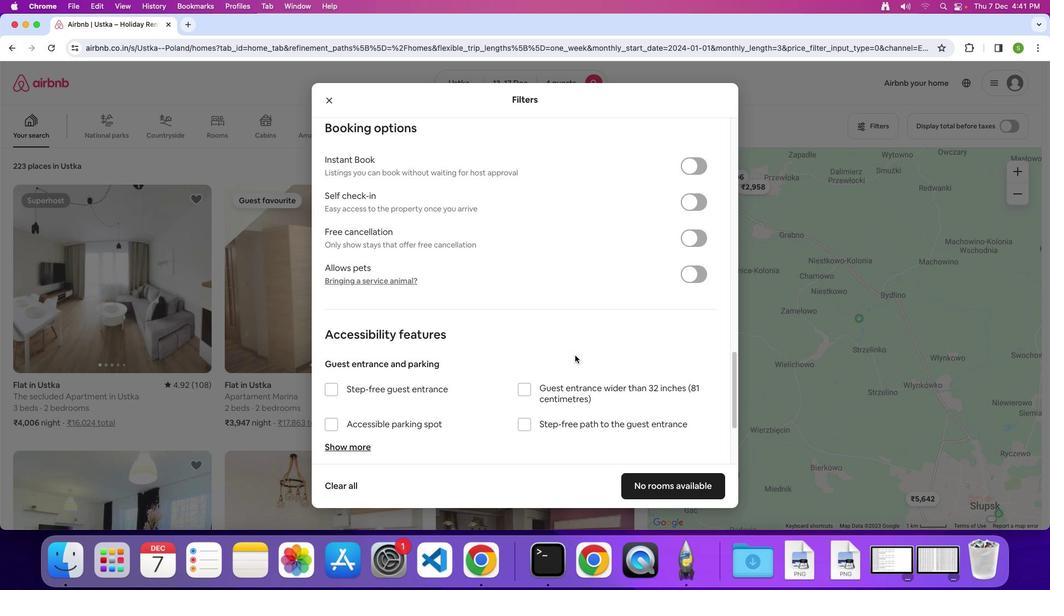 
Action: Mouse scrolled (575, 355) with delta (0, -2)
Screenshot: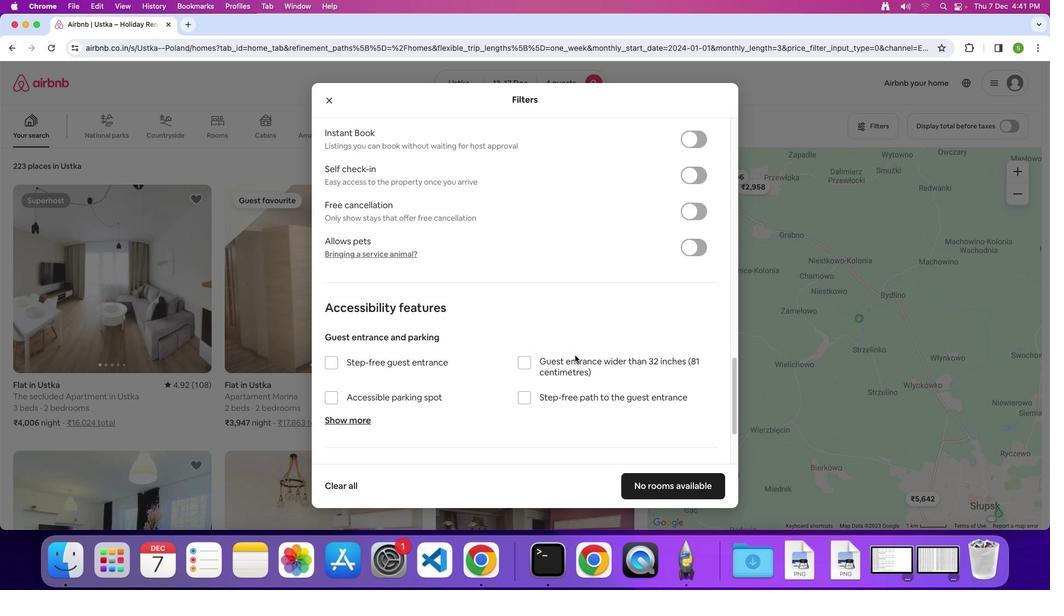 
Action: Mouse scrolled (575, 355) with delta (0, 0)
Screenshot: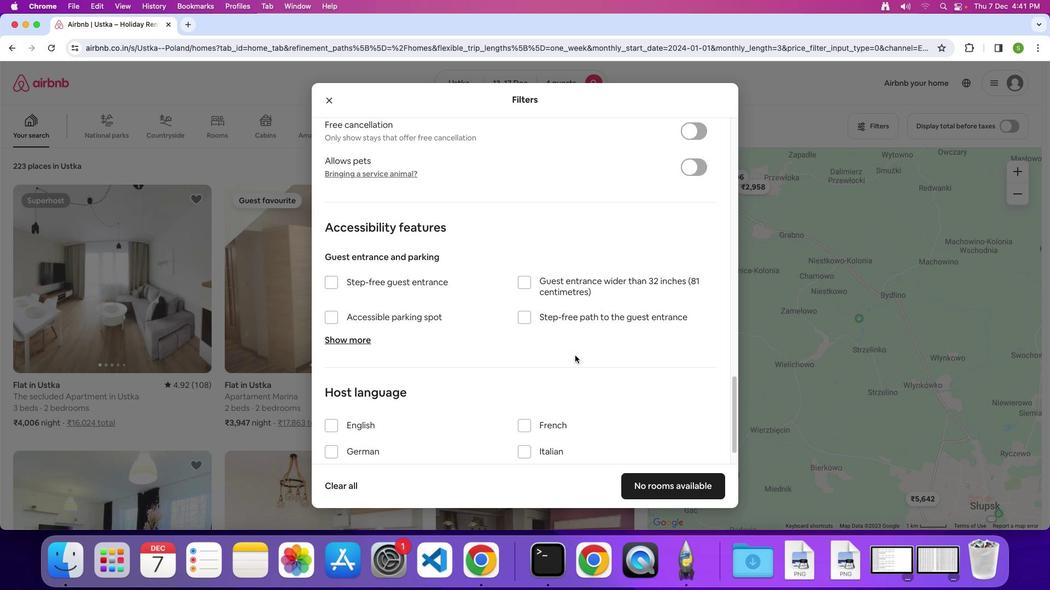 
Action: Mouse scrolled (575, 355) with delta (0, 0)
Screenshot: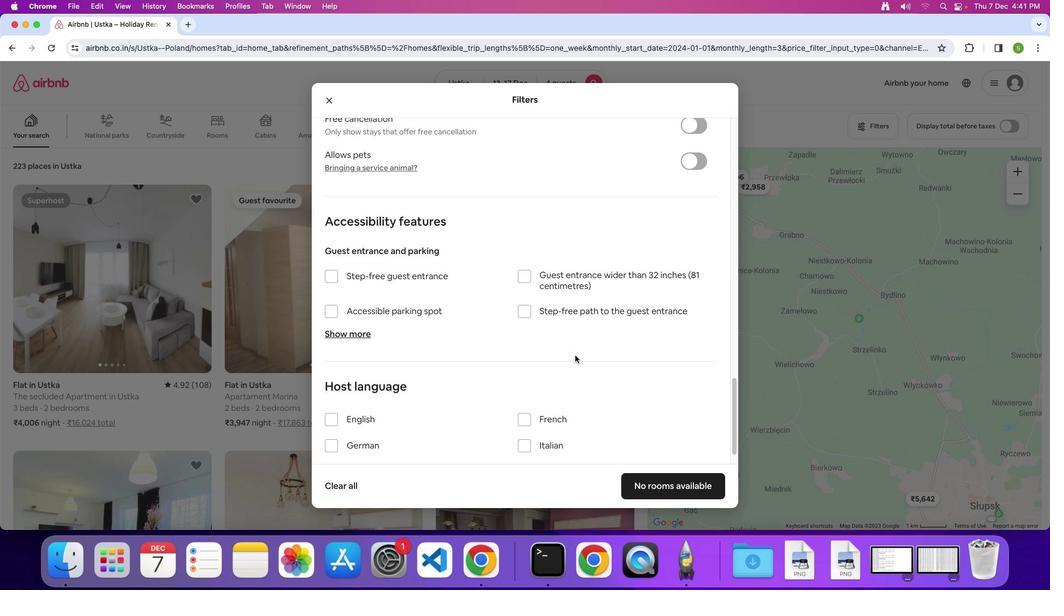 
Action: Mouse scrolled (575, 355) with delta (0, -1)
Screenshot: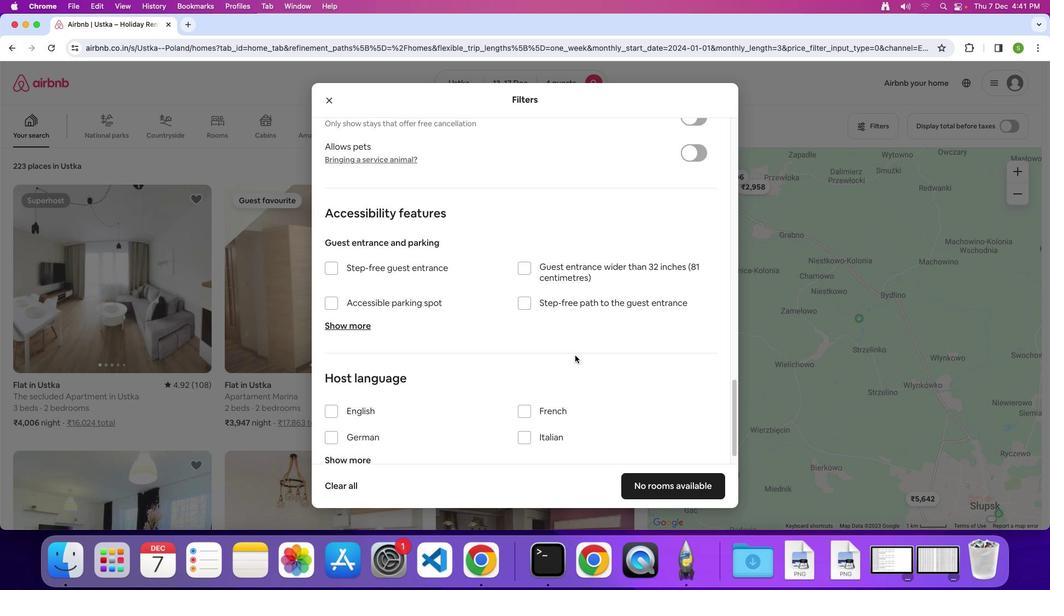 
Action: Mouse moved to (647, 480)
Screenshot: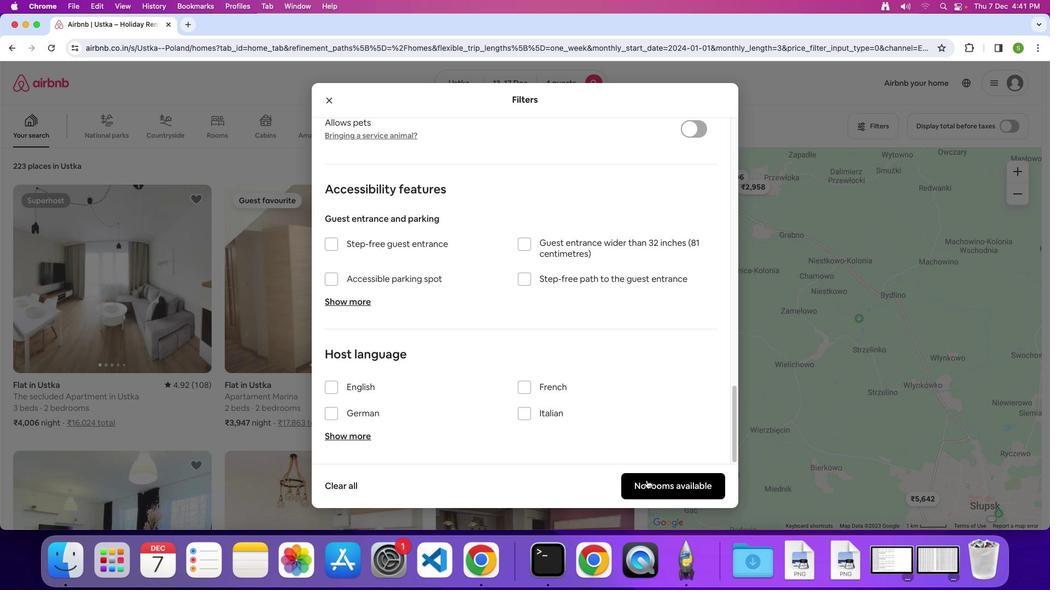 
Action: Mouse pressed left at (647, 480)
Screenshot: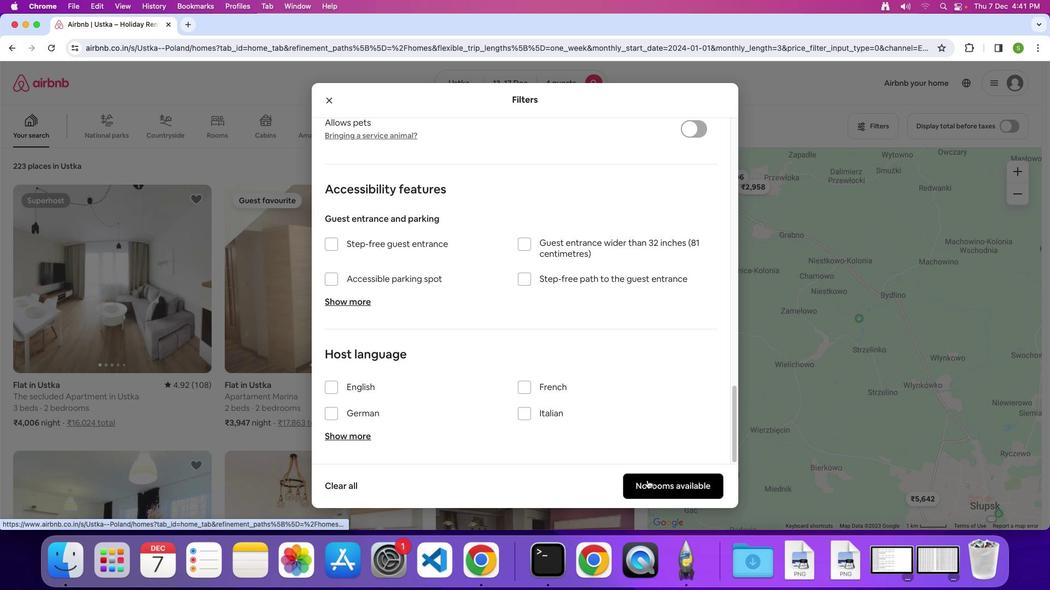 
Action: Mouse moved to (612, 450)
Screenshot: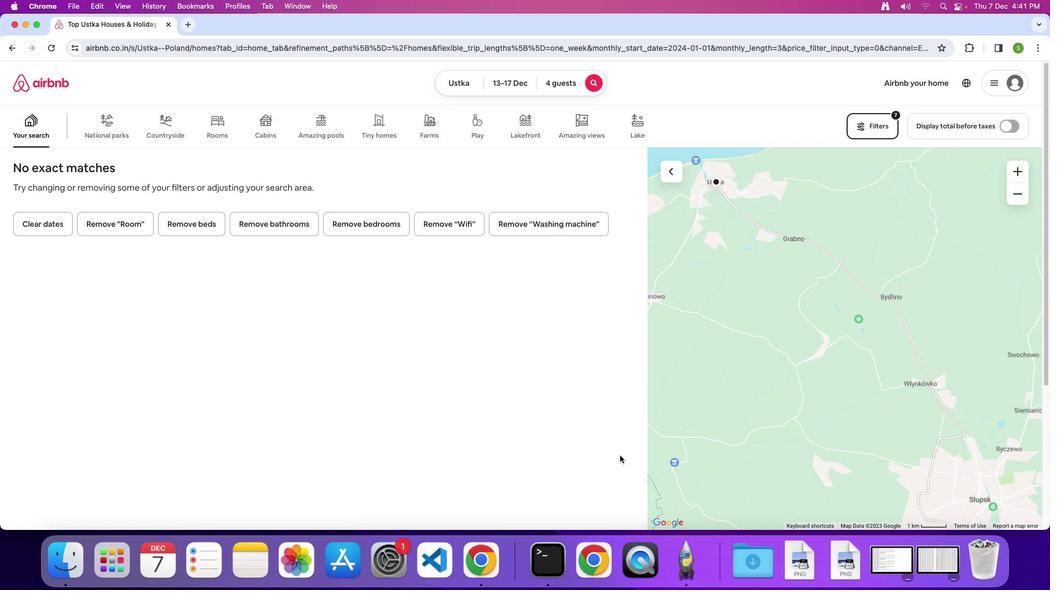 
